 Task: Search for a 2-bedroom apartment in Charlotte, North Carolina, with a walkability score of 85 or higher, and proximity to public transportation.
Action: Mouse moved to (327, 181)
Screenshot: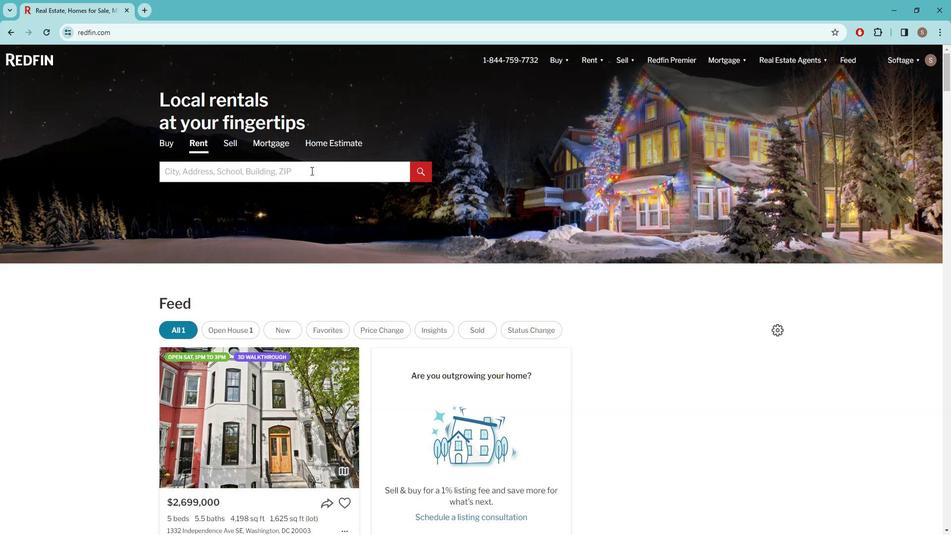 
Action: Mouse pressed left at (327, 181)
Screenshot: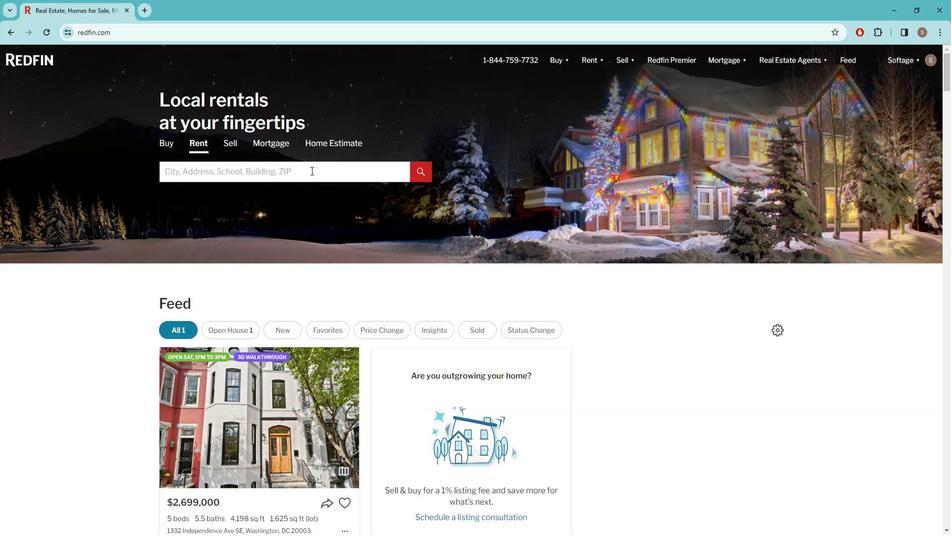 
Action: Key pressed c<Key.caps_lock>HARLOTTE
Screenshot: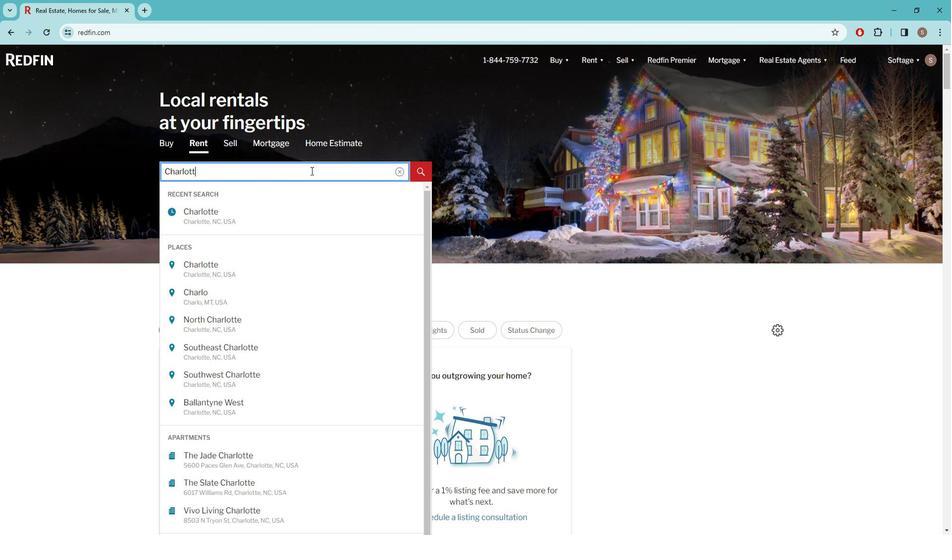 
Action: Mouse moved to (276, 224)
Screenshot: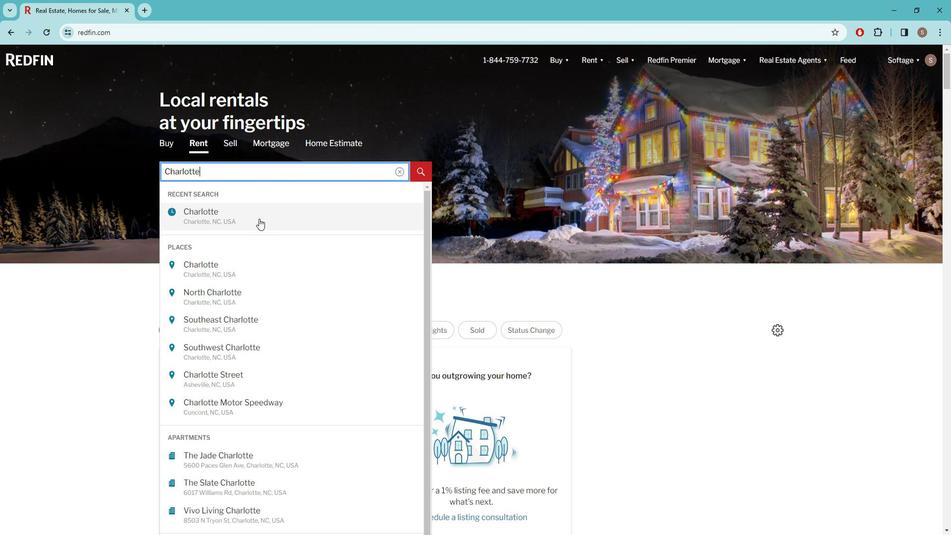 
Action: Mouse pressed left at (276, 224)
Screenshot: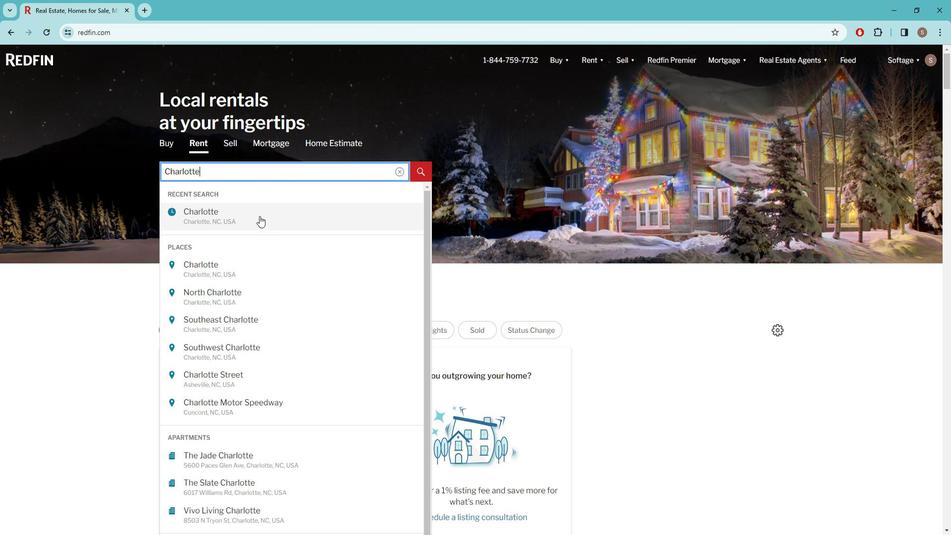 
Action: Mouse moved to (605, 72)
Screenshot: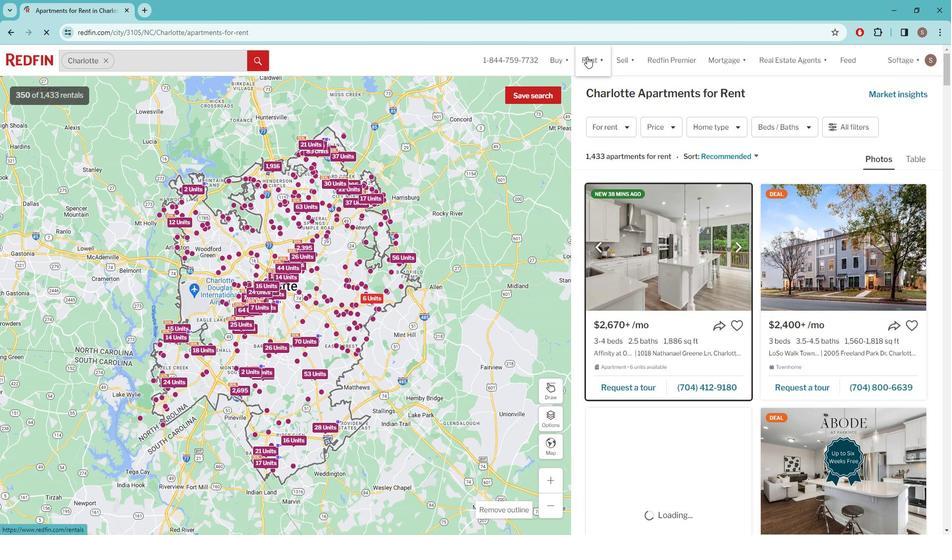 
Action: Mouse pressed left at (605, 72)
Screenshot: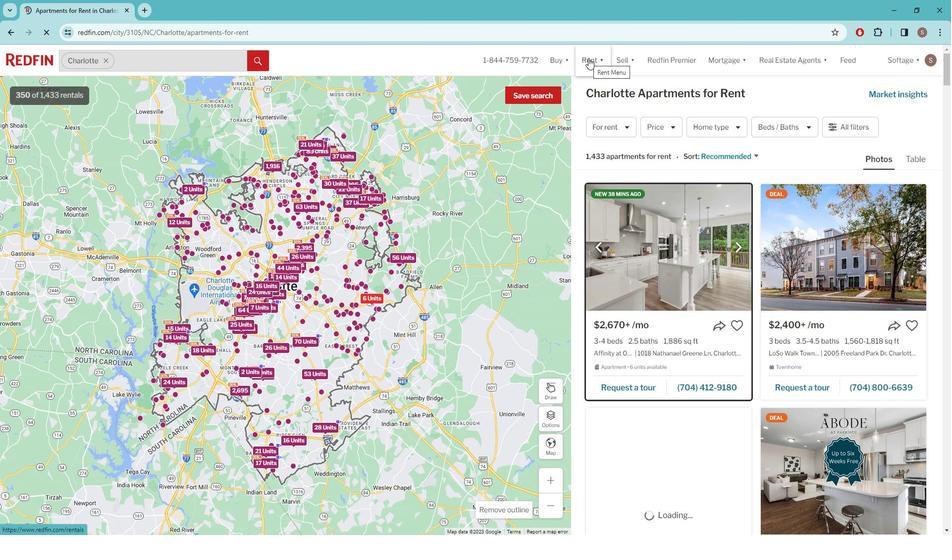 
Action: Mouse moved to (600, 74)
Screenshot: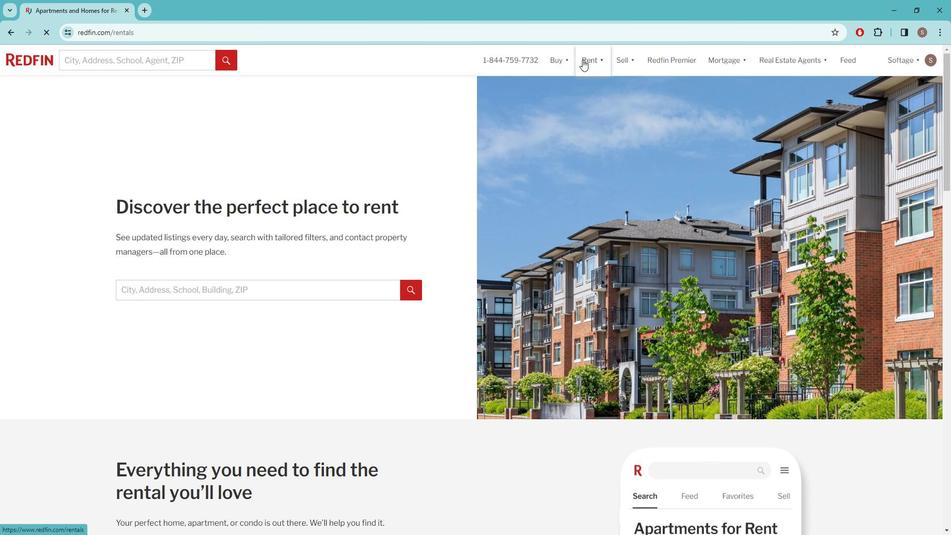 
Action: Mouse pressed left at (600, 74)
Screenshot: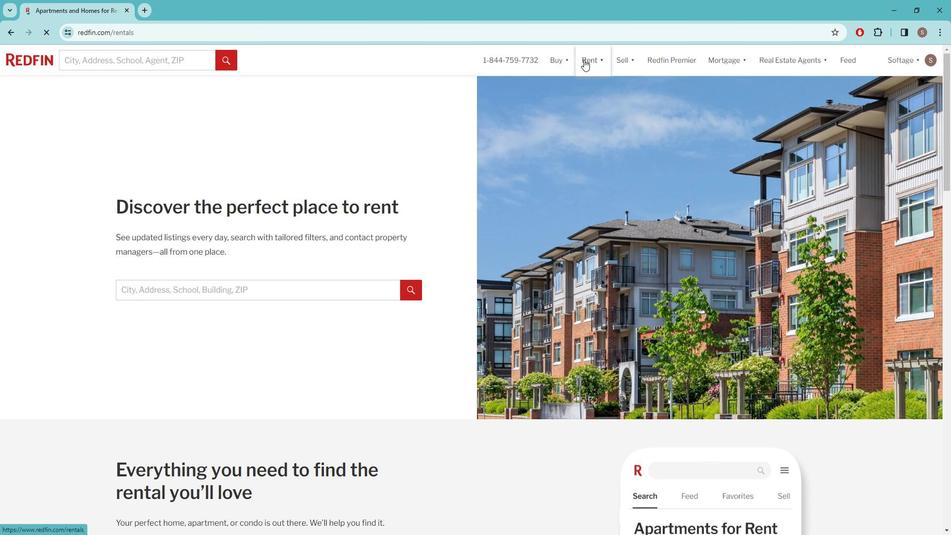 
Action: Mouse moved to (606, 77)
Screenshot: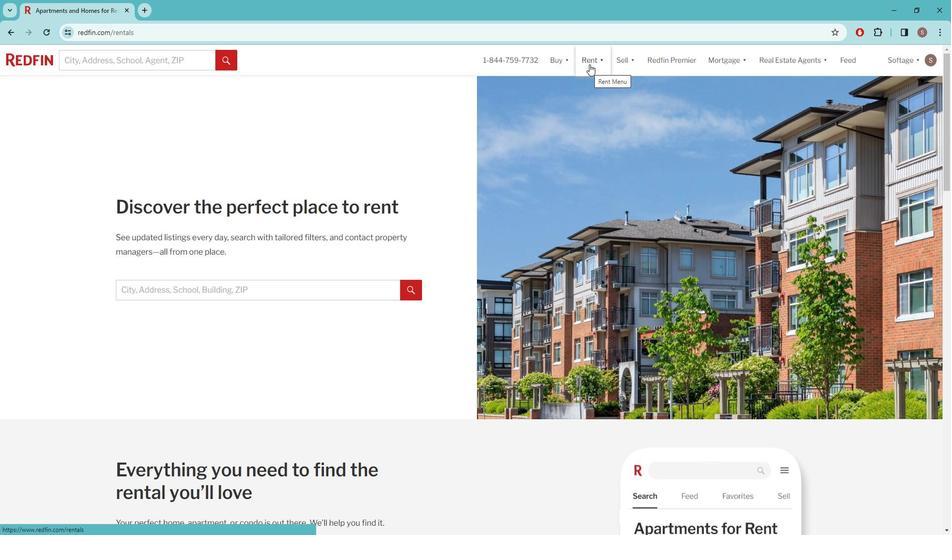 
Action: Mouse pressed left at (606, 77)
Screenshot: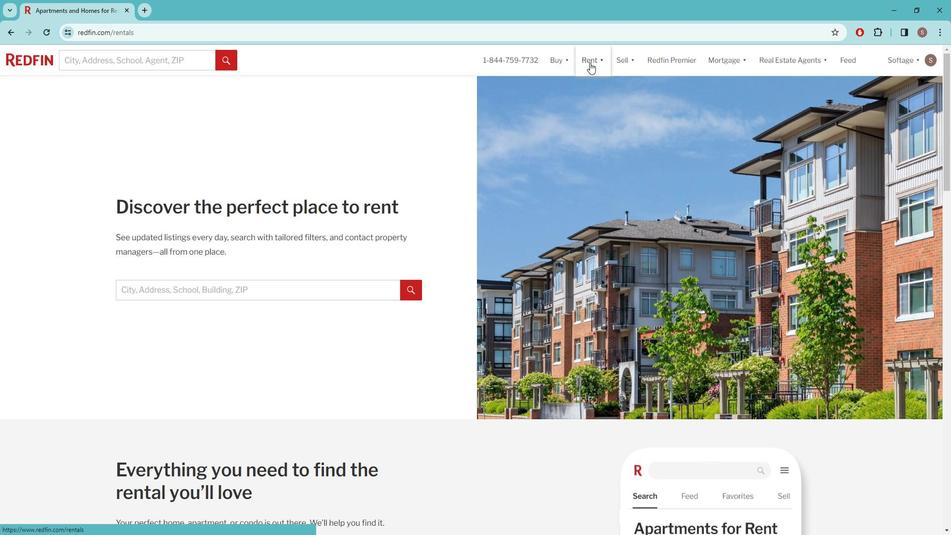 
Action: Mouse moved to (606, 132)
Screenshot: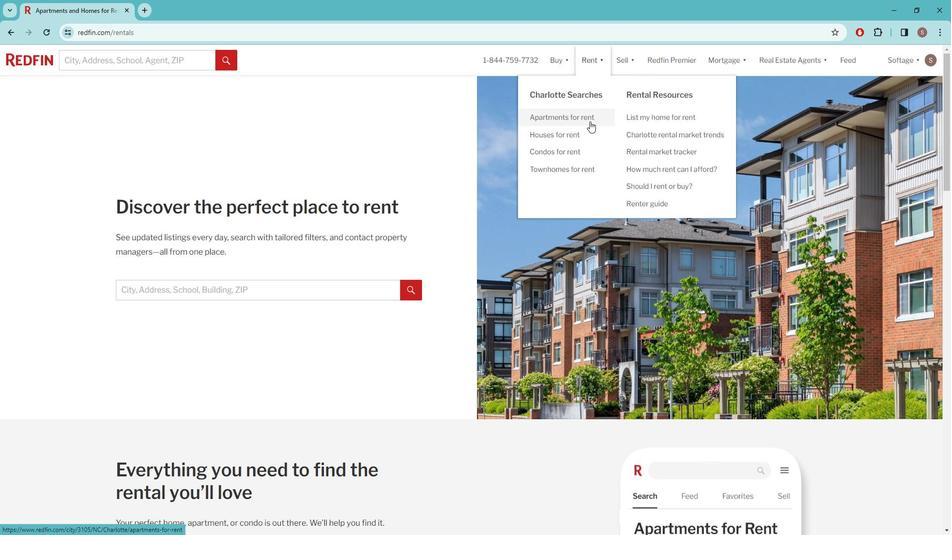 
Action: Mouse pressed left at (606, 132)
Screenshot: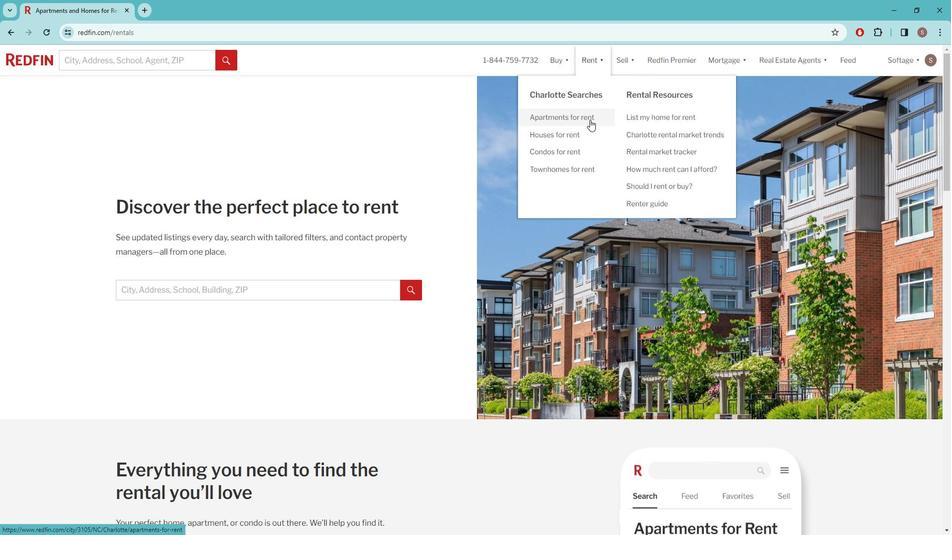 
Action: Mouse moved to (744, 138)
Screenshot: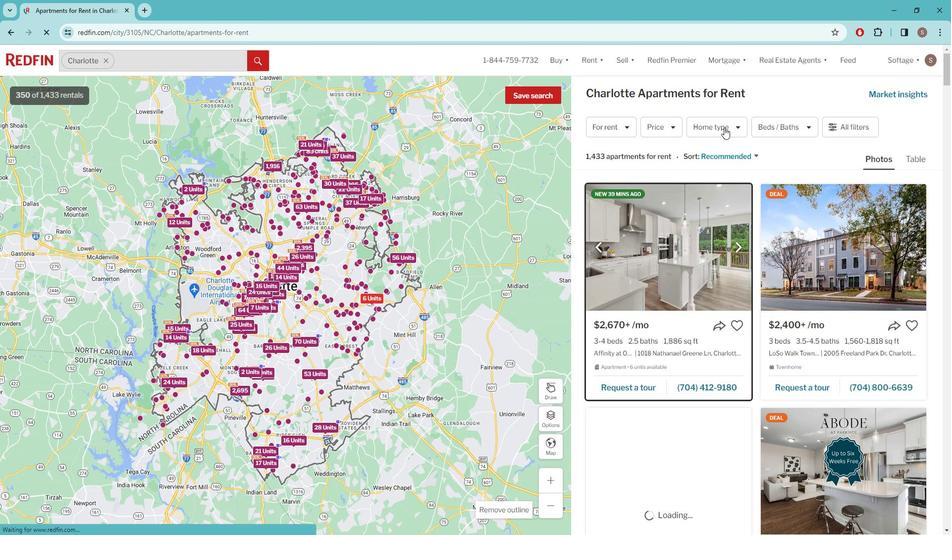 
Action: Mouse pressed left at (744, 138)
Screenshot: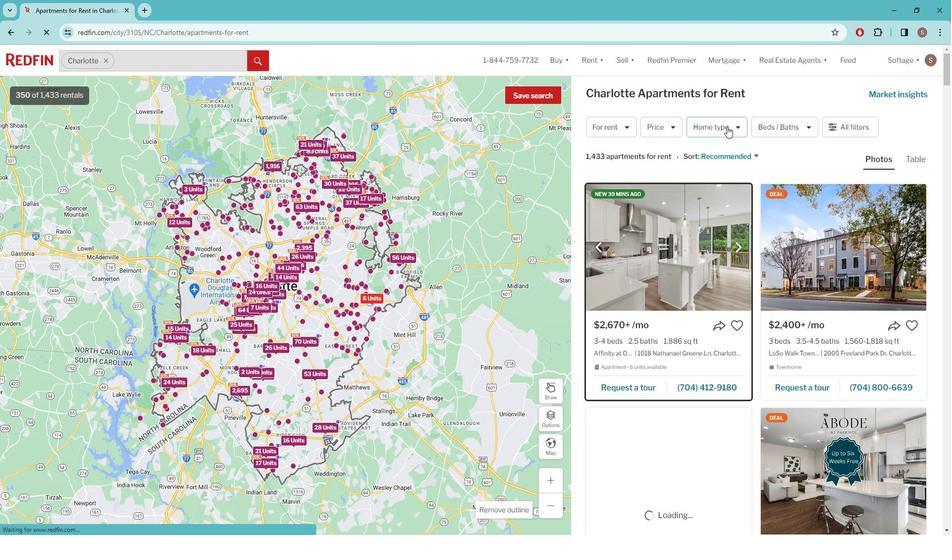 
Action: Mouse moved to (744, 138)
Screenshot: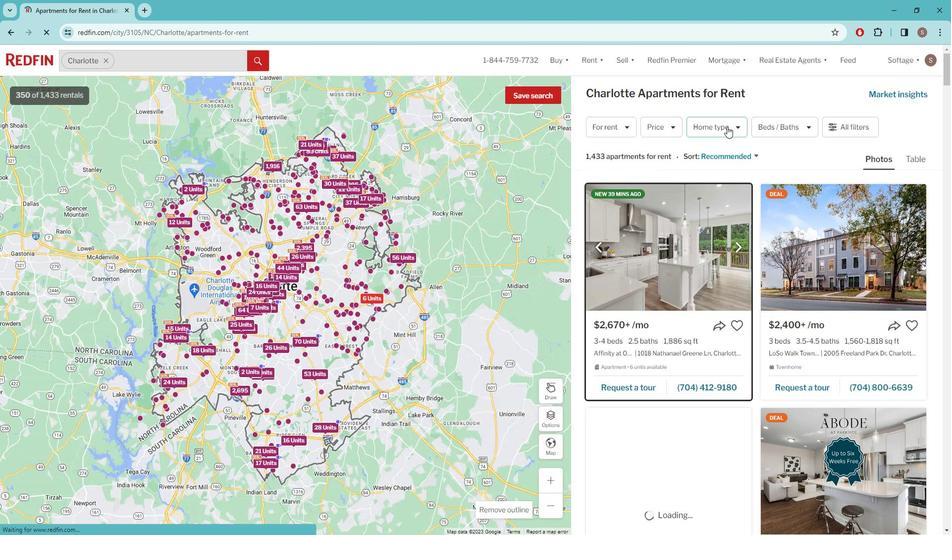 
Action: Mouse pressed left at (744, 138)
Screenshot: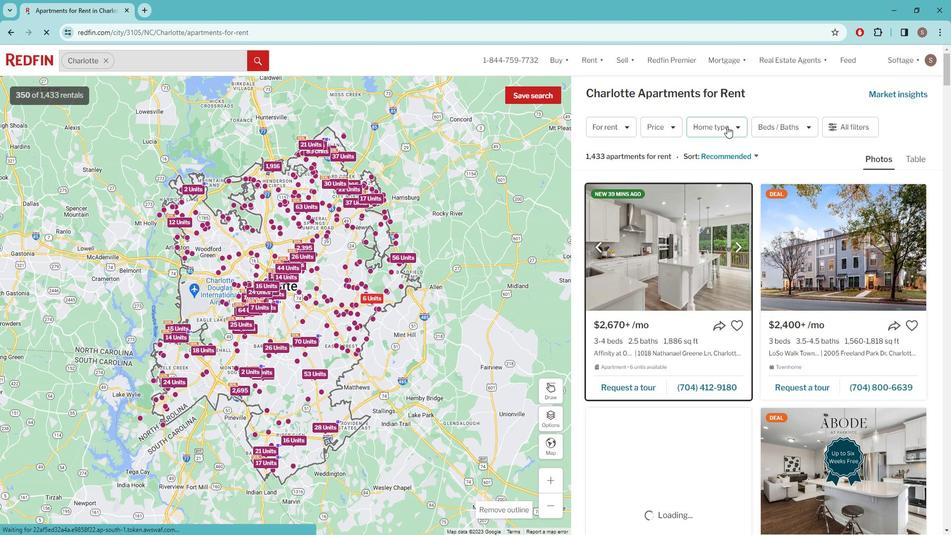 
Action: Mouse moved to (754, 137)
Screenshot: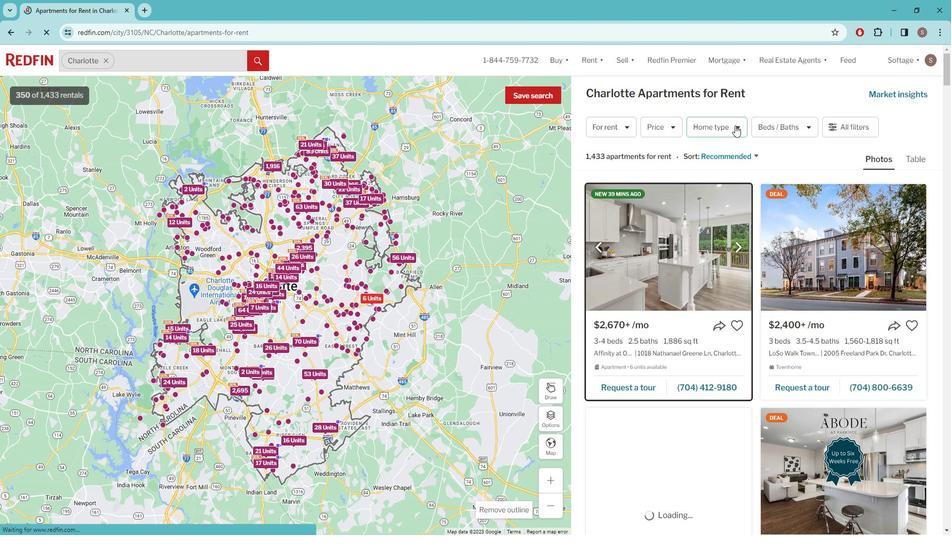 
Action: Mouse pressed left at (754, 137)
Screenshot: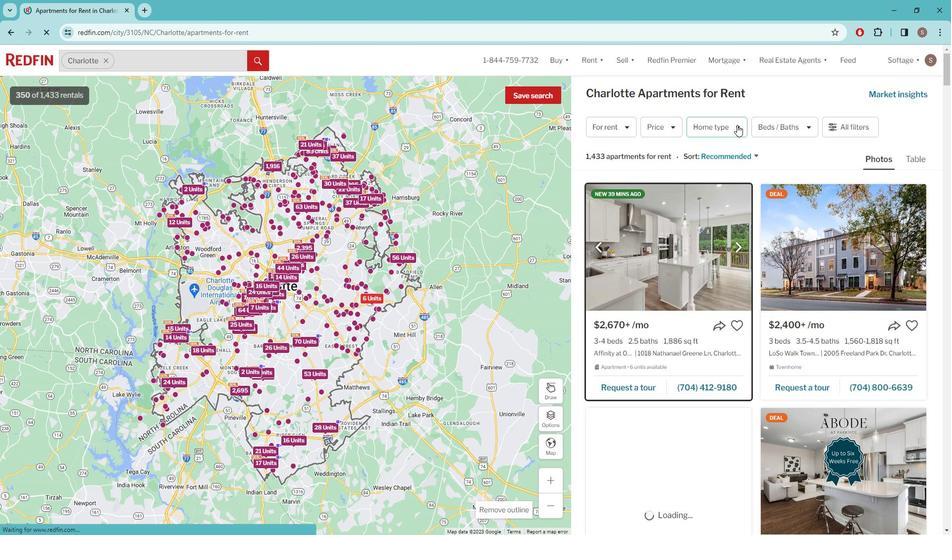 
Action: Mouse pressed left at (754, 137)
Screenshot: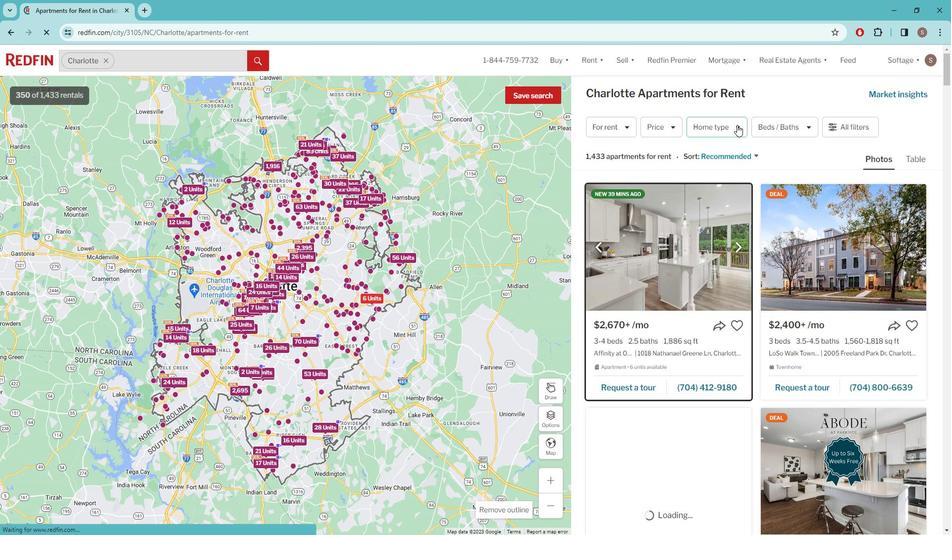 
Action: Mouse pressed left at (754, 137)
Screenshot: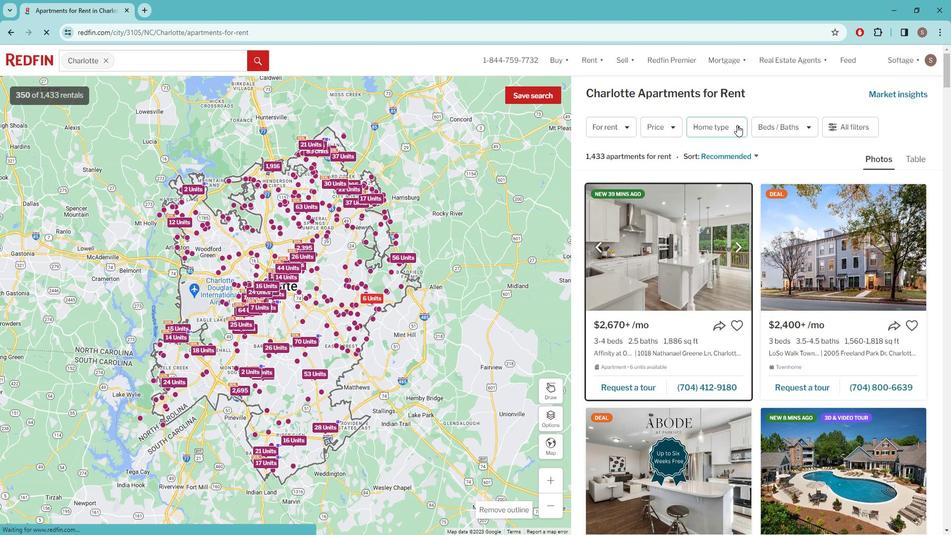 
Action: Mouse moved to (631, 176)
Screenshot: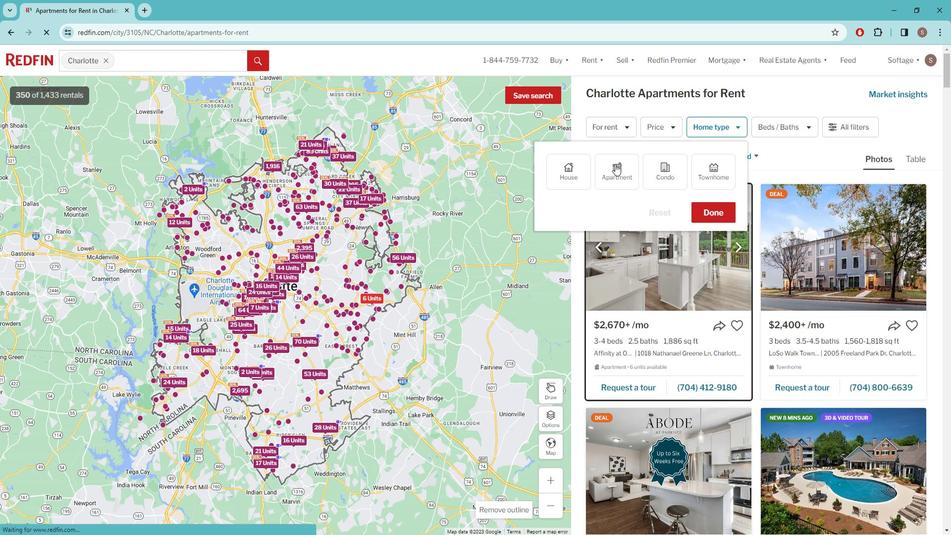 
Action: Mouse pressed left at (631, 176)
Screenshot: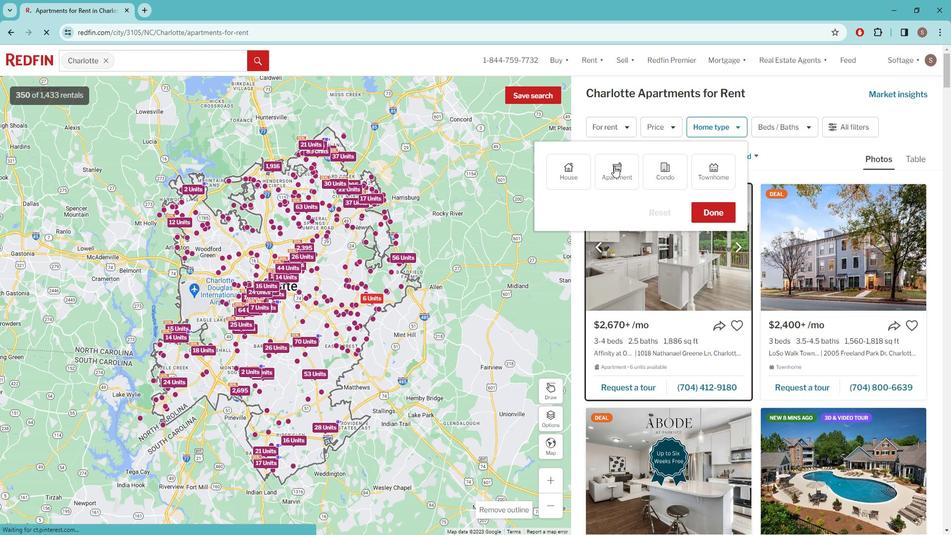 
Action: Mouse moved to (727, 220)
Screenshot: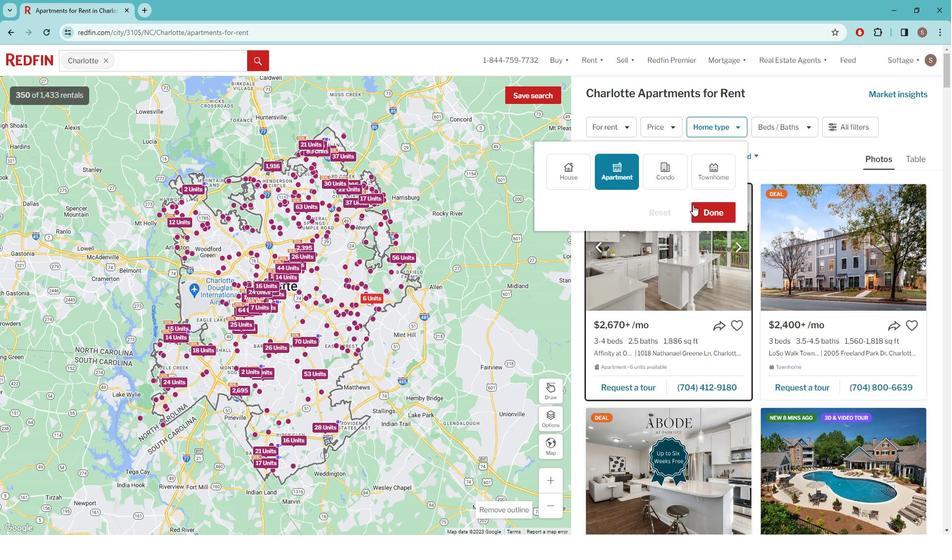 
Action: Mouse pressed left at (727, 220)
Screenshot: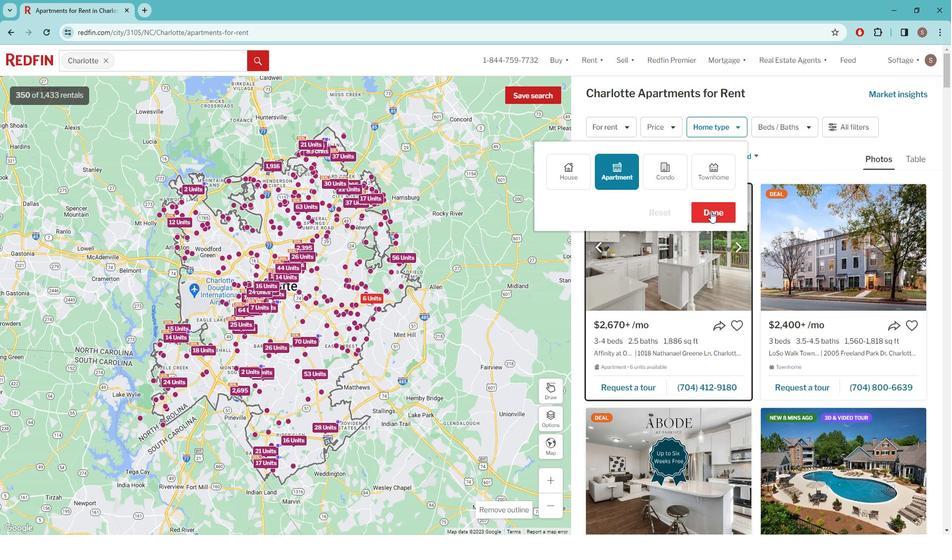 
Action: Mouse moved to (826, 136)
Screenshot: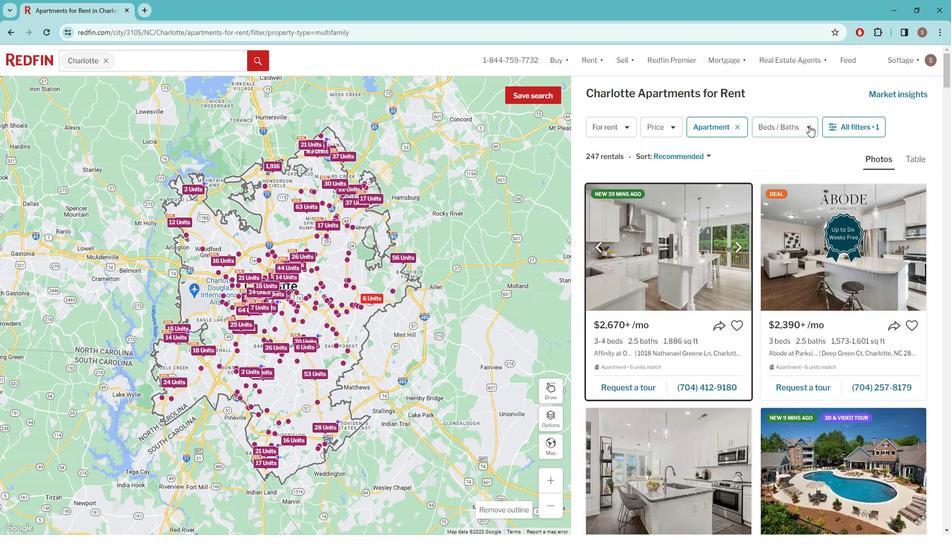 
Action: Mouse pressed left at (826, 136)
Screenshot: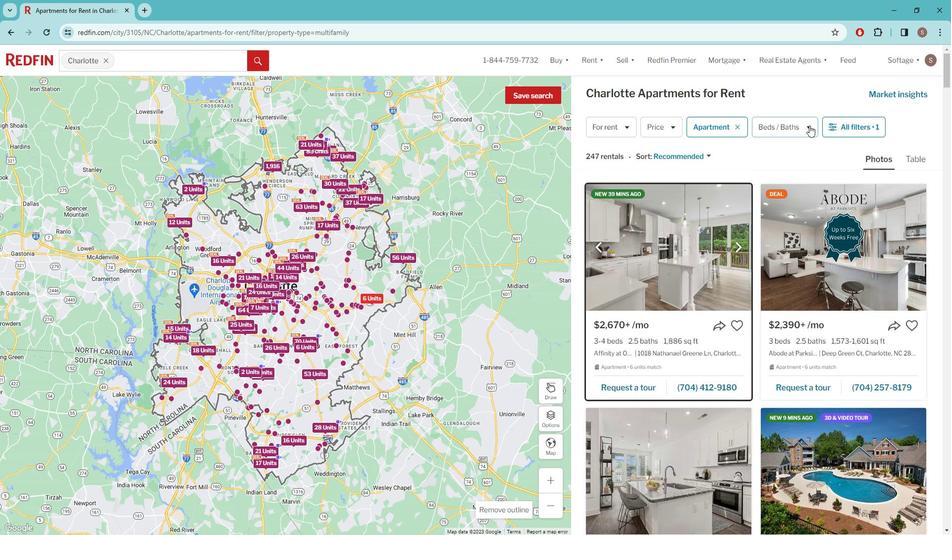 
Action: Mouse moved to (724, 183)
Screenshot: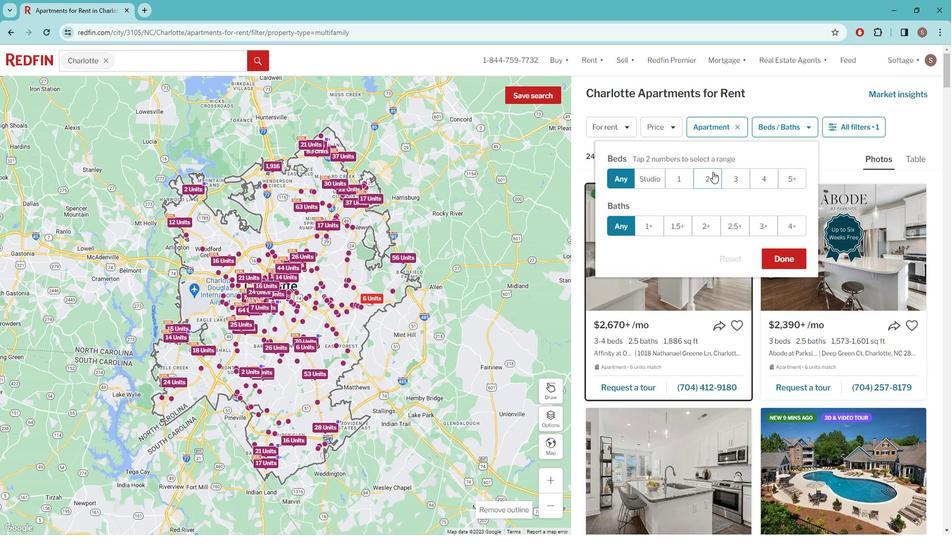 
Action: Mouse pressed left at (724, 183)
Screenshot: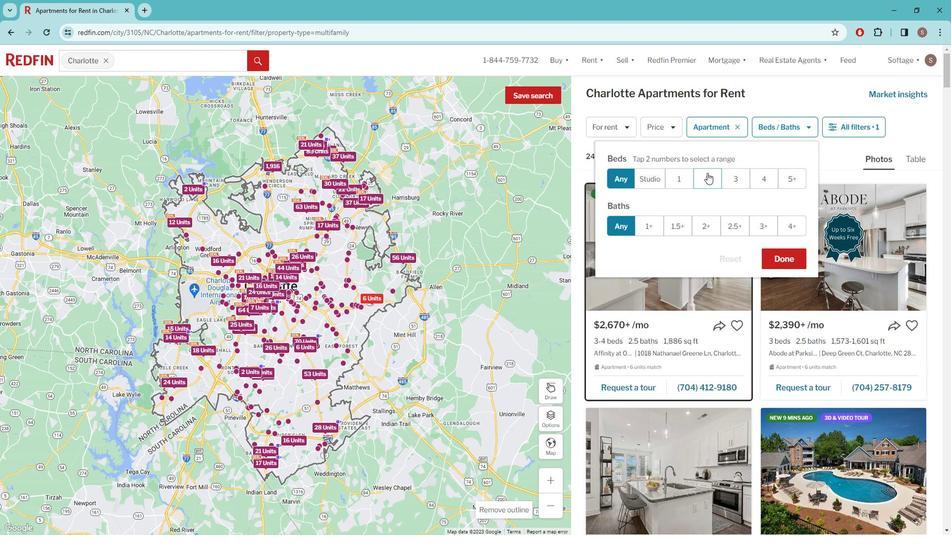 
Action: Mouse moved to (723, 183)
Screenshot: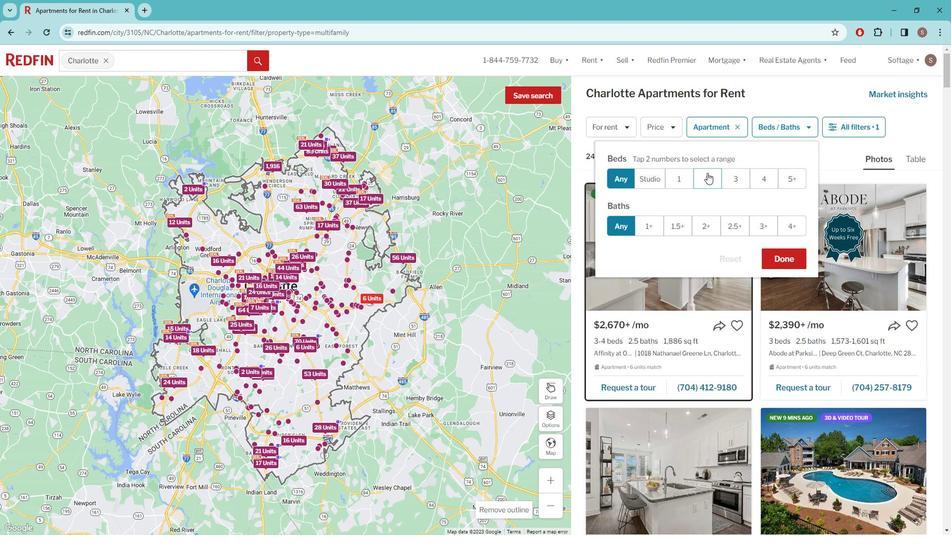 
Action: Mouse pressed left at (723, 183)
Screenshot: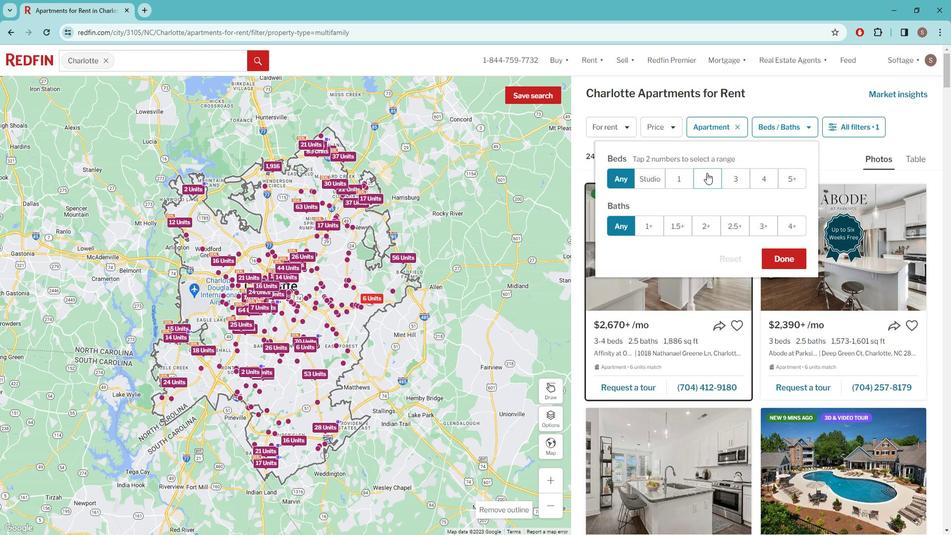
Action: Mouse moved to (723, 186)
Screenshot: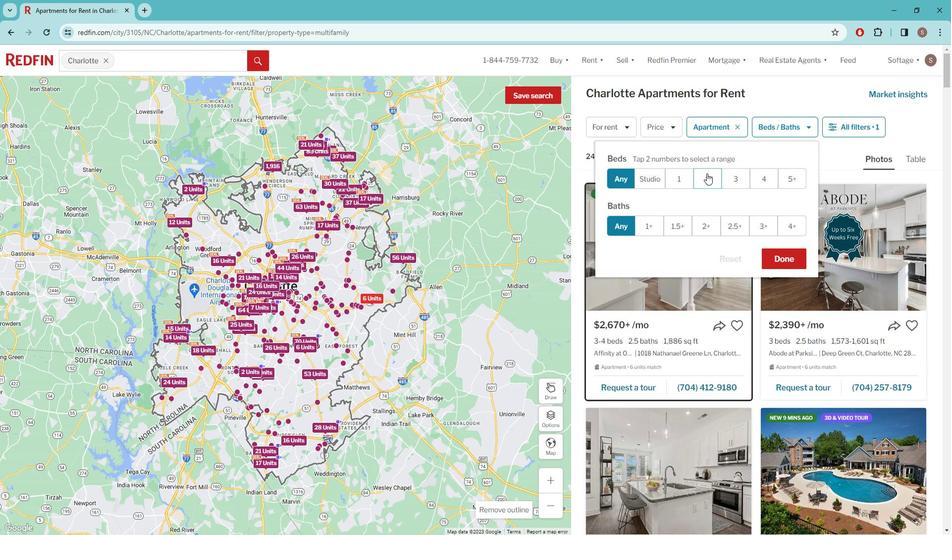 
Action: Mouse pressed left at (723, 186)
Screenshot: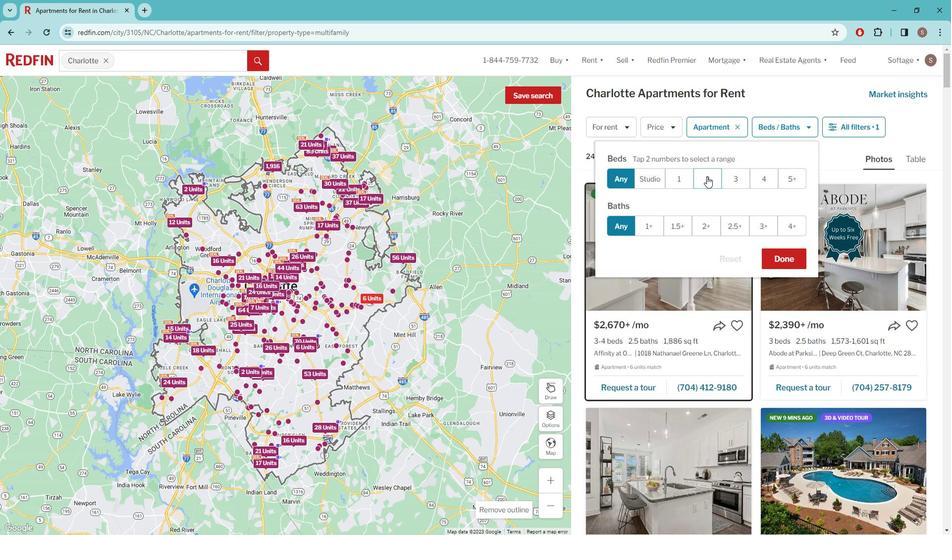 
Action: Mouse moved to (797, 259)
Screenshot: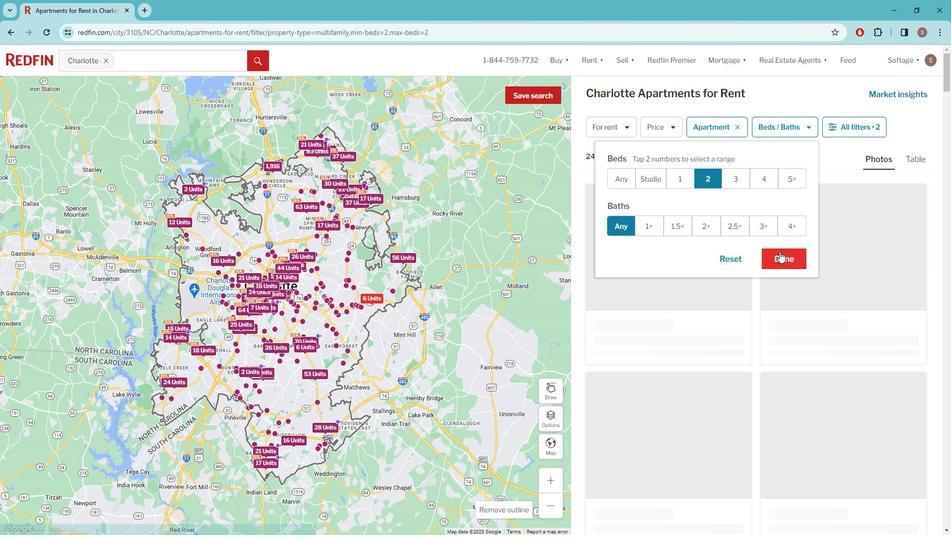 
Action: Mouse pressed left at (797, 259)
Screenshot: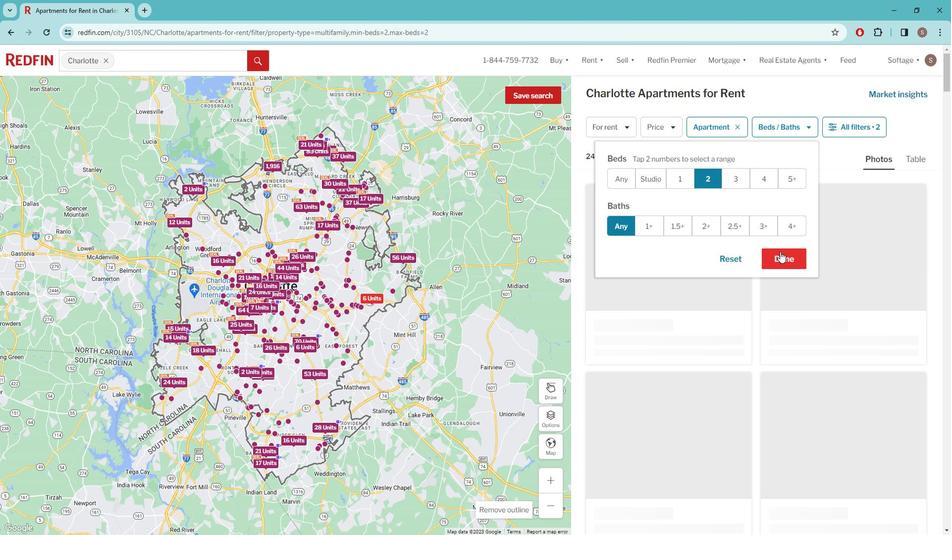 
Action: Mouse moved to (847, 136)
Screenshot: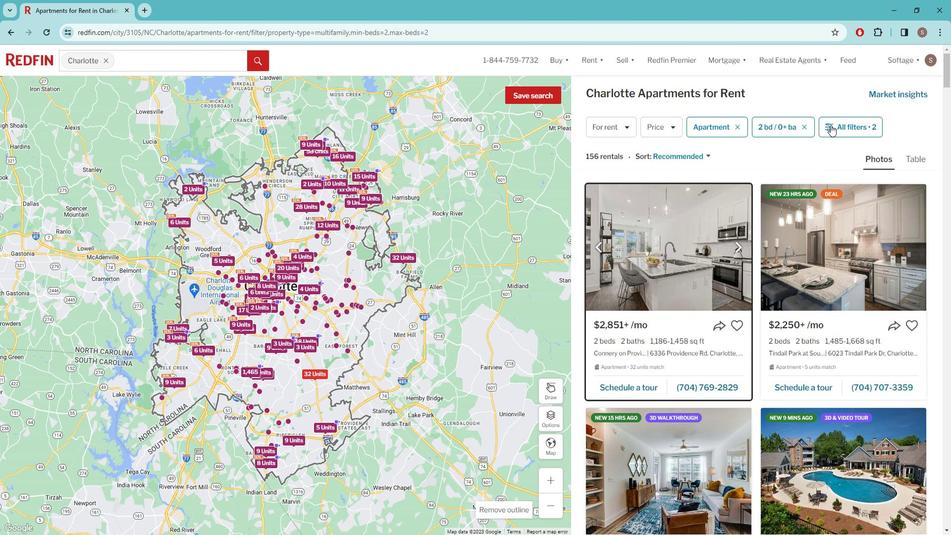 
Action: Mouse pressed left at (847, 136)
Screenshot: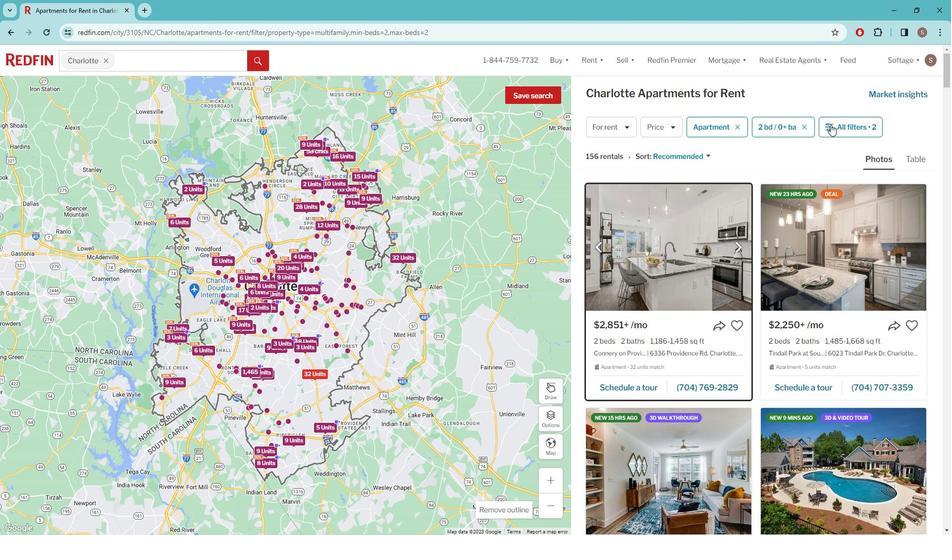 
Action: Mouse moved to (812, 240)
Screenshot: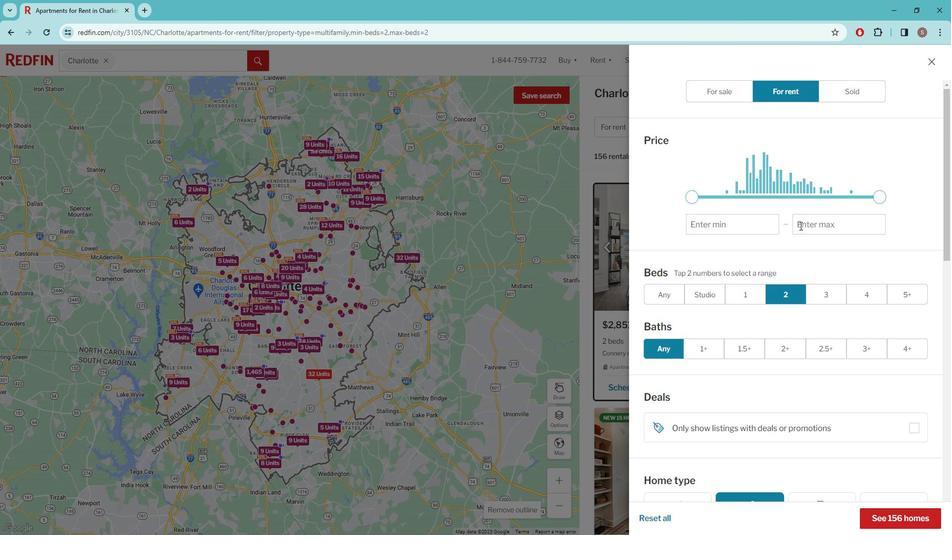 
Action: Mouse scrolled (812, 240) with delta (0, 0)
Screenshot: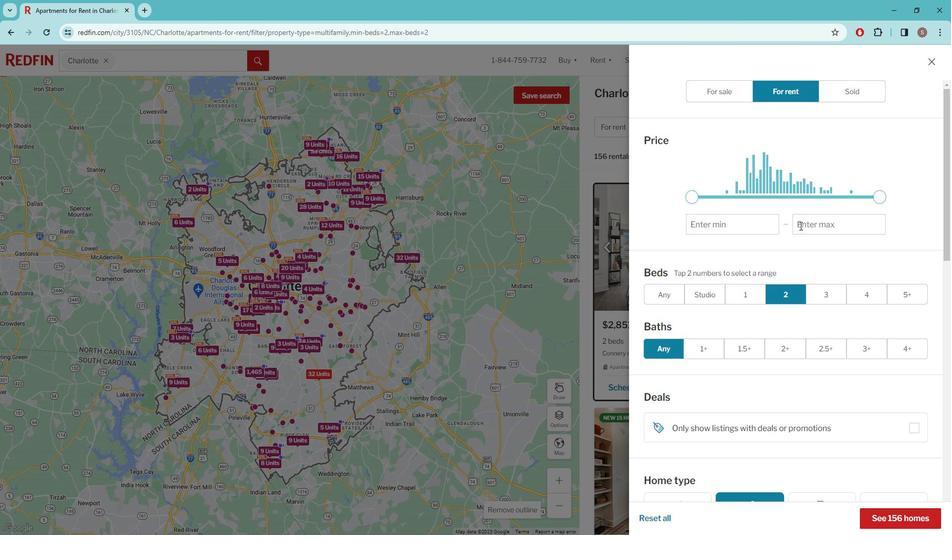 
Action: Mouse moved to (810, 243)
Screenshot: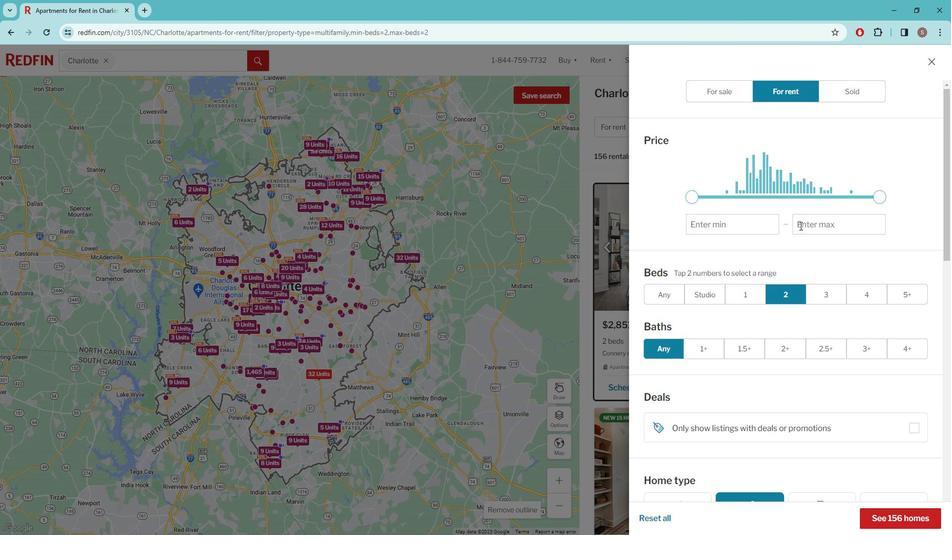 
Action: Mouse scrolled (810, 242) with delta (0, 0)
Screenshot: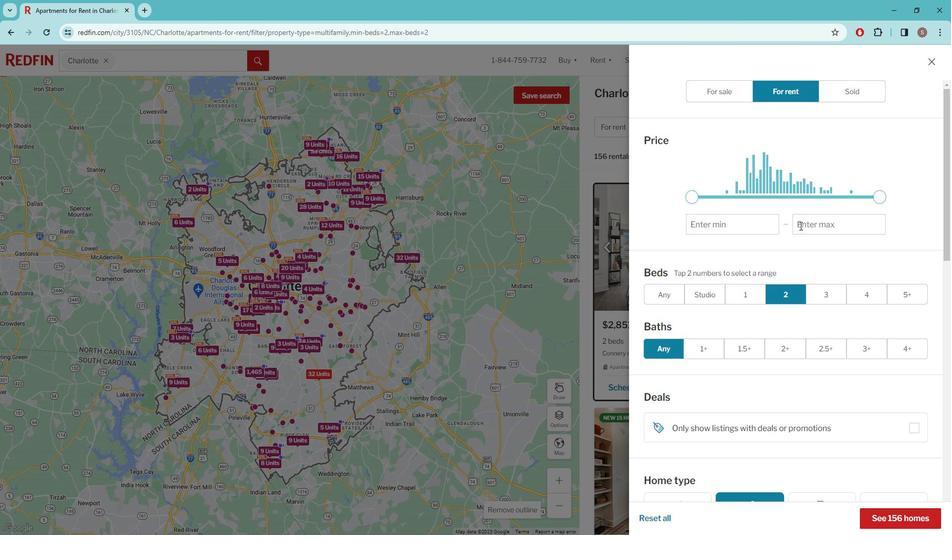 
Action: Mouse moved to (810, 243)
Screenshot: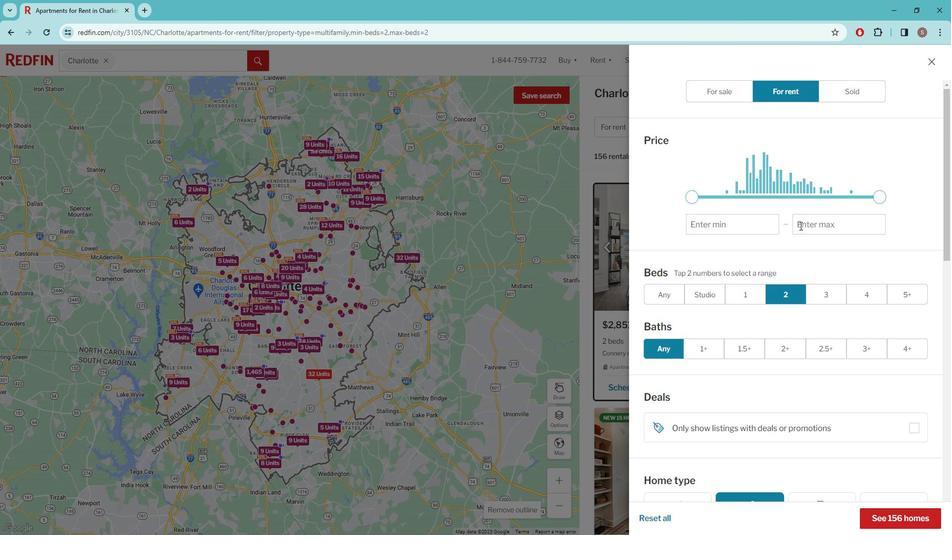
Action: Mouse scrolled (810, 243) with delta (0, 0)
Screenshot: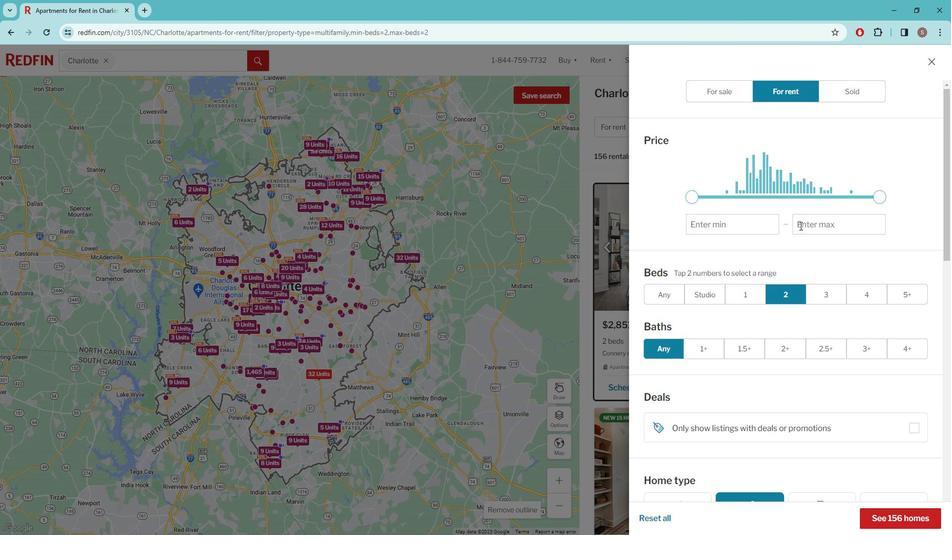 
Action: Mouse moved to (810, 244)
Screenshot: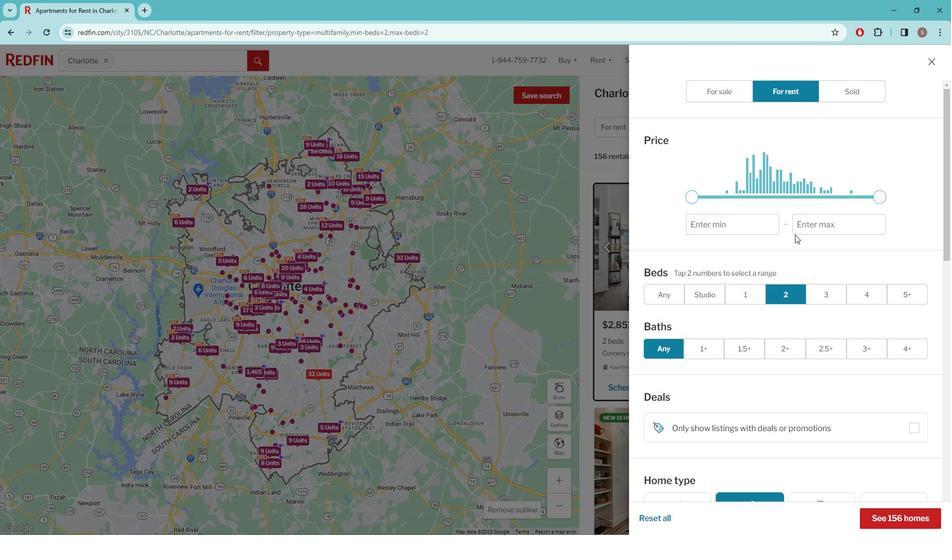 
Action: Mouse scrolled (810, 243) with delta (0, 0)
Screenshot: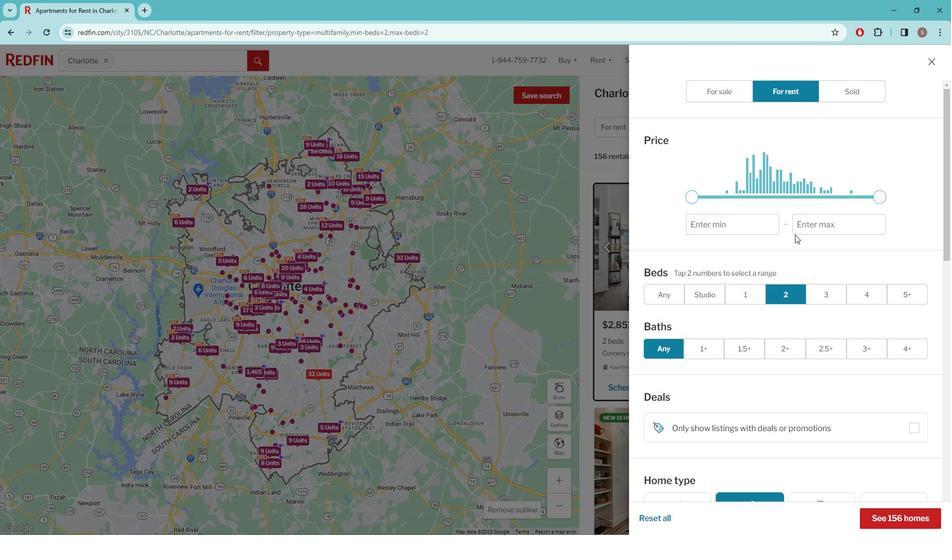 
Action: Mouse scrolled (810, 243) with delta (0, 0)
Screenshot: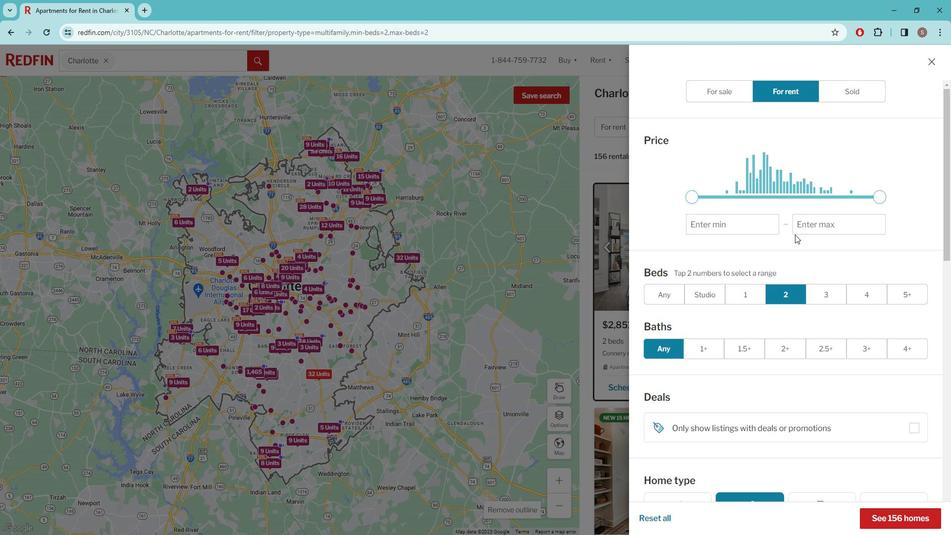 
Action: Mouse scrolled (810, 243) with delta (0, 0)
Screenshot: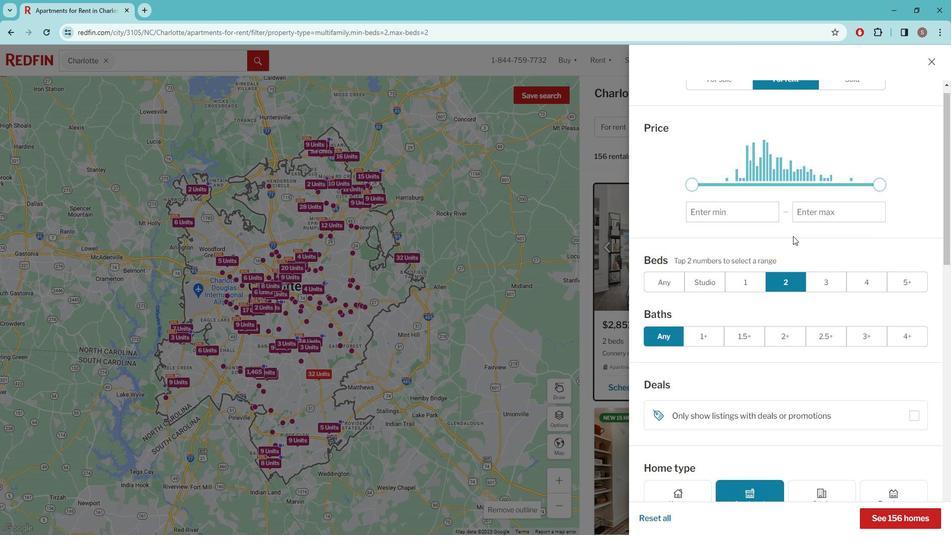 
Action: Mouse scrolled (810, 243) with delta (0, 0)
Screenshot: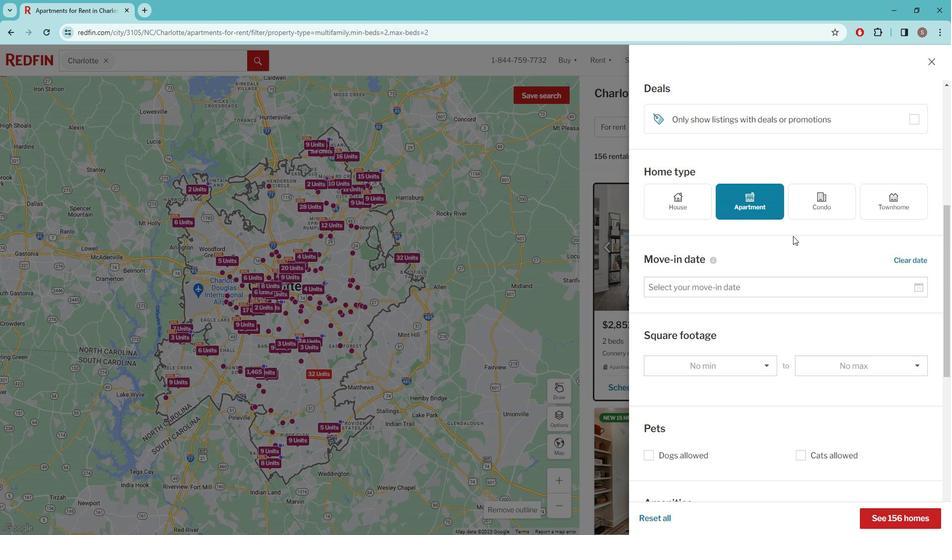 
Action: Mouse scrolled (810, 243) with delta (0, 0)
Screenshot: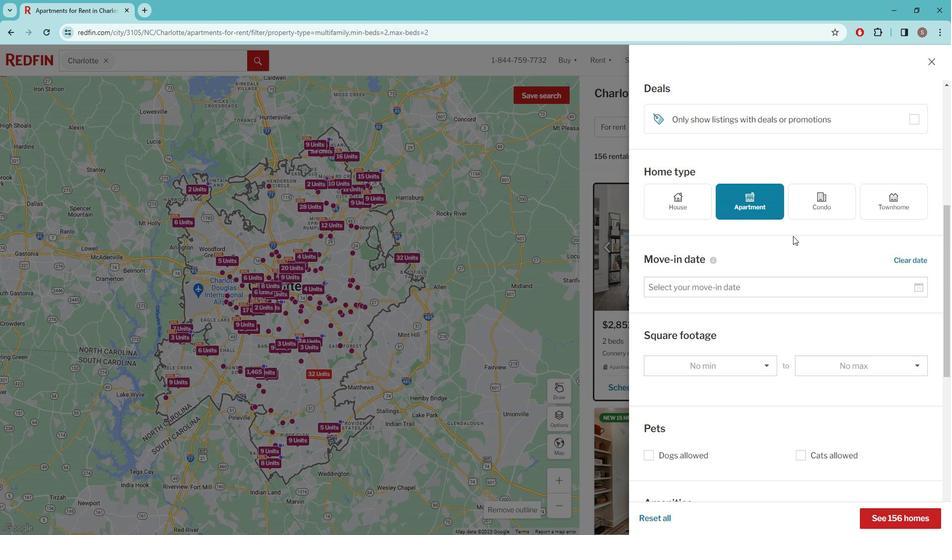 
Action: Mouse scrolled (810, 243) with delta (0, 0)
Screenshot: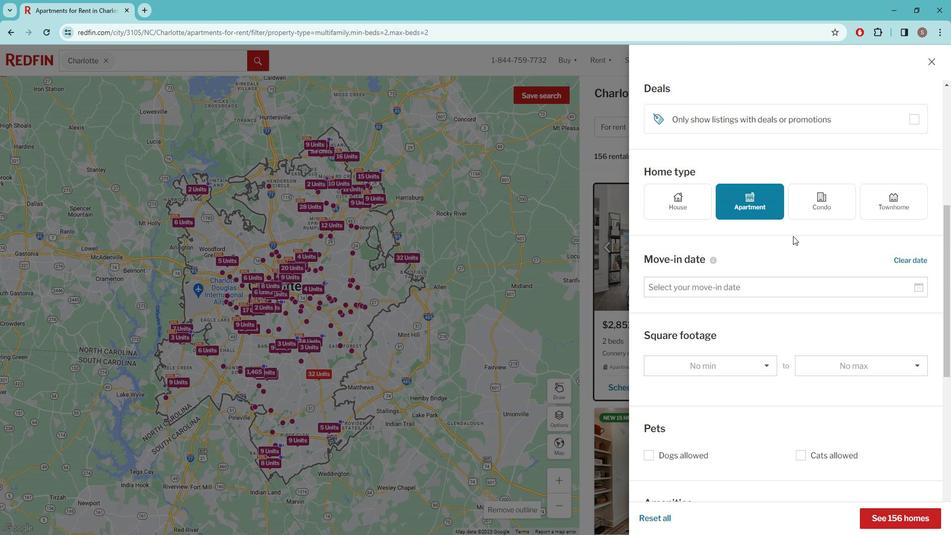 
Action: Mouse scrolled (810, 243) with delta (0, 0)
Screenshot: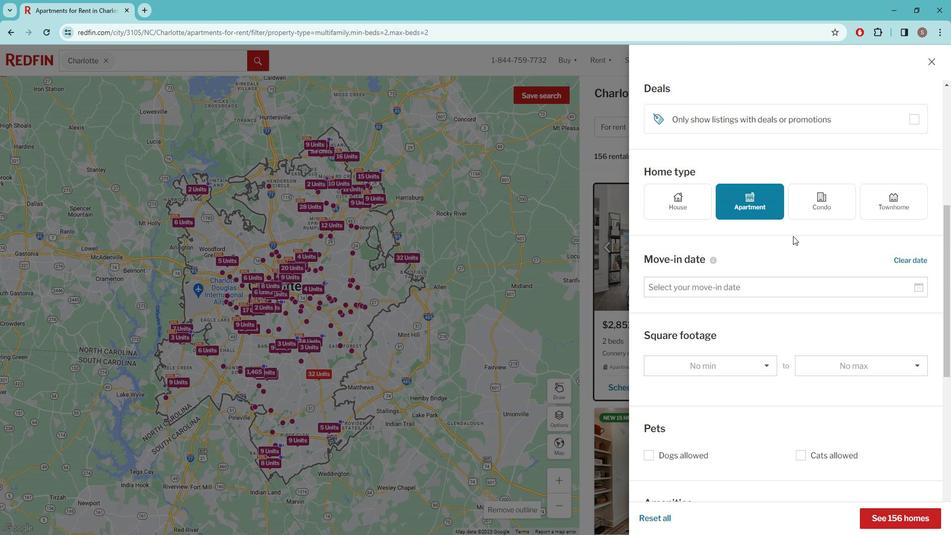 
Action: Mouse scrolled (810, 243) with delta (0, 0)
Screenshot: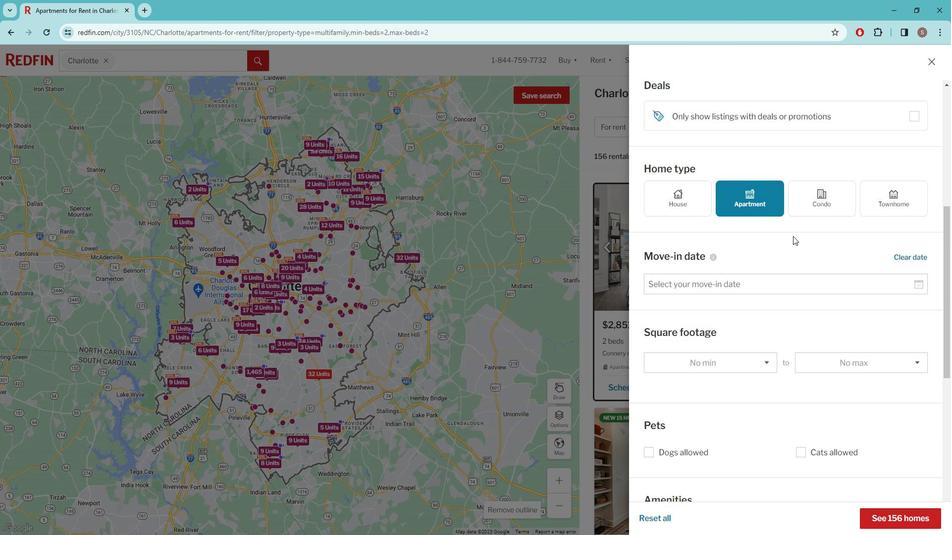
Action: Mouse moved to (810, 249)
Screenshot: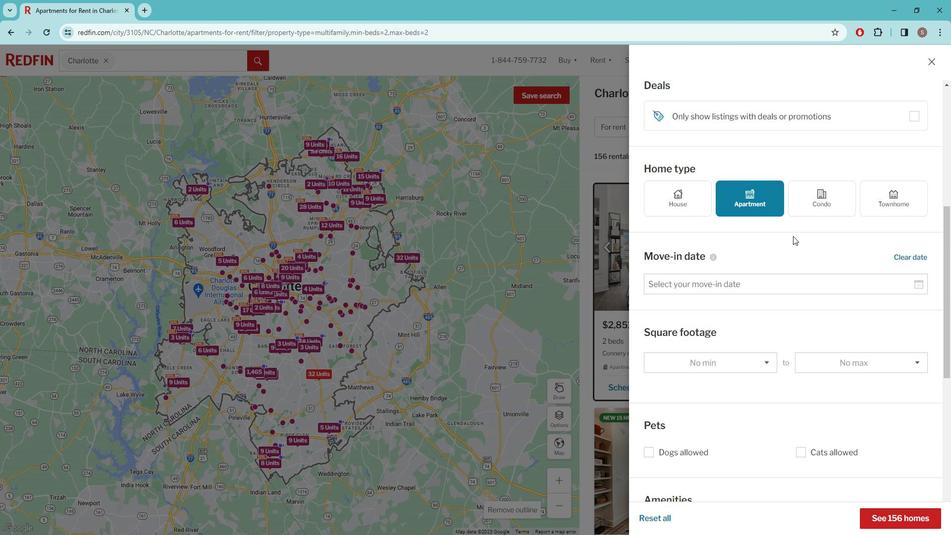 
Action: Mouse scrolled (810, 249) with delta (0, 0)
Screenshot: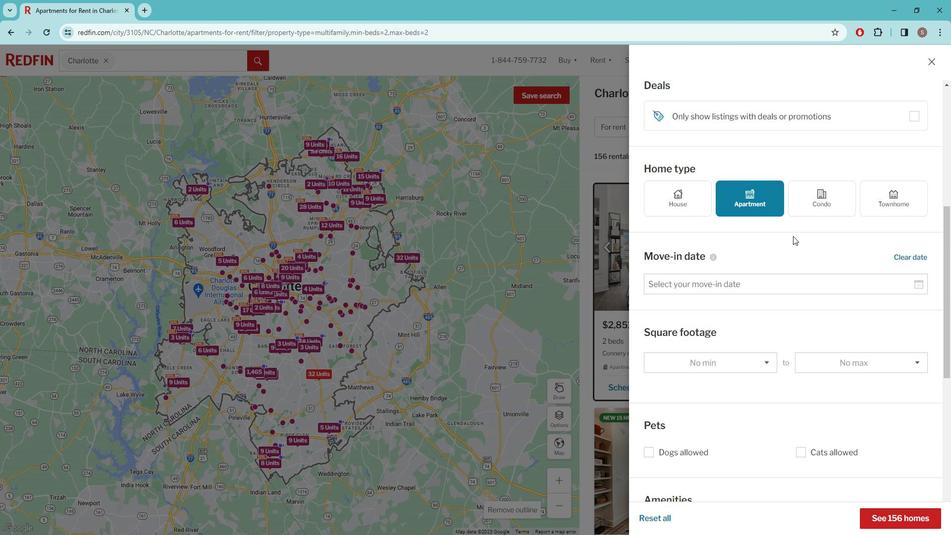 
Action: Mouse moved to (823, 416)
Screenshot: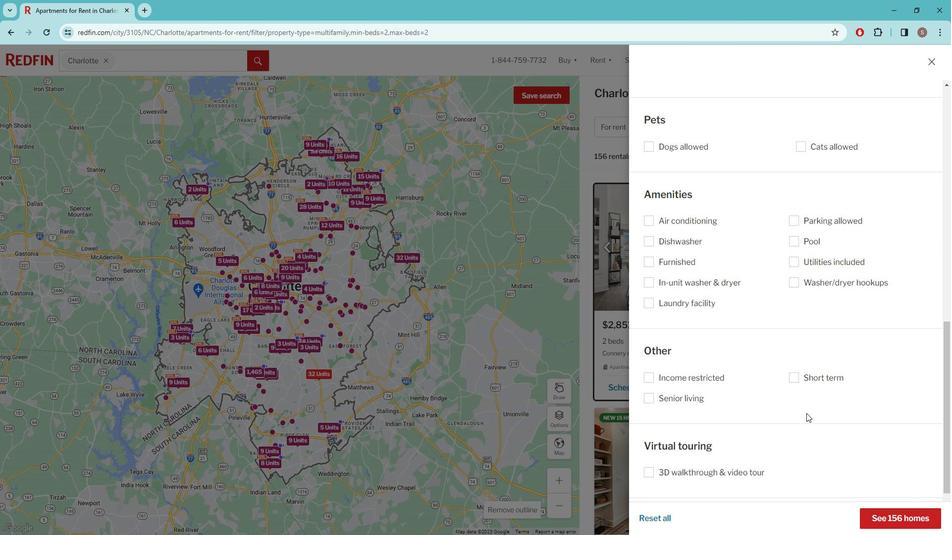 
Action: Mouse scrolled (823, 415) with delta (0, 0)
Screenshot: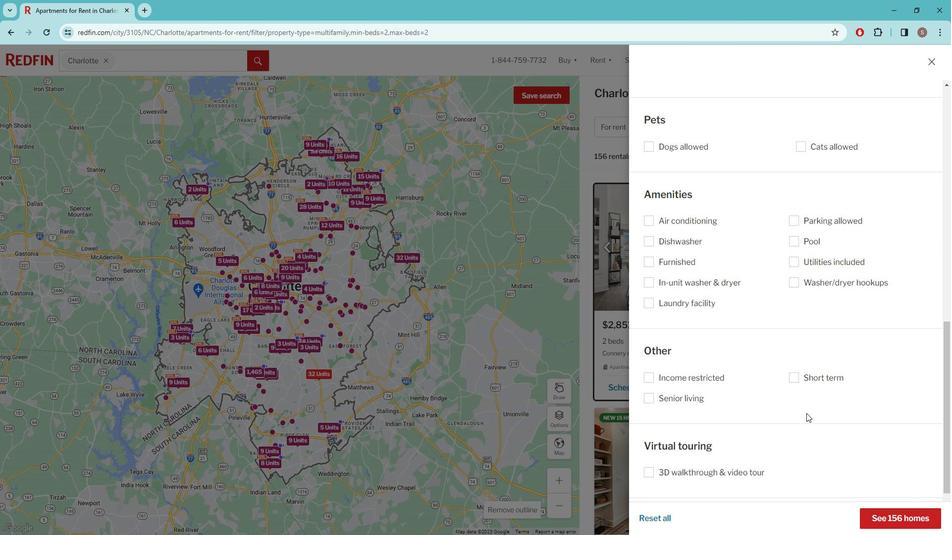 
Action: Mouse scrolled (823, 415) with delta (0, 0)
Screenshot: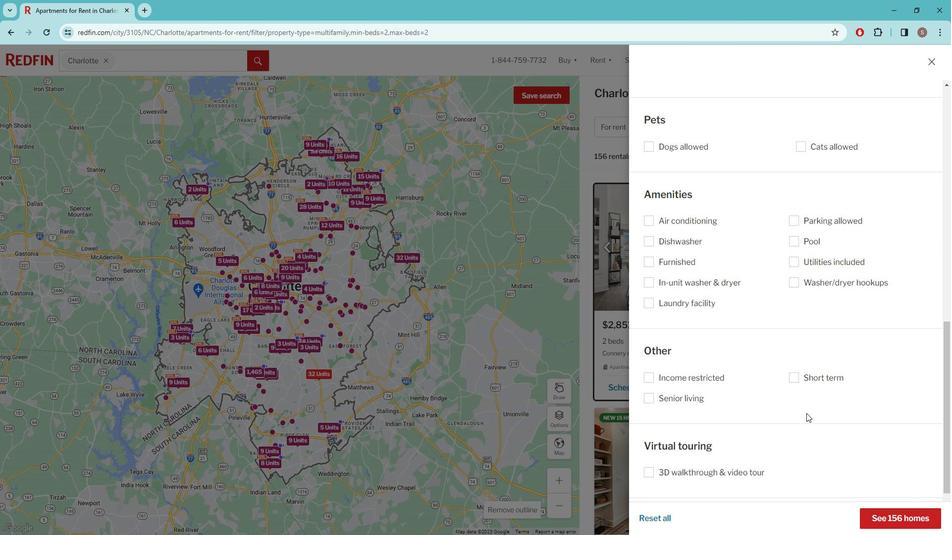 
Action: Mouse scrolled (823, 415) with delta (0, 0)
Screenshot: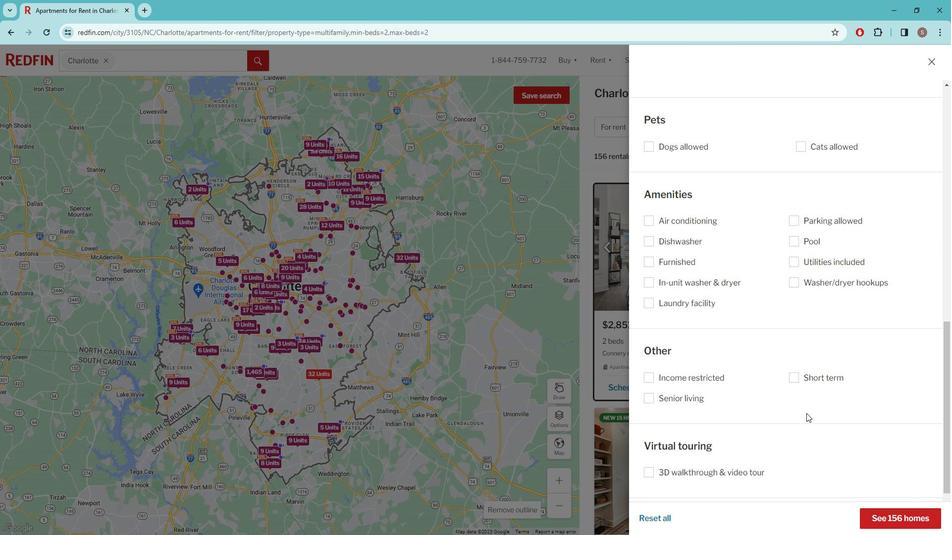 
Action: Mouse scrolled (823, 415) with delta (0, 0)
Screenshot: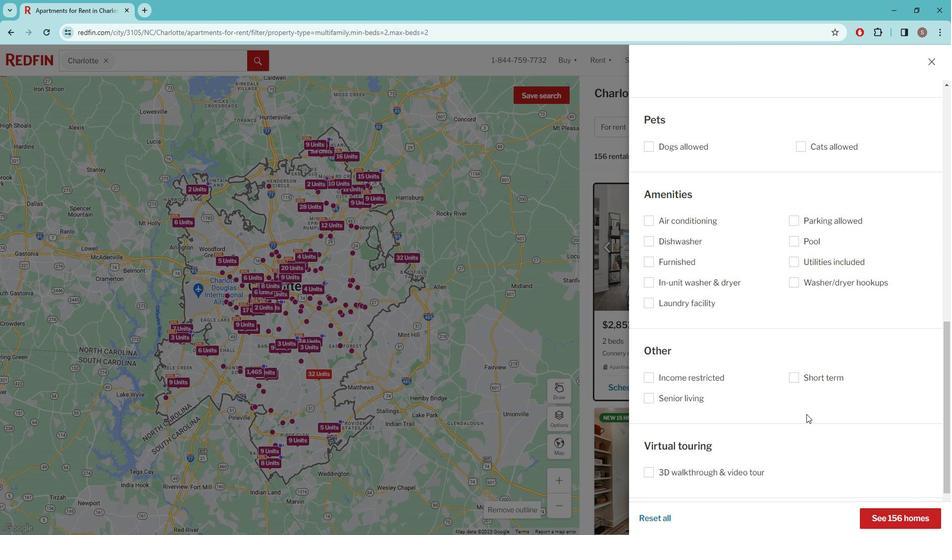
Action: Mouse scrolled (823, 415) with delta (0, 0)
Screenshot: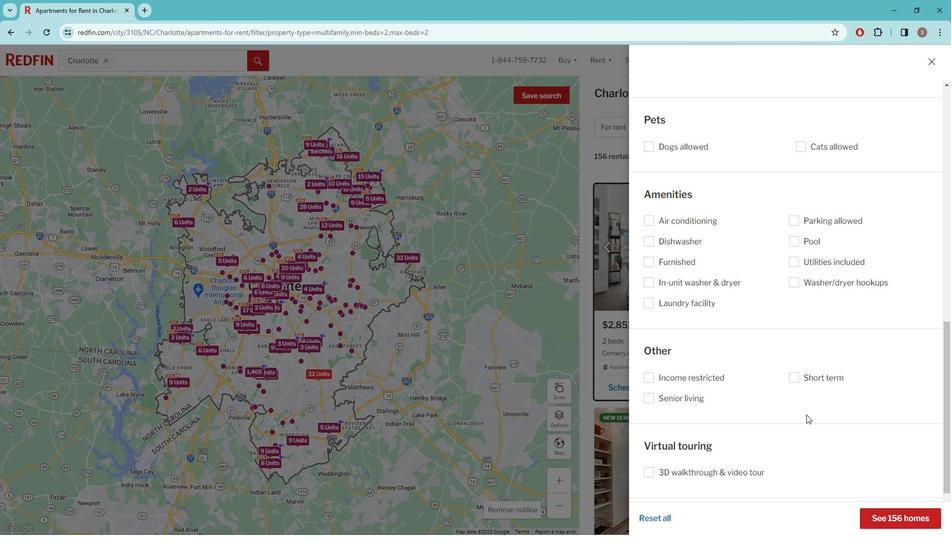 
Action: Mouse moved to (781, 472)
Screenshot: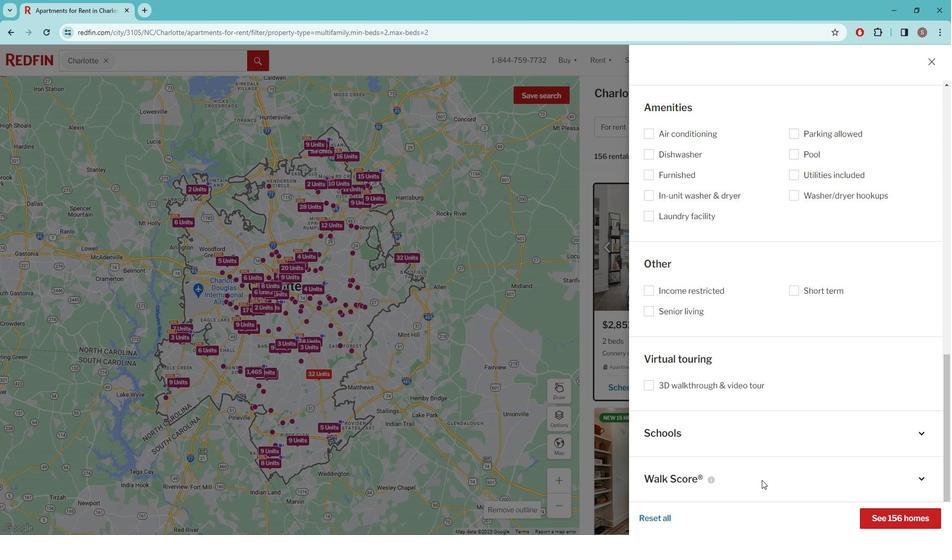 
Action: Mouse pressed left at (781, 472)
Screenshot: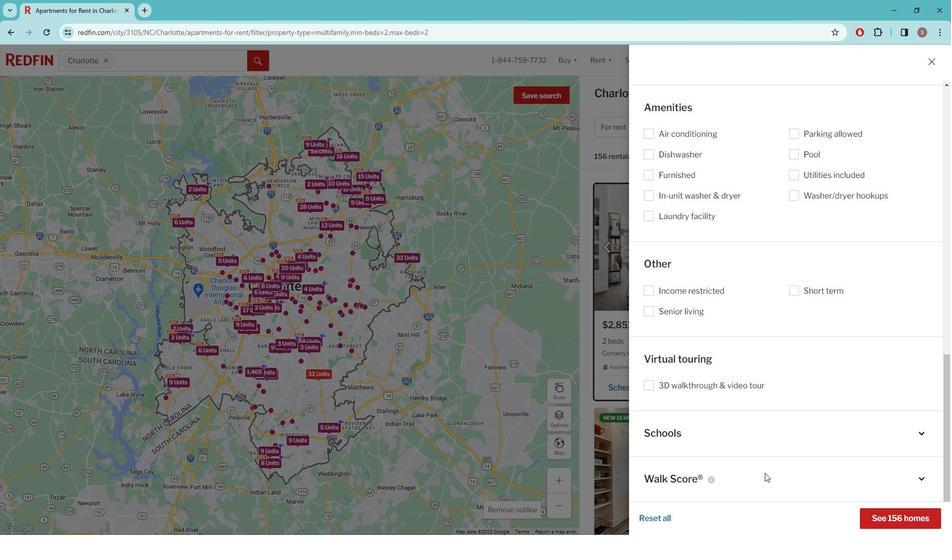 
Action: Mouse moved to (863, 436)
Screenshot: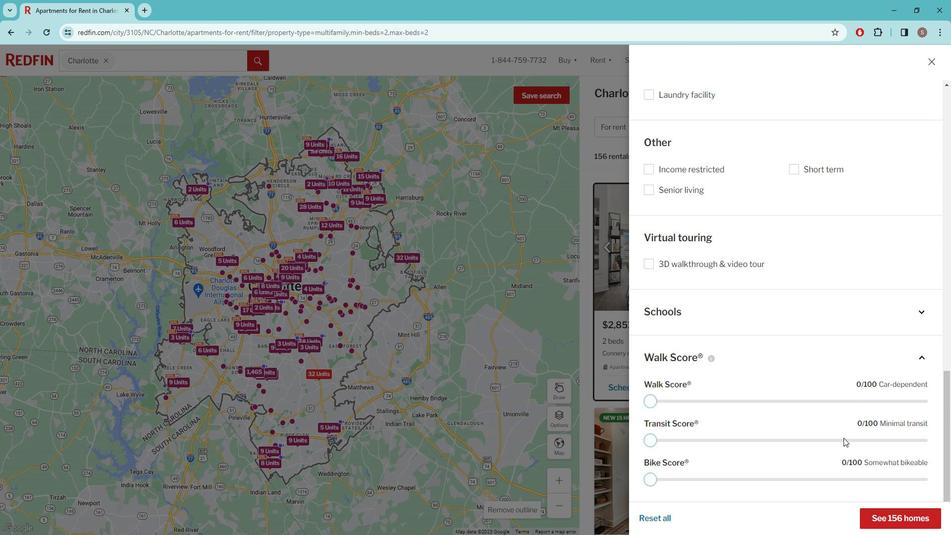 
Action: Mouse pressed left at (863, 436)
Screenshot: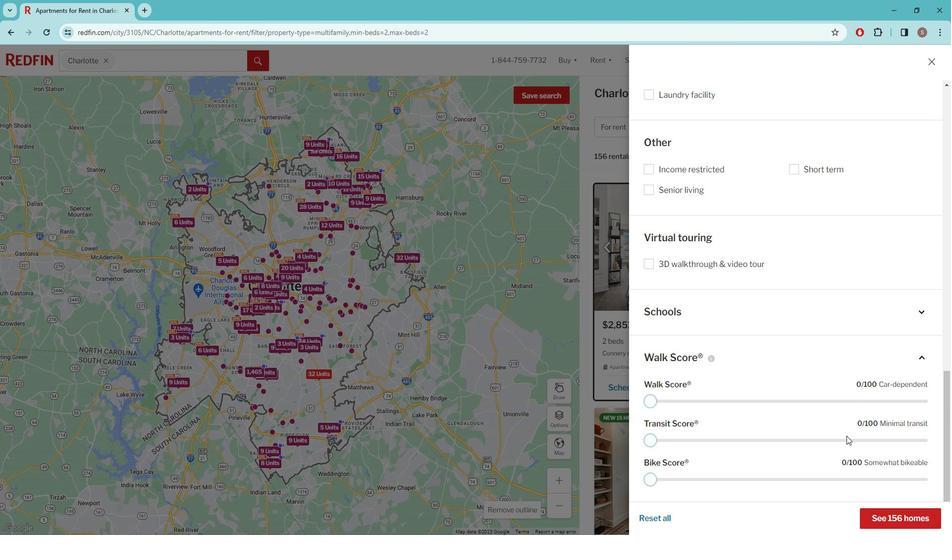 
Action: Mouse moved to (881, 439)
Screenshot: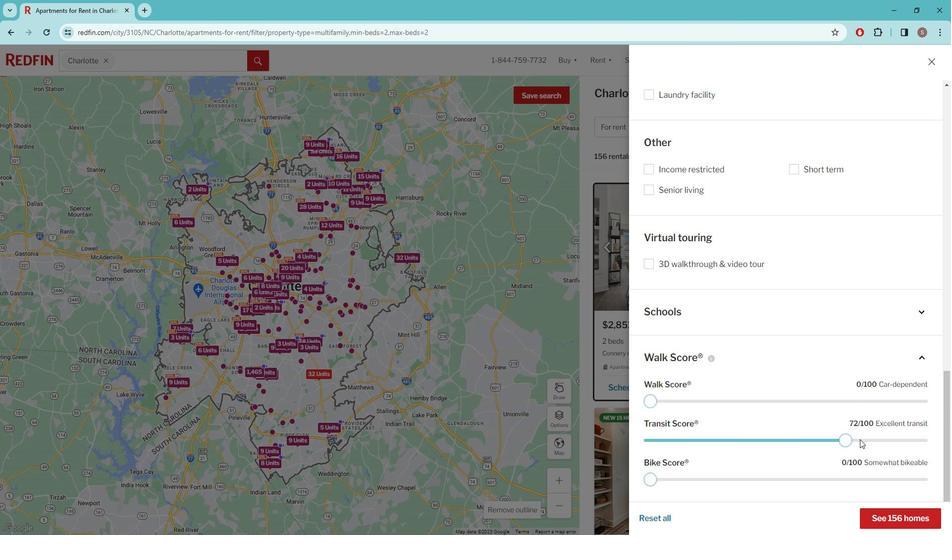 
Action: Mouse pressed left at (881, 439)
Screenshot: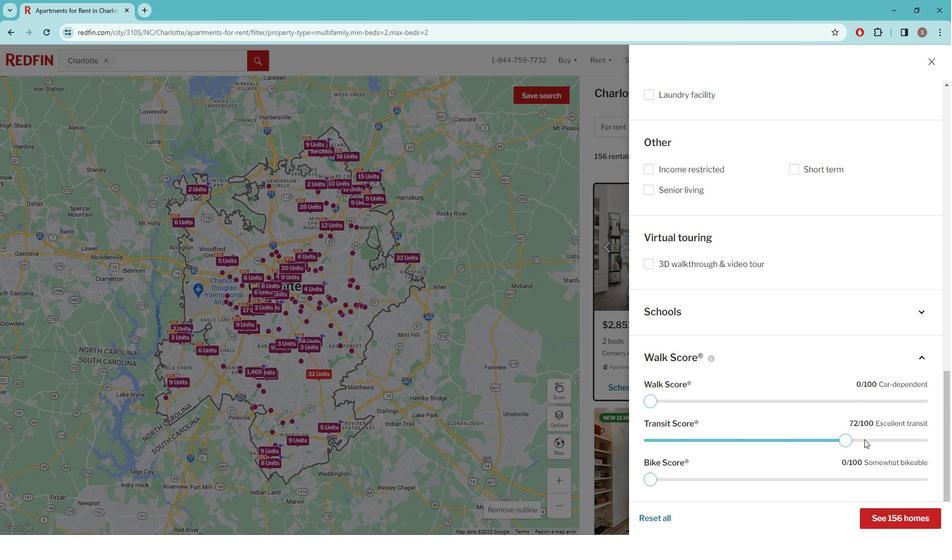 
Action: Mouse moved to (887, 440)
Screenshot: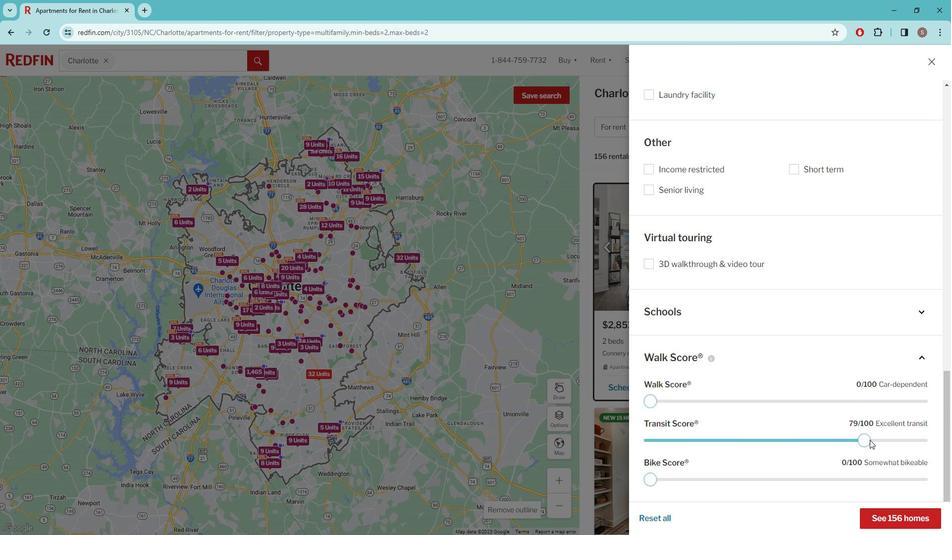 
Action: Mouse pressed left at (887, 440)
Screenshot: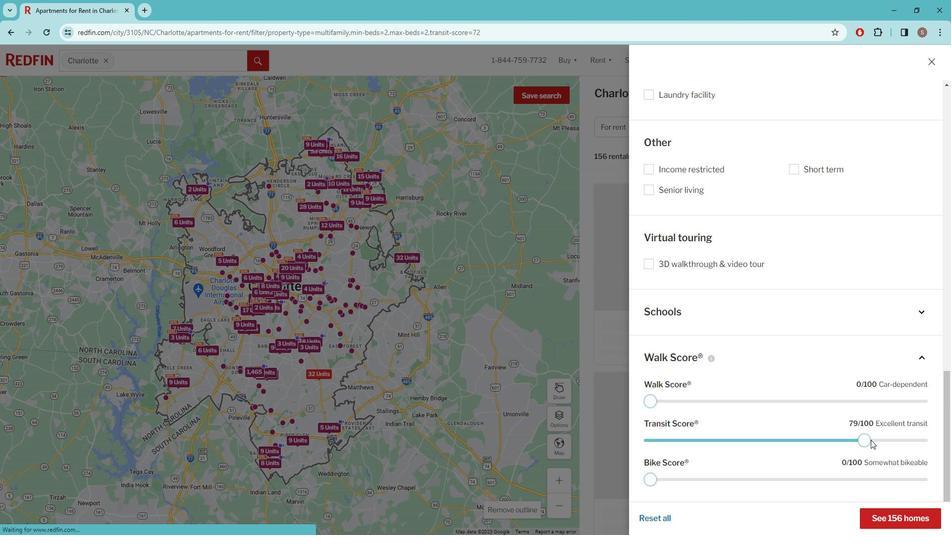 
Action: Mouse moved to (895, 441)
Screenshot: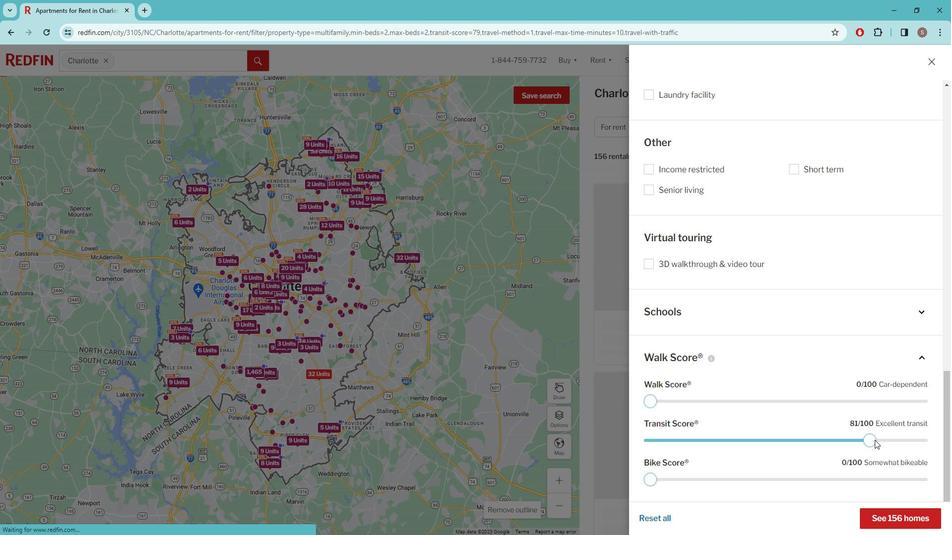 
Action: Mouse pressed left at (895, 441)
Screenshot: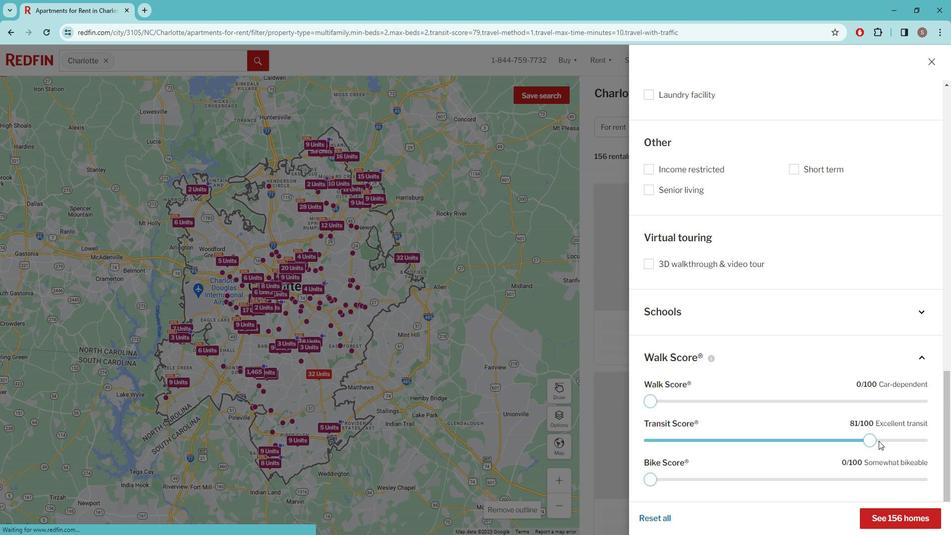 
Action: Mouse moved to (900, 440)
Screenshot: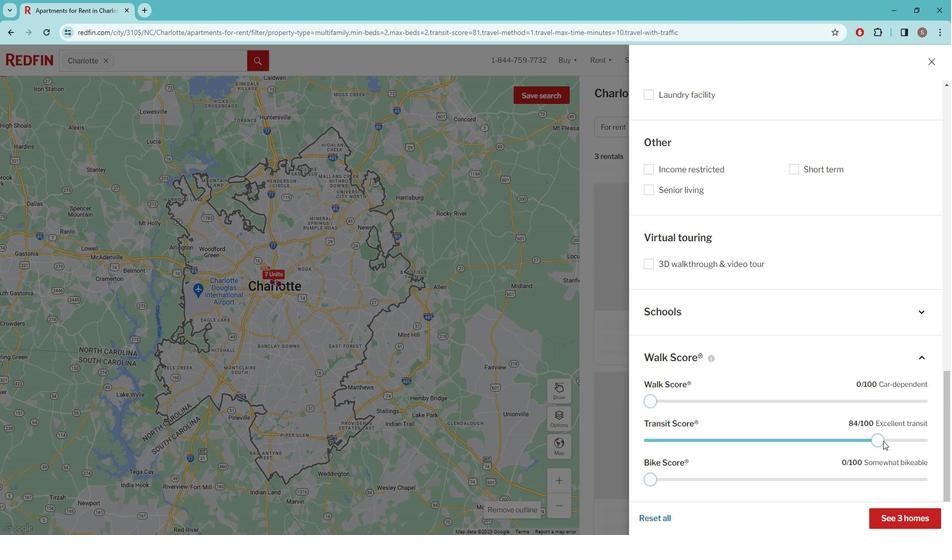 
Action: Mouse pressed left at (900, 440)
Screenshot: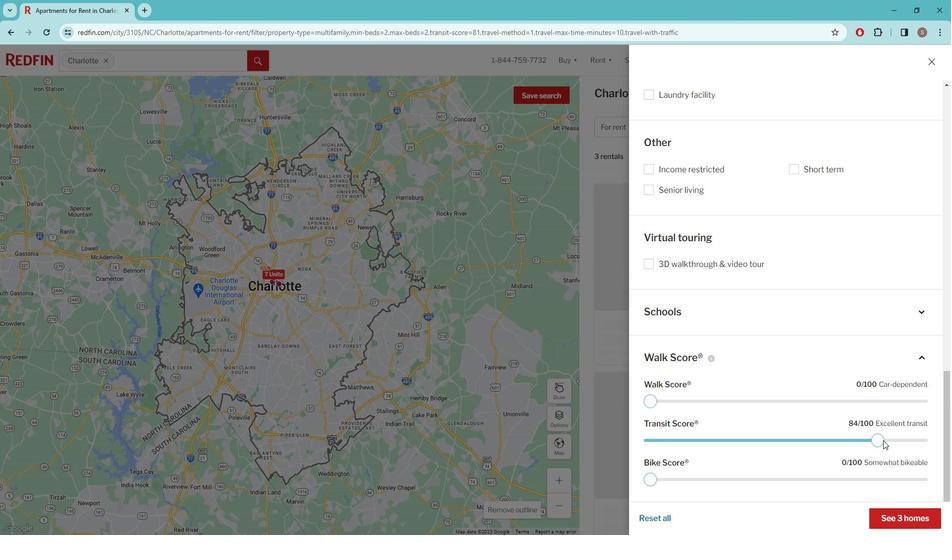 
Action: Mouse moved to (806, 454)
Screenshot: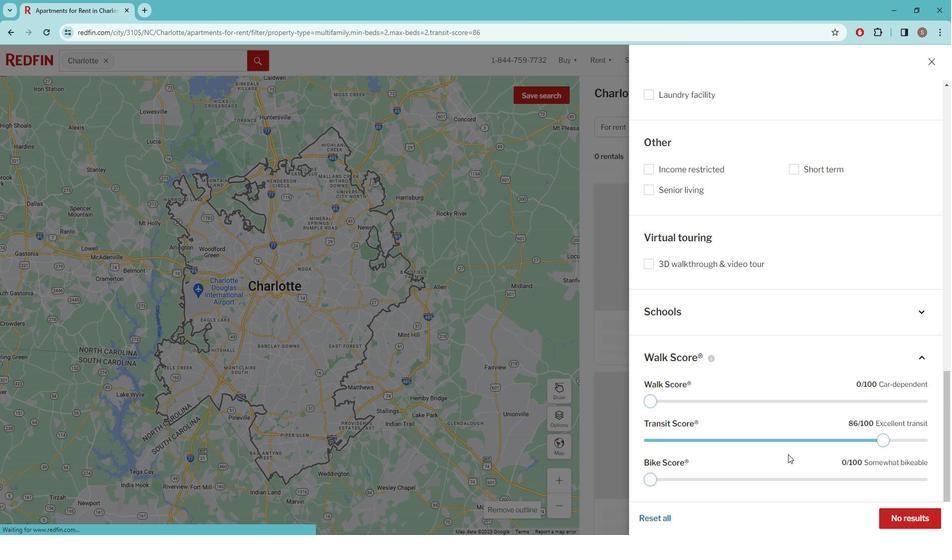 
Action: Mouse scrolled (806, 454) with delta (0, 0)
Screenshot: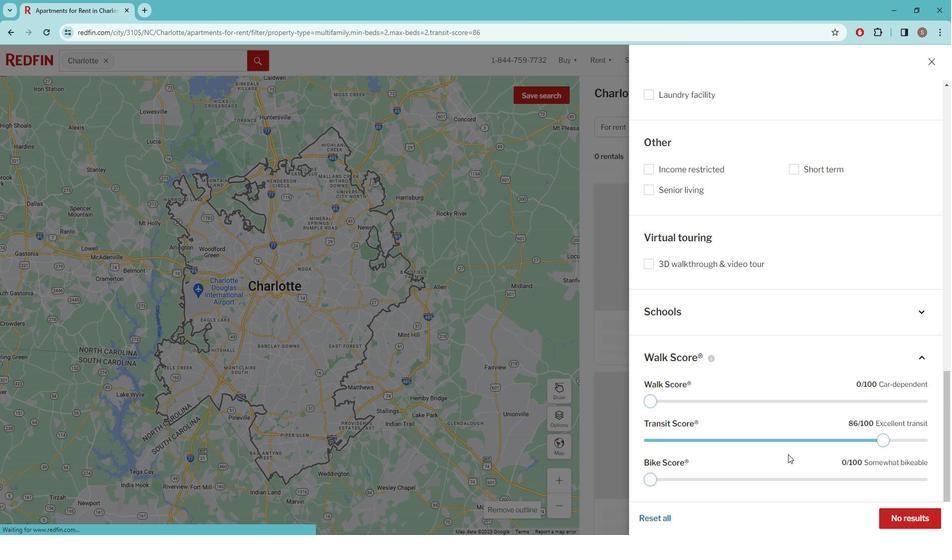 
Action: Mouse moved to (806, 454)
Screenshot: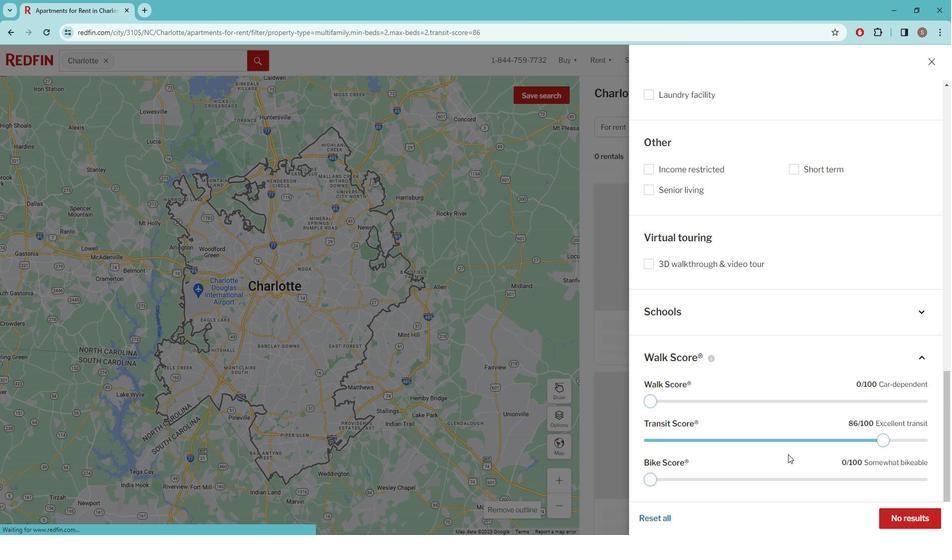 
Action: Mouse scrolled (806, 454) with delta (0, 0)
Screenshot: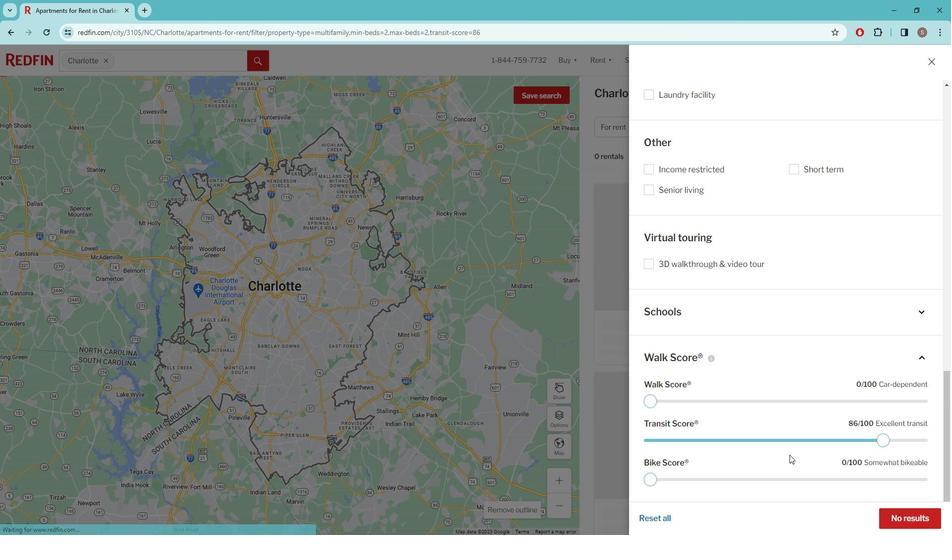 
Action: Mouse moved to (893, 440)
Screenshot: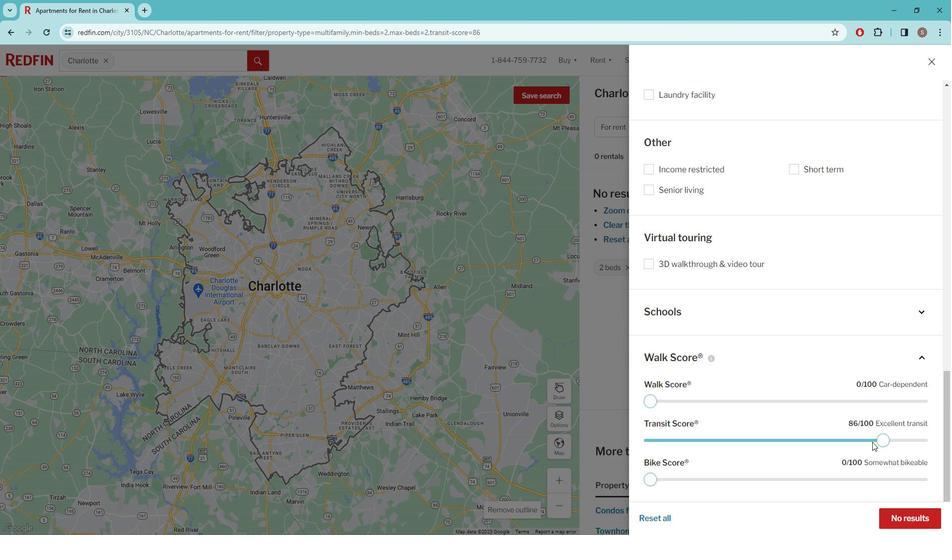 
Action: Mouse pressed left at (893, 440)
Screenshot: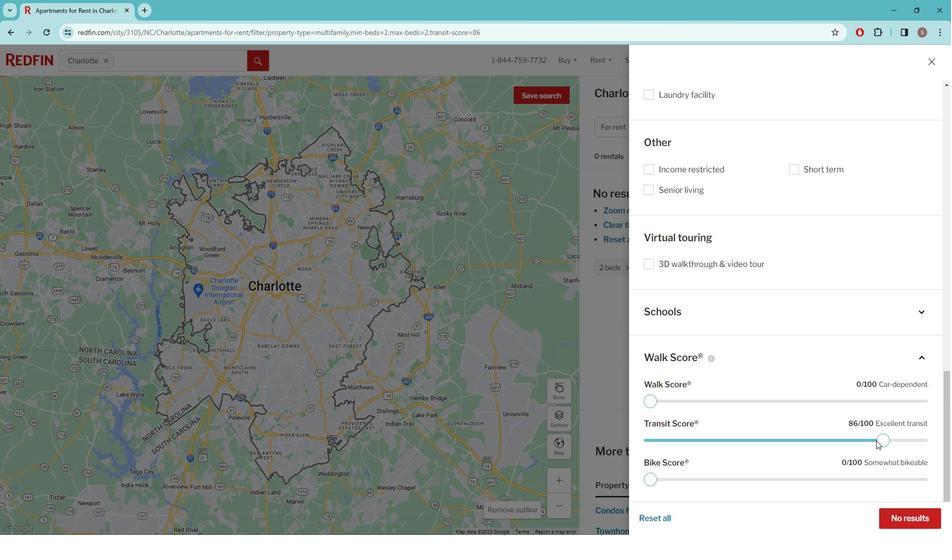 
Action: Mouse moved to (898, 438)
Screenshot: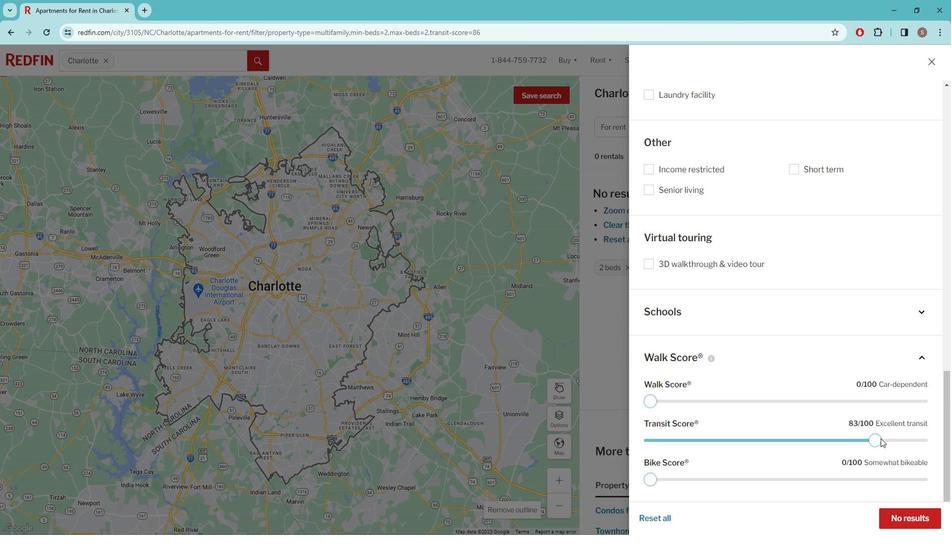 
Action: Mouse pressed left at (898, 438)
Screenshot: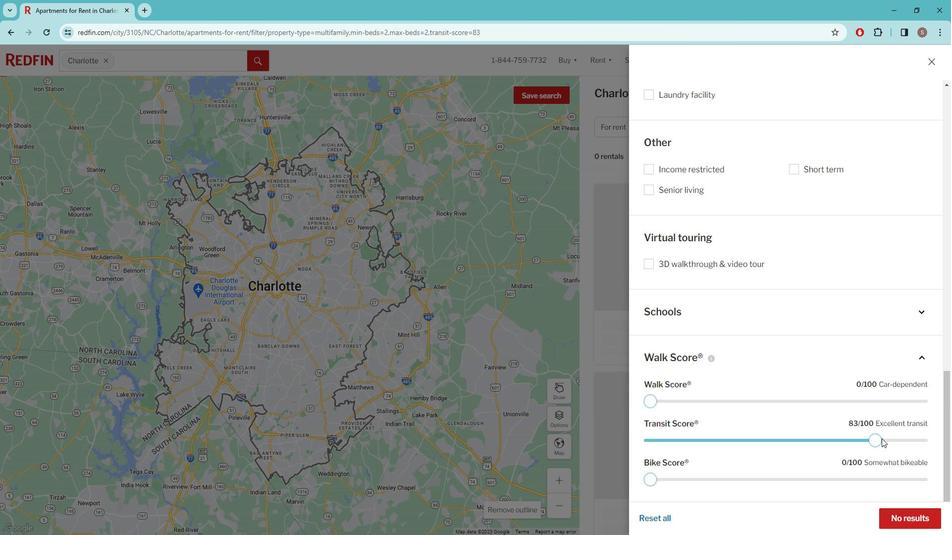 
Action: Mouse moved to (897, 439)
Screenshot: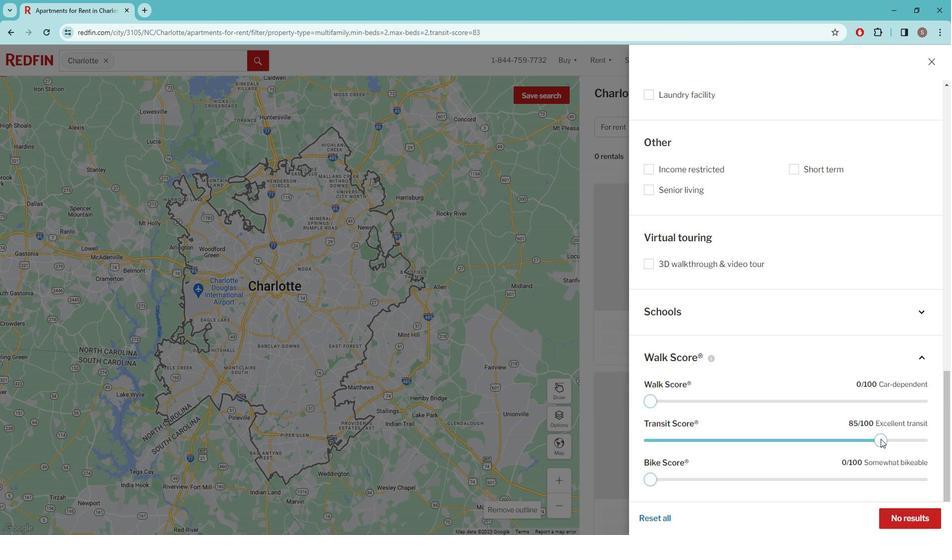 
Action: Mouse pressed left at (897, 439)
Screenshot: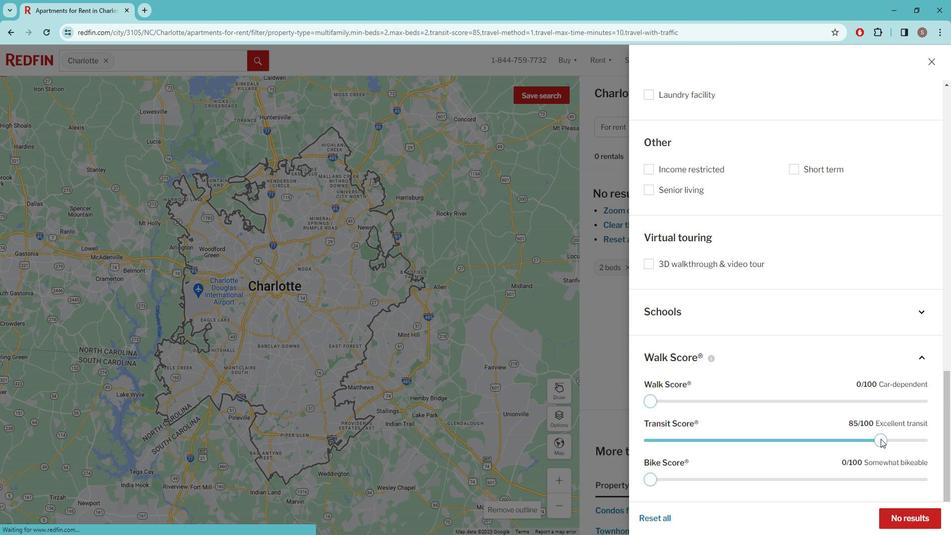 
Action: Mouse moved to (863, 218)
Screenshot: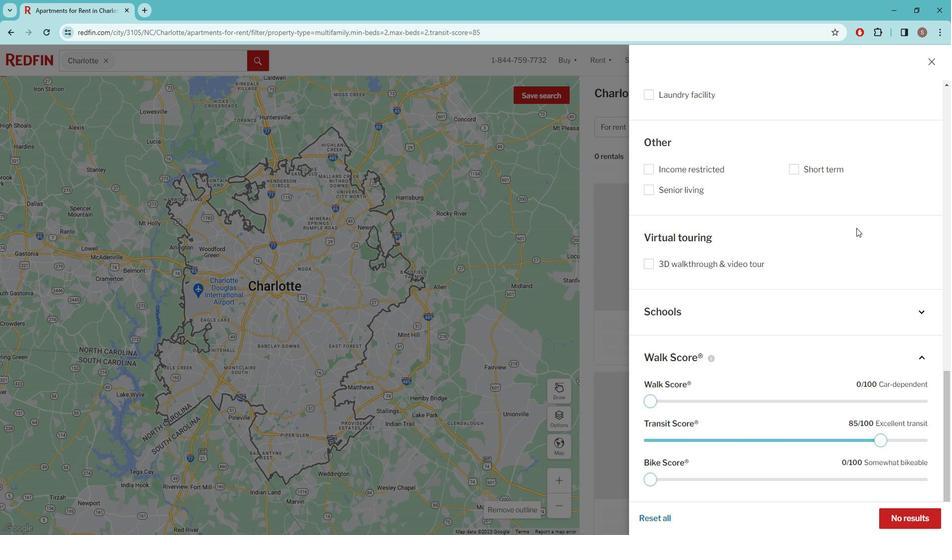 
Action: Mouse scrolled (863, 218) with delta (0, 0)
Screenshot: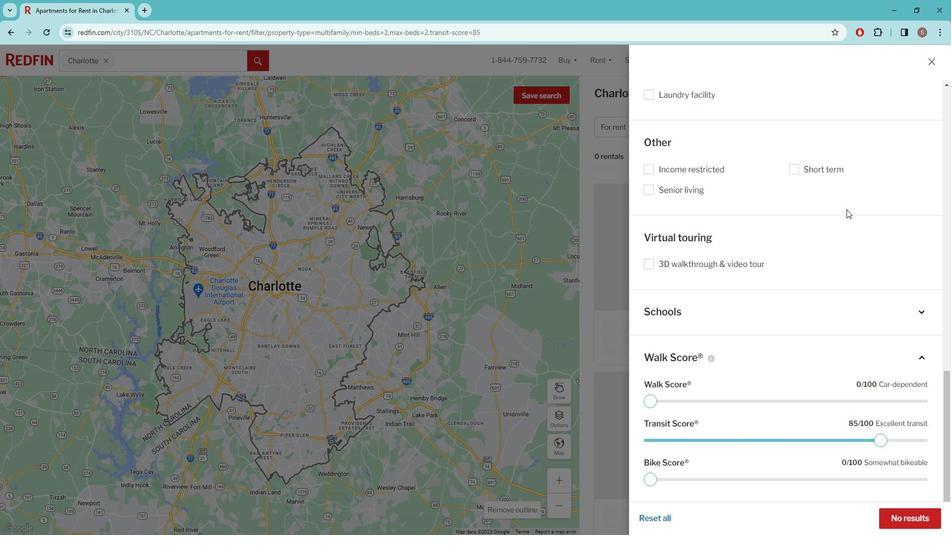 
Action: Mouse scrolled (863, 218) with delta (0, 0)
Screenshot: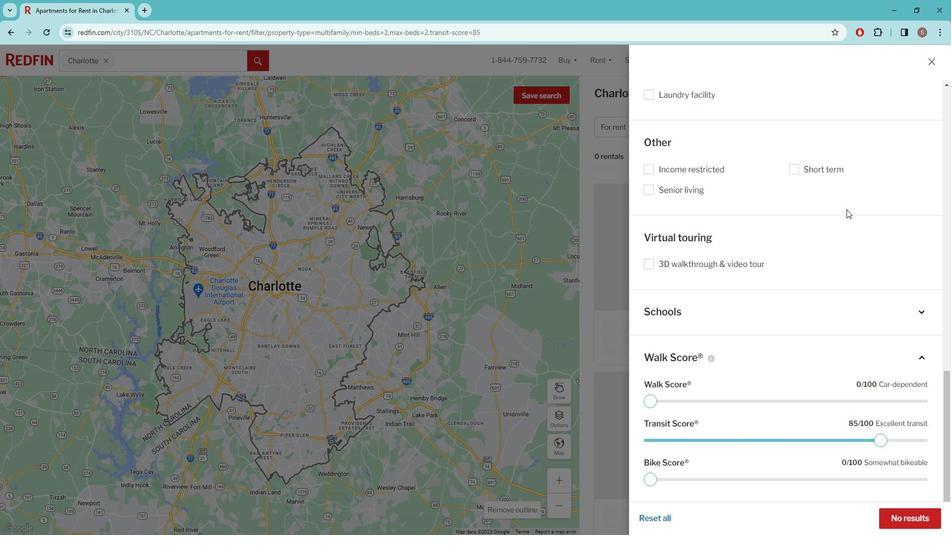 
Action: Mouse moved to (863, 217)
Screenshot: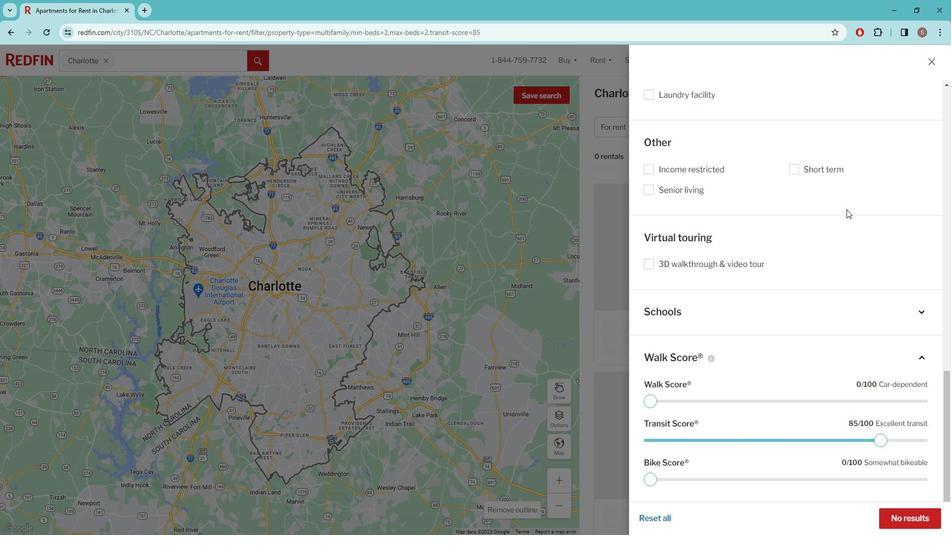 
Action: Mouse scrolled (863, 218) with delta (0, 0)
Screenshot: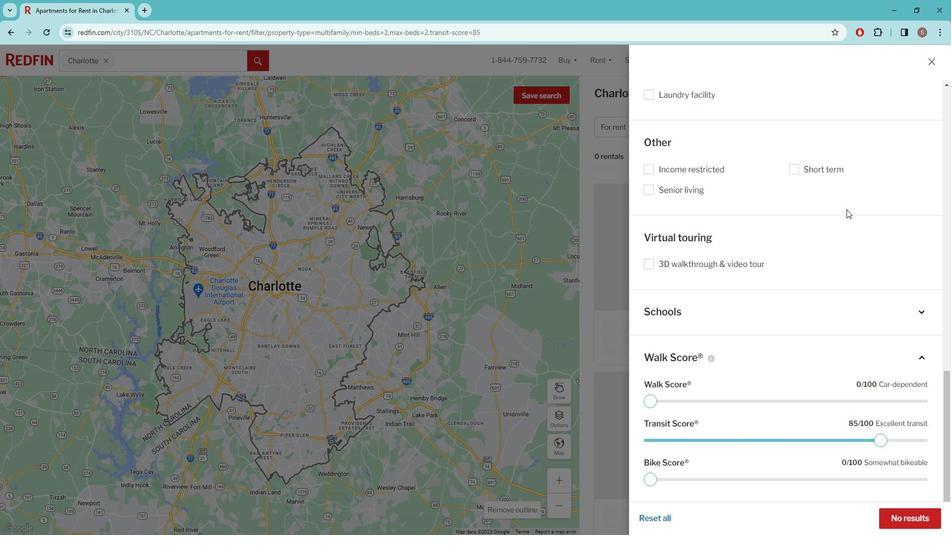 
Action: Mouse moved to (863, 217)
Screenshot: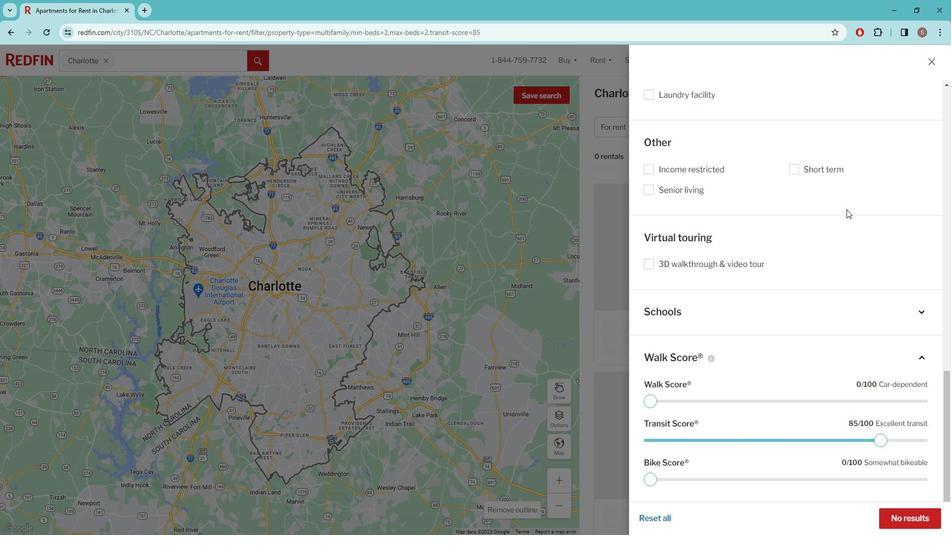 
Action: Mouse scrolled (863, 218) with delta (0, 0)
Screenshot: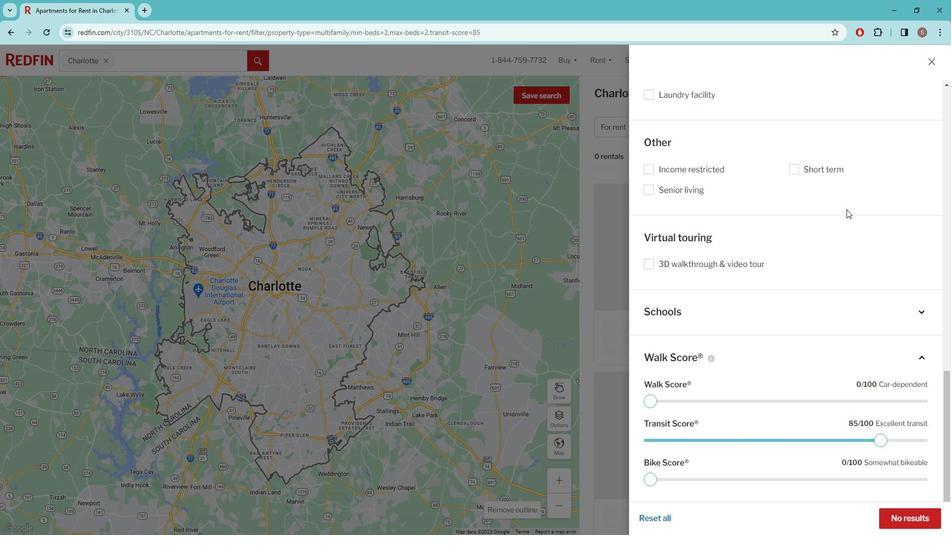 
Action: Mouse moved to (862, 217)
Screenshot: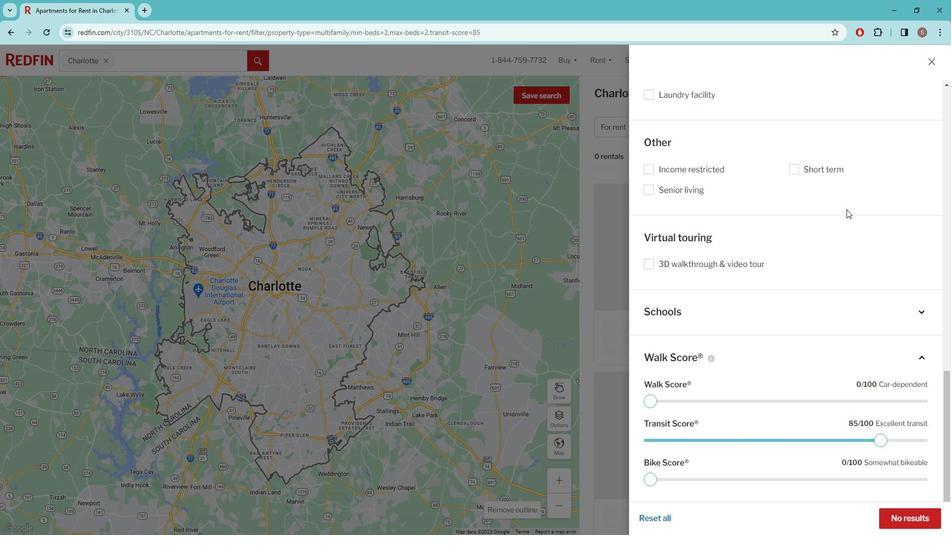 
Action: Mouse scrolled (862, 218) with delta (0, 0)
Screenshot: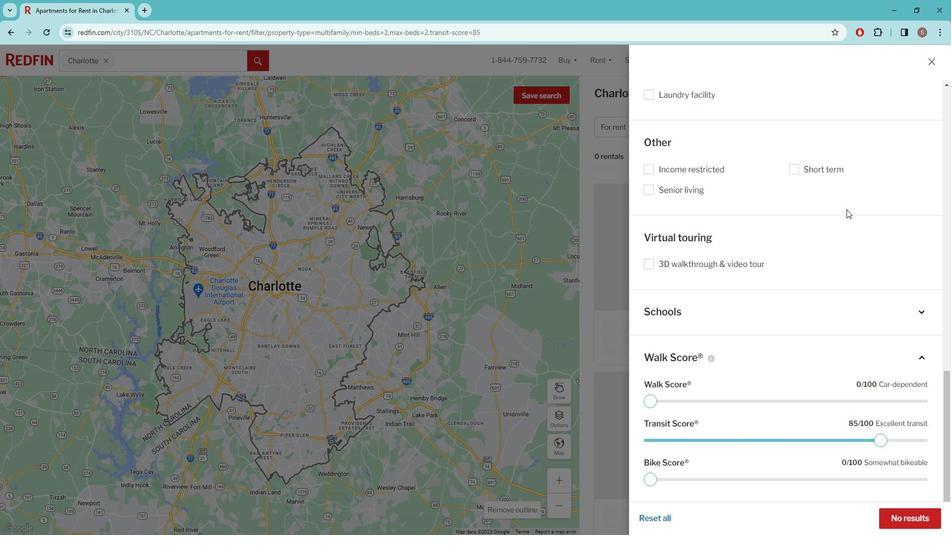 
Action: Mouse scrolled (862, 218) with delta (0, 0)
Screenshot: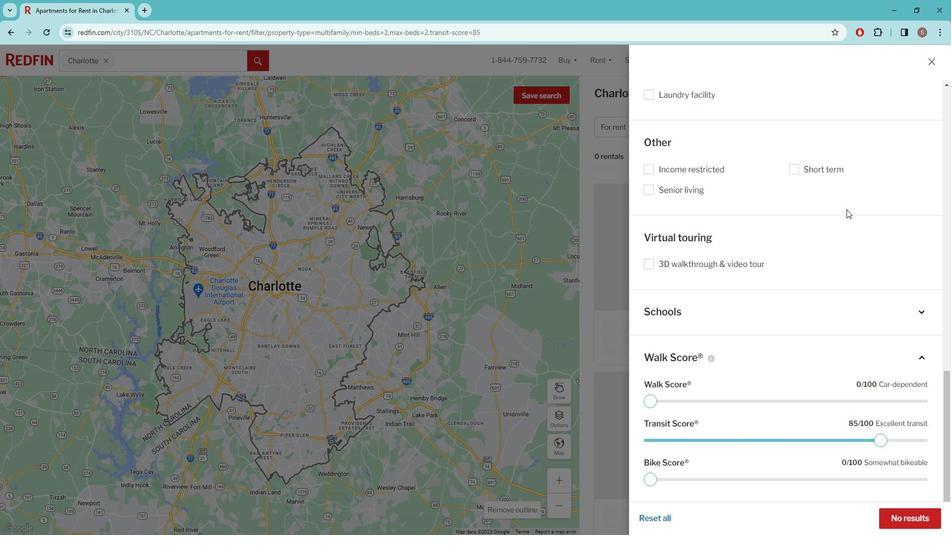 
Action: Mouse scrolled (862, 218) with delta (0, 0)
Screenshot: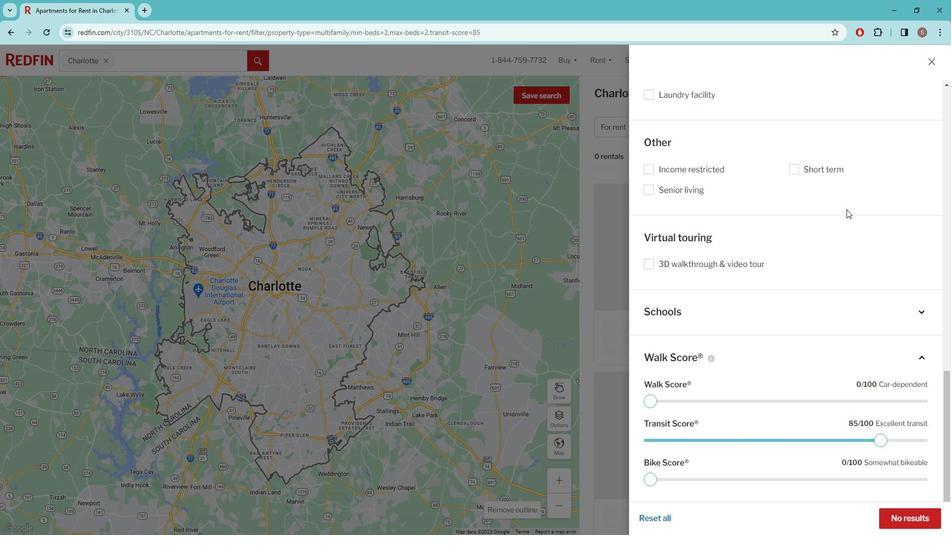 
Action: Mouse scrolled (862, 218) with delta (0, 0)
Screenshot: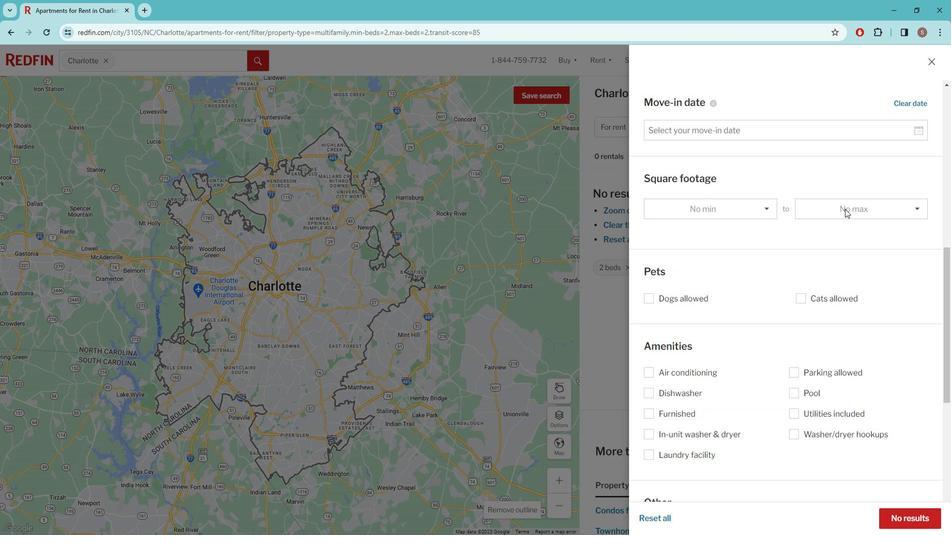 
Action: Mouse scrolled (862, 218) with delta (0, 0)
Screenshot: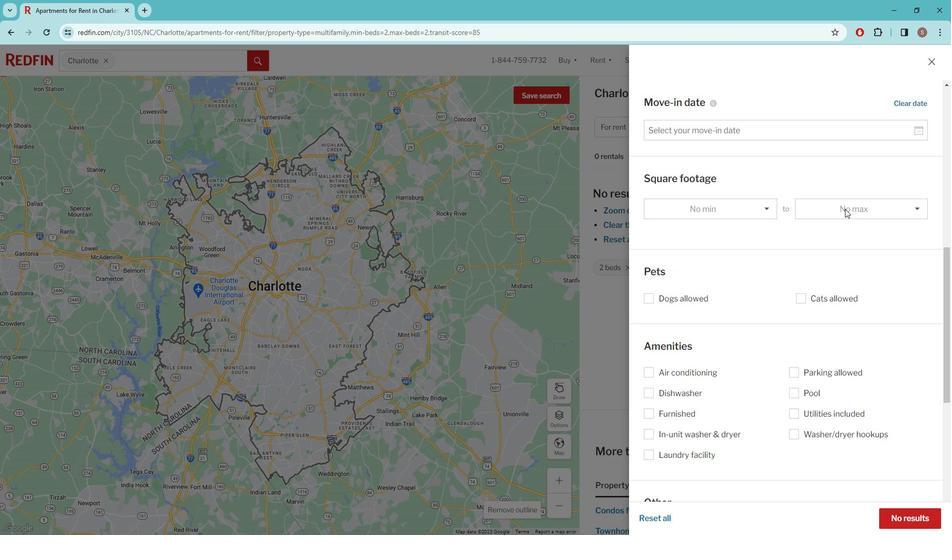 
Action: Mouse scrolled (862, 218) with delta (0, 0)
Screenshot: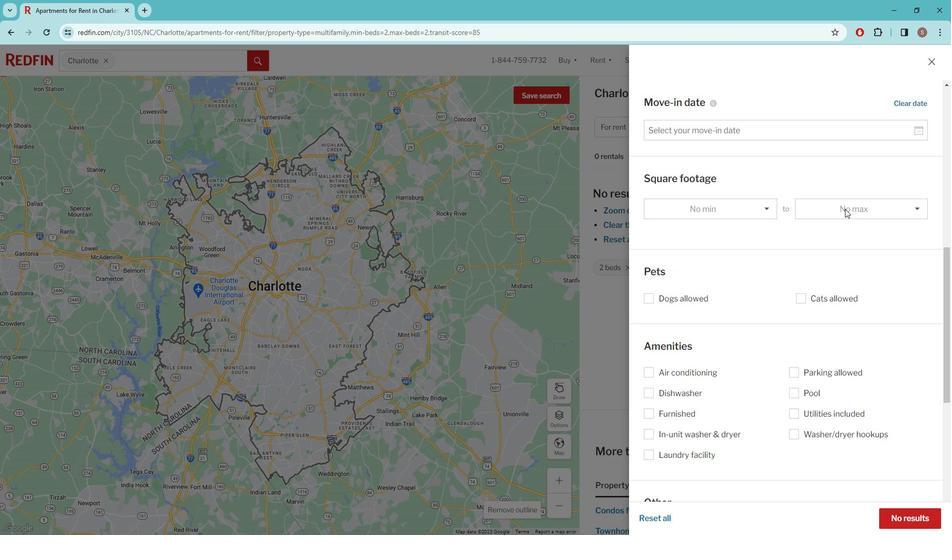 
Action: Mouse scrolled (862, 218) with delta (0, 0)
Screenshot: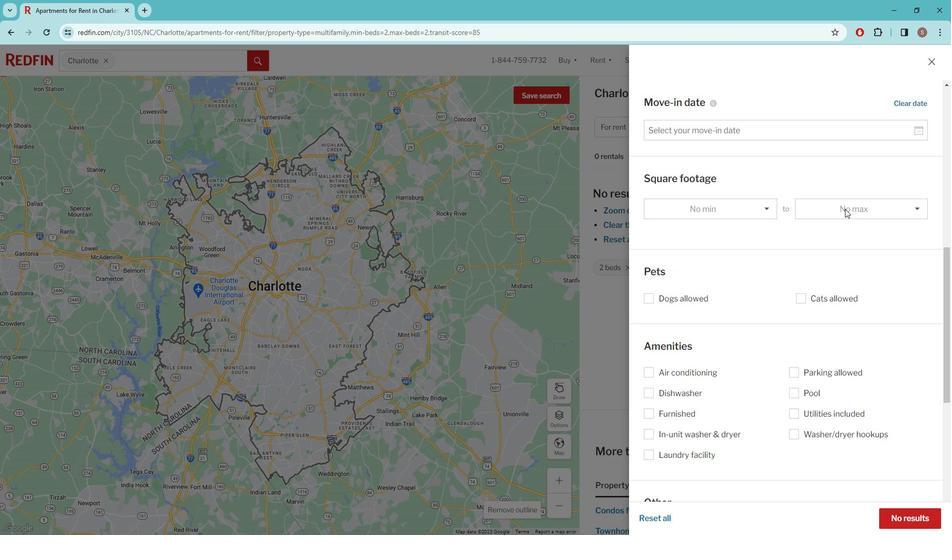 
Action: Mouse scrolled (862, 218) with delta (0, 0)
Screenshot: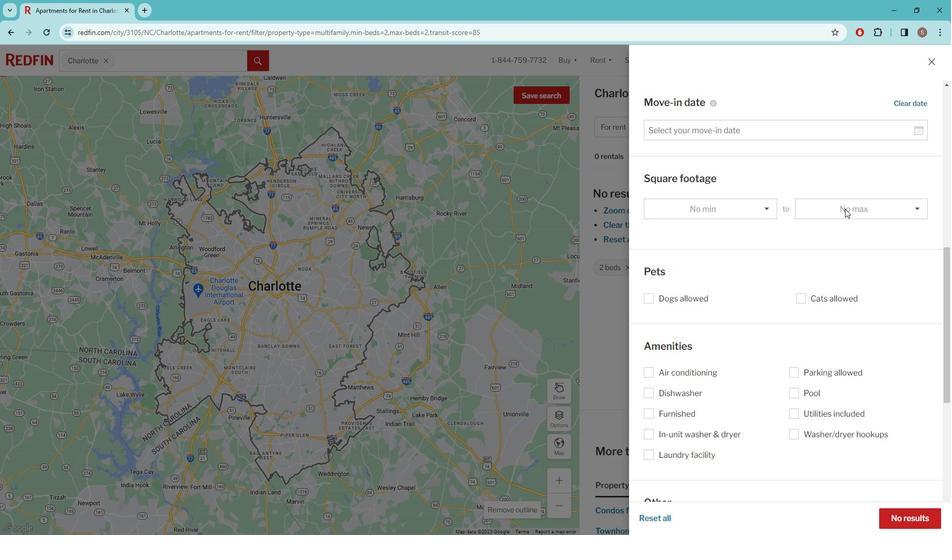 
Action: Mouse scrolled (862, 218) with delta (0, 0)
Screenshot: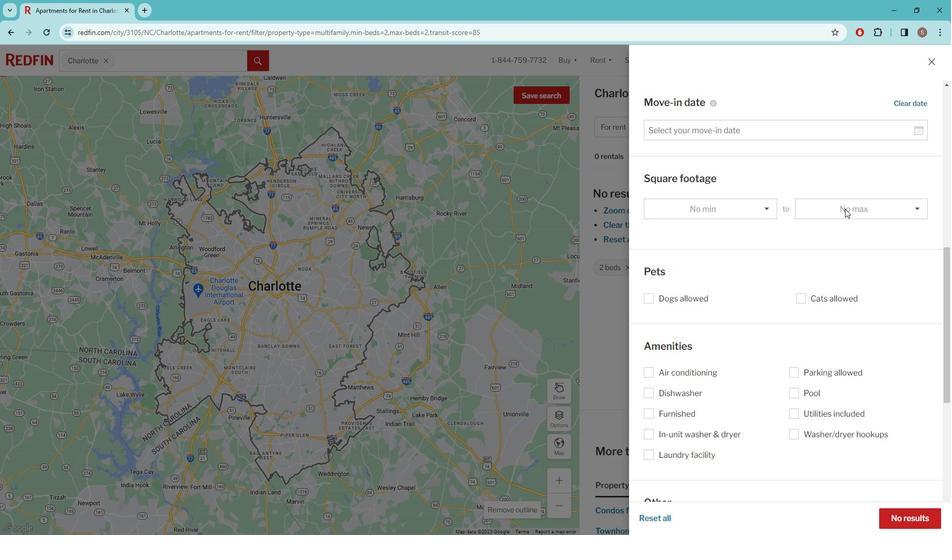 
Action: Mouse scrolled (862, 218) with delta (0, 0)
Screenshot: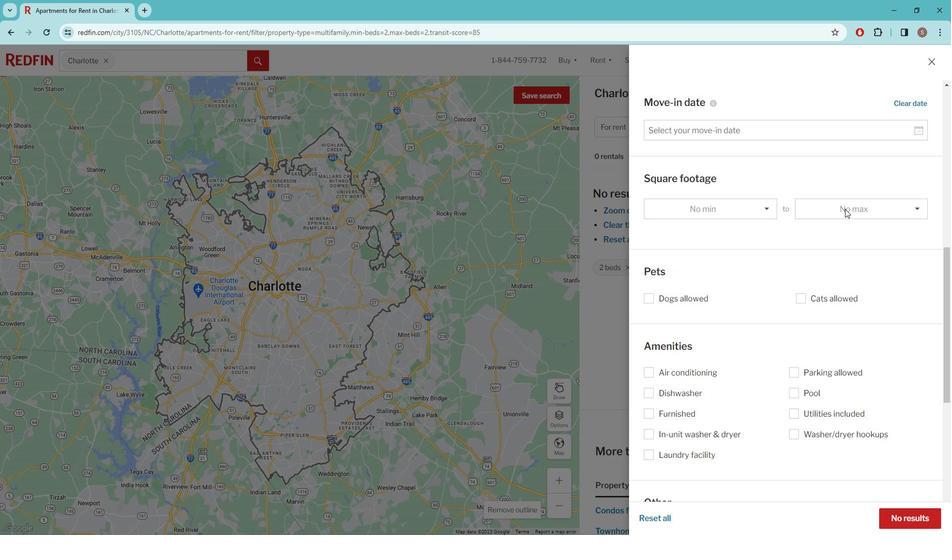 
Action: Mouse scrolled (862, 218) with delta (0, 0)
Screenshot: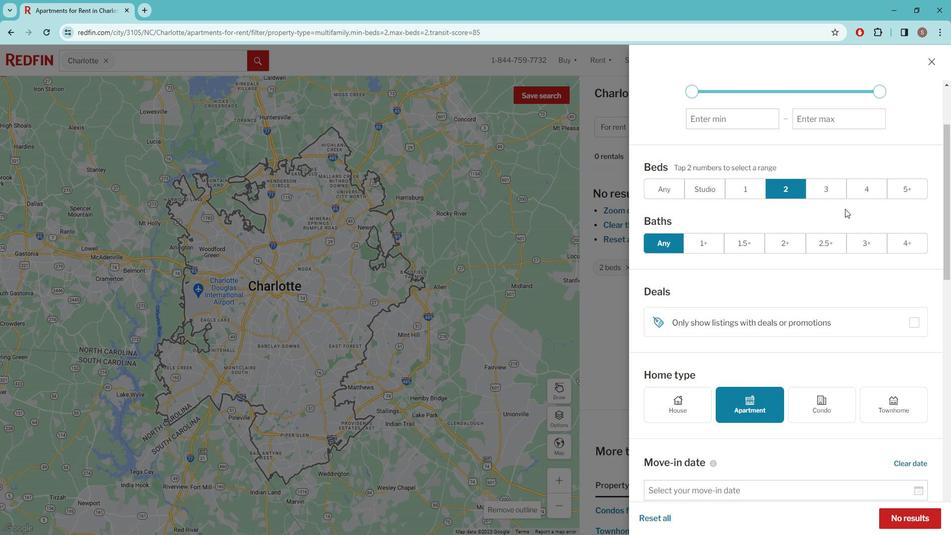 
Action: Mouse scrolled (862, 218) with delta (0, 0)
Screenshot: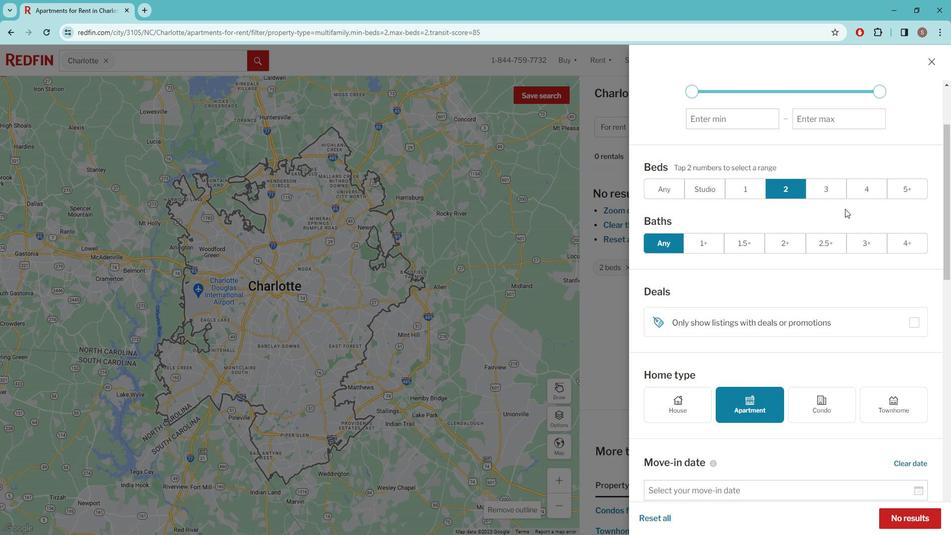 
Action: Mouse scrolled (862, 218) with delta (0, 0)
Screenshot: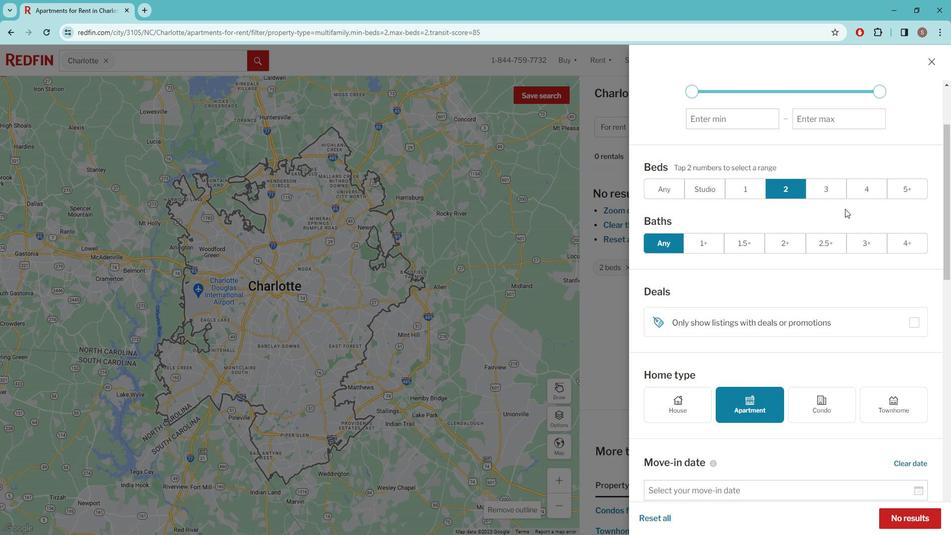 
Action: Mouse scrolled (862, 218) with delta (0, 0)
Screenshot: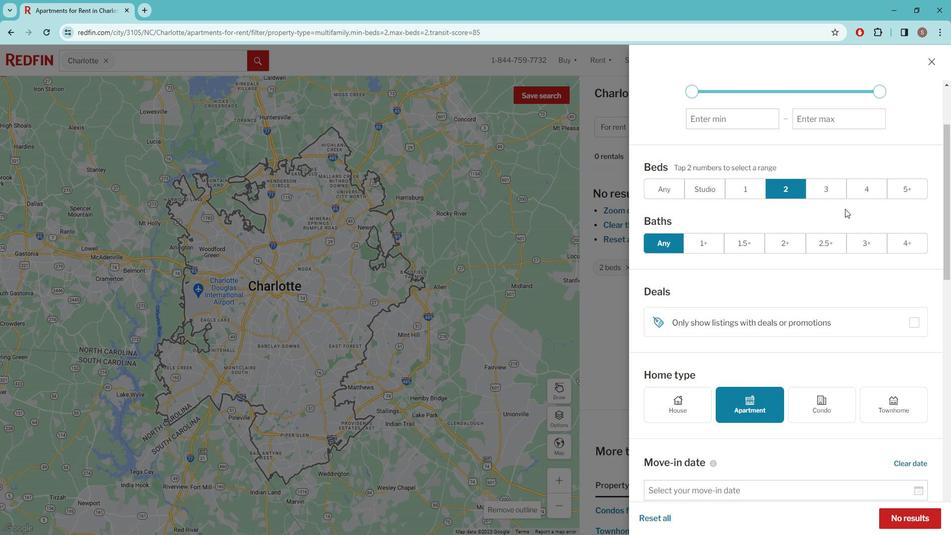 
Action: Mouse scrolled (862, 218) with delta (0, 0)
Screenshot: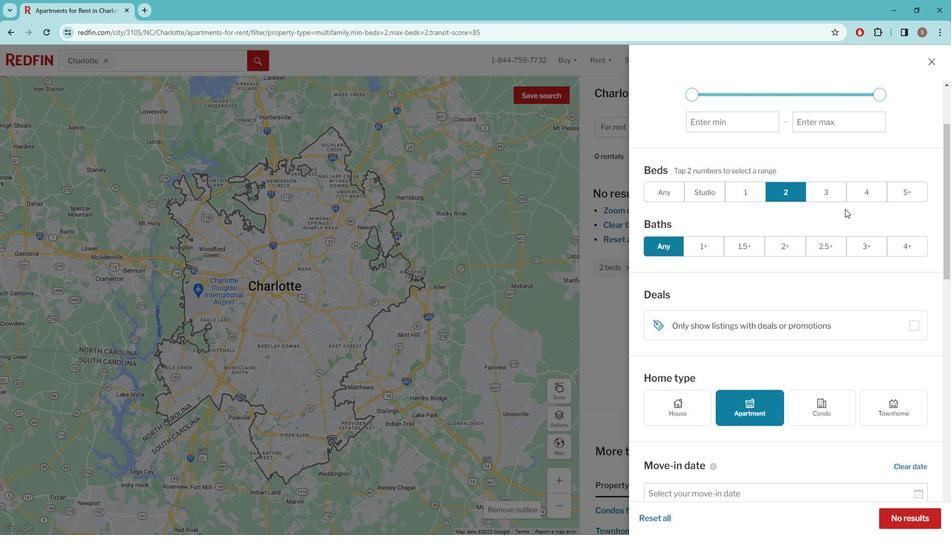
Action: Mouse moved to (739, 105)
Screenshot: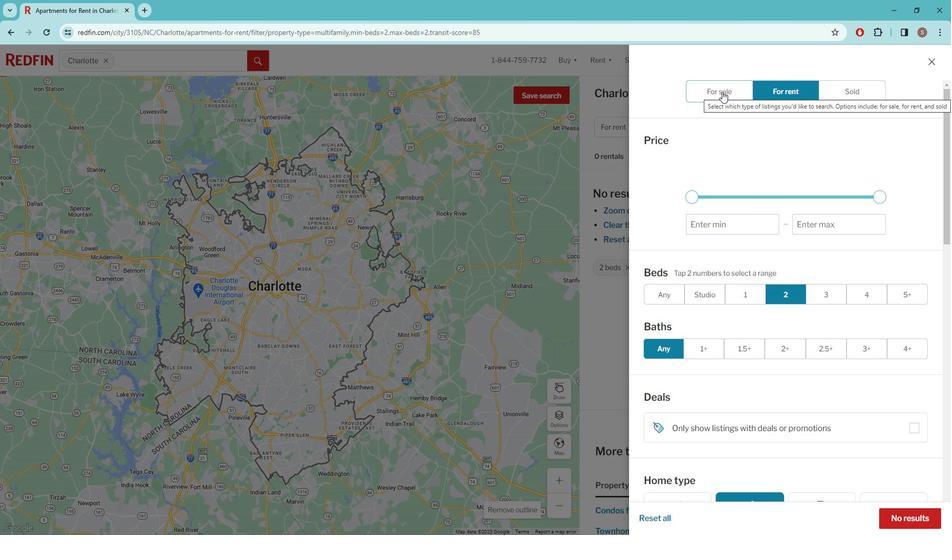 
Action: Mouse scrolled (739, 104) with delta (0, 0)
Screenshot: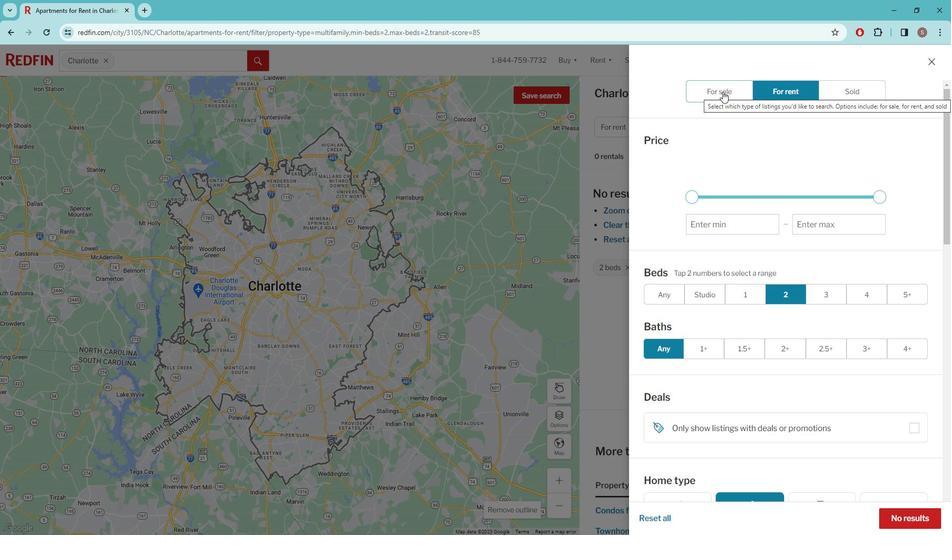 
Action: Mouse moved to (739, 105)
Screenshot: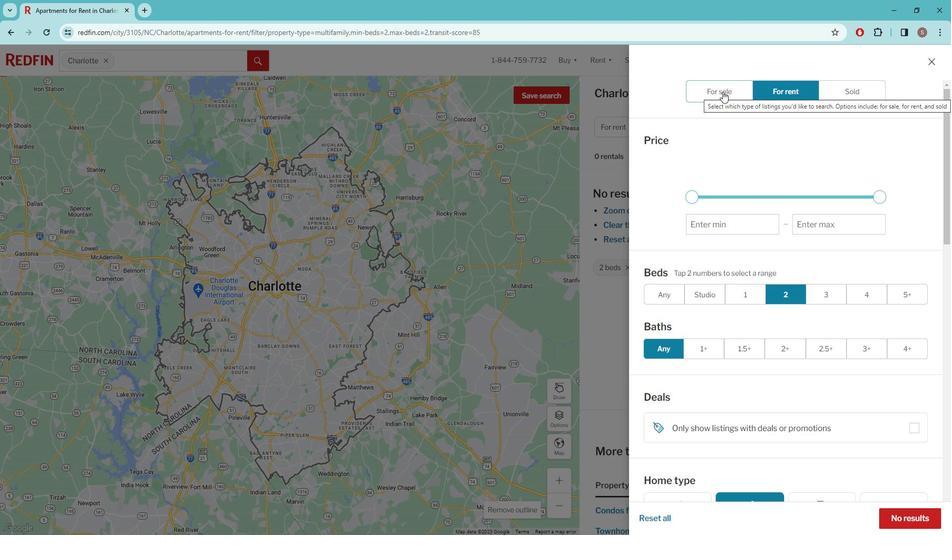 
Action: Mouse scrolled (739, 104) with delta (0, 0)
Screenshot: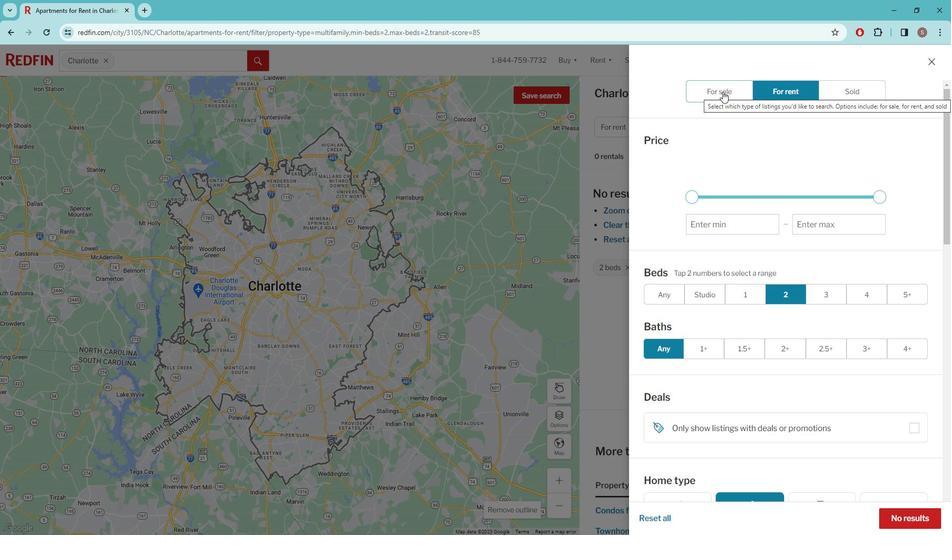 
Action: Mouse moved to (739, 105)
Screenshot: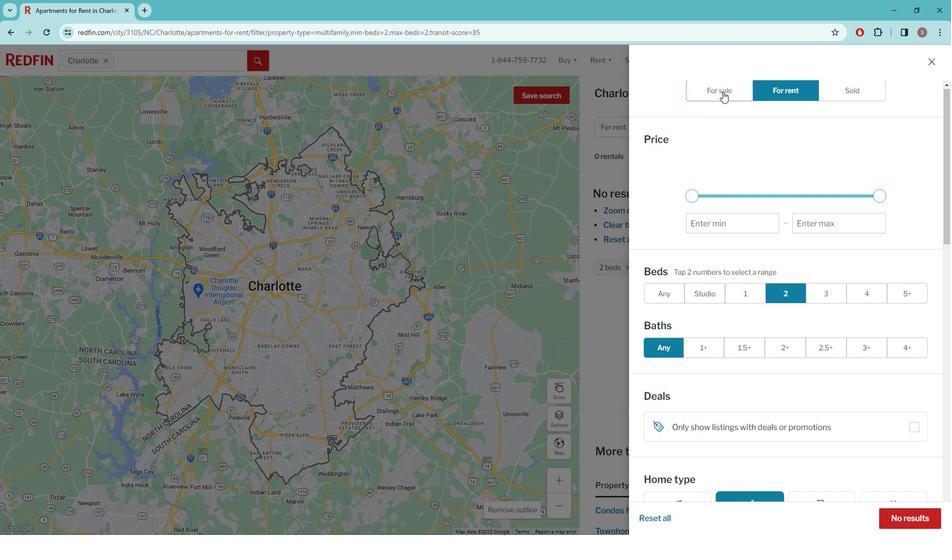 
Action: Mouse scrolled (739, 105) with delta (0, 0)
Screenshot: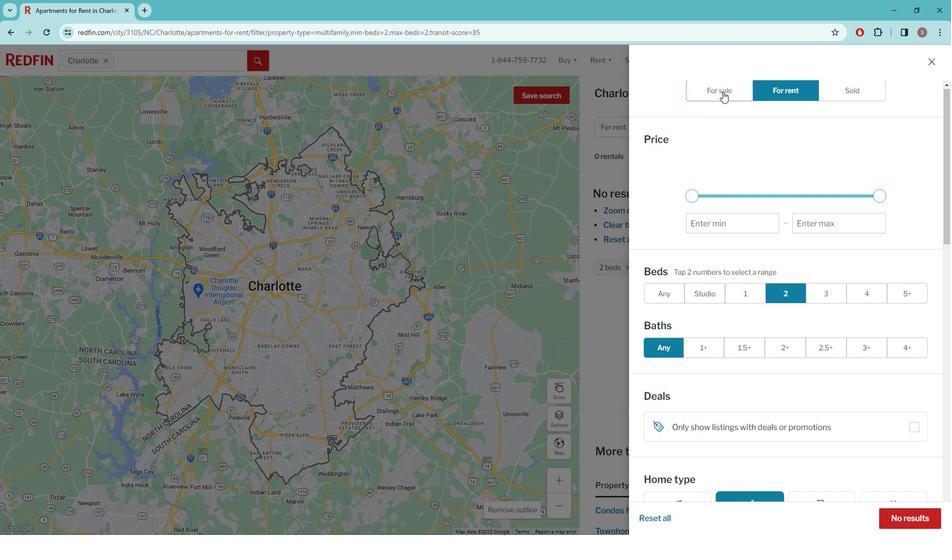
Action: Mouse moved to (739, 106)
Screenshot: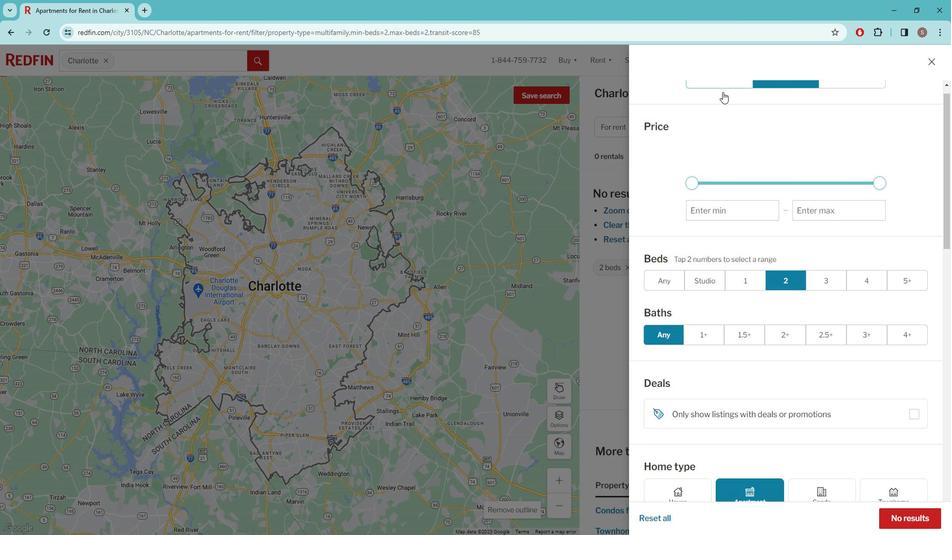 
Action: Mouse scrolled (739, 106) with delta (0, 0)
Screenshot: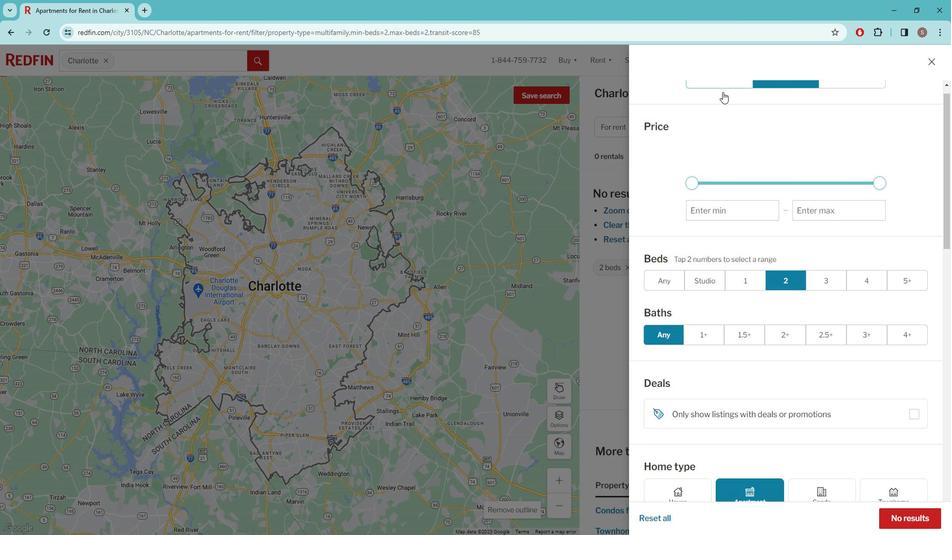 
Action: Mouse scrolled (739, 106) with delta (0, 0)
Screenshot: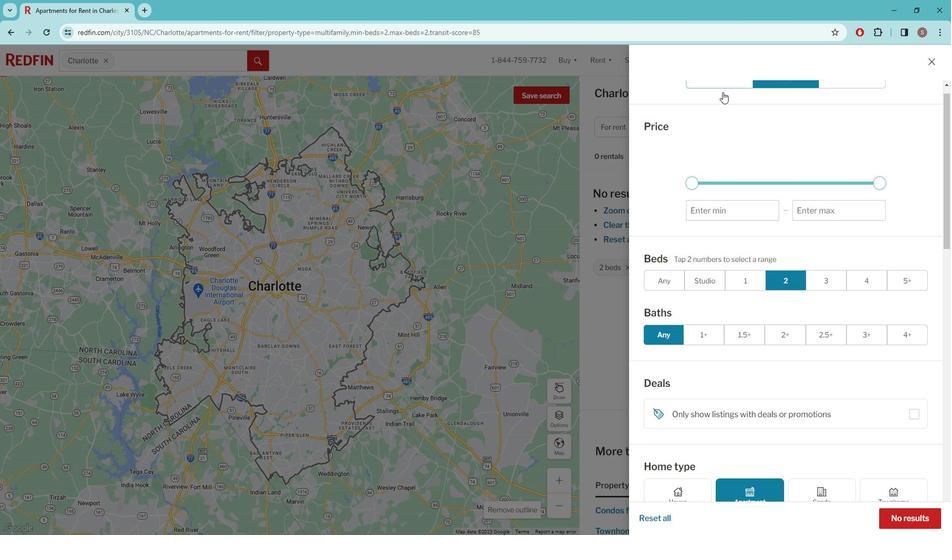 
Action: Mouse scrolled (739, 106) with delta (0, 0)
Screenshot: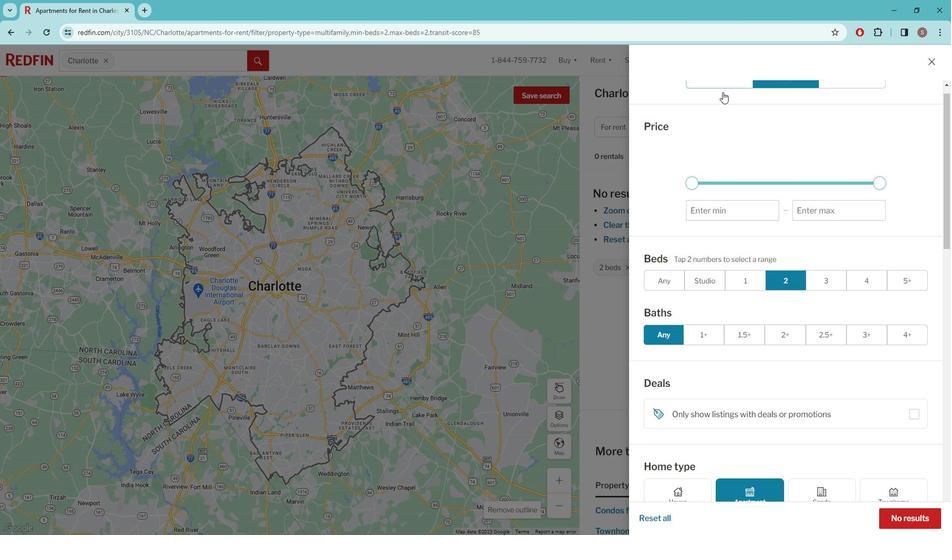 
Action: Mouse scrolled (739, 106) with delta (0, 0)
Screenshot: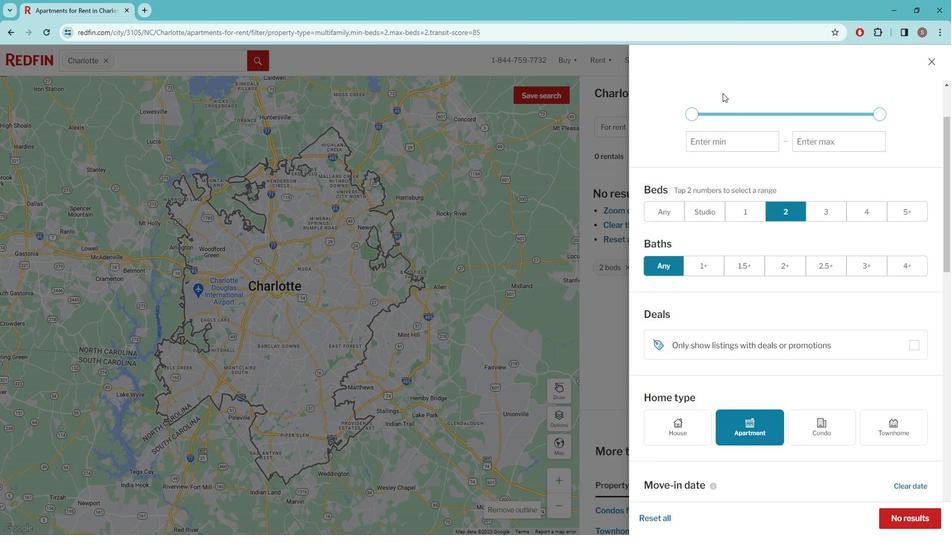 
Action: Mouse scrolled (739, 107) with delta (0, 0)
Screenshot: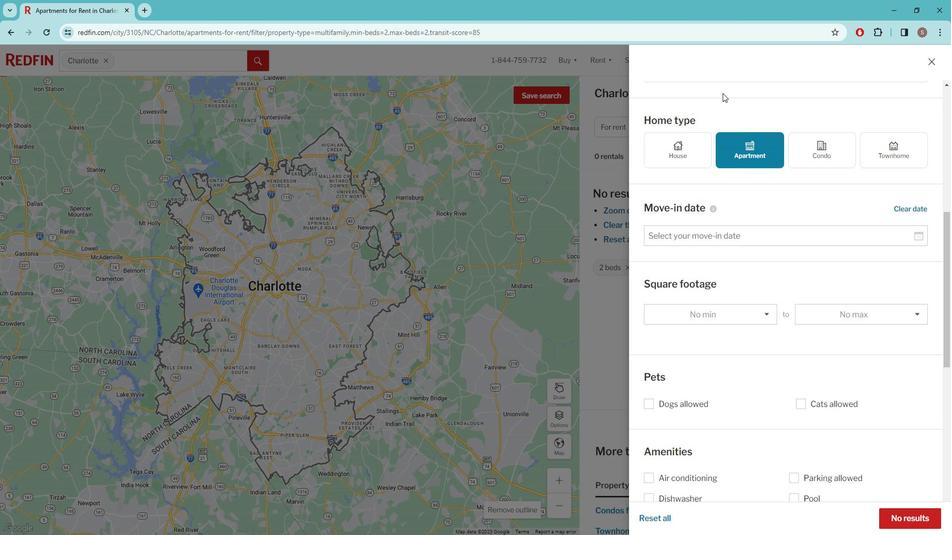 
Action: Mouse scrolled (739, 107) with delta (0, 0)
Screenshot: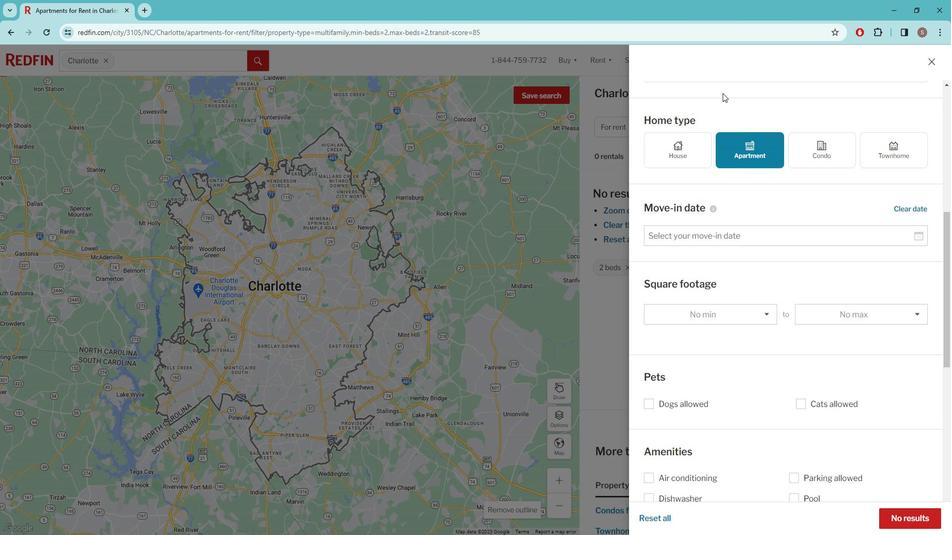 
Action: Mouse scrolled (739, 107) with delta (0, 0)
Screenshot: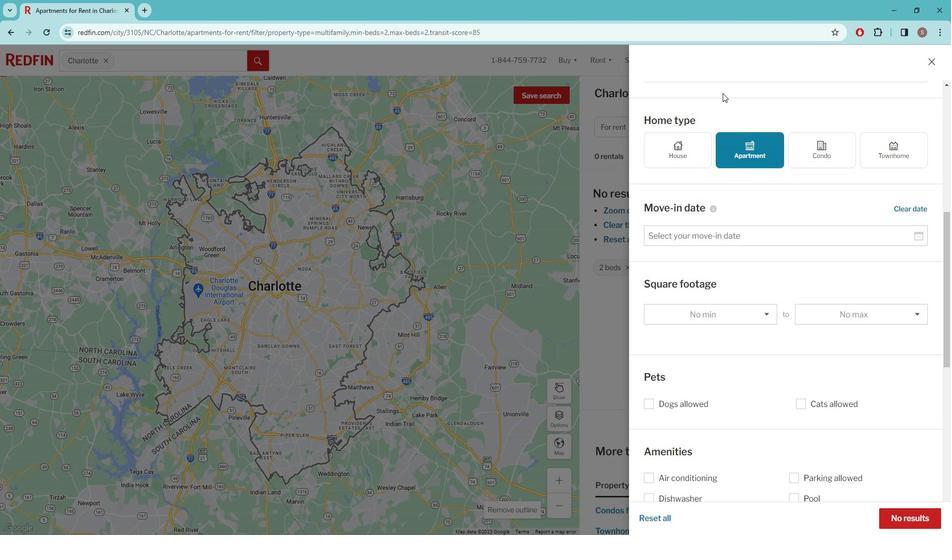 
Action: Mouse scrolled (739, 107) with delta (0, 0)
Screenshot: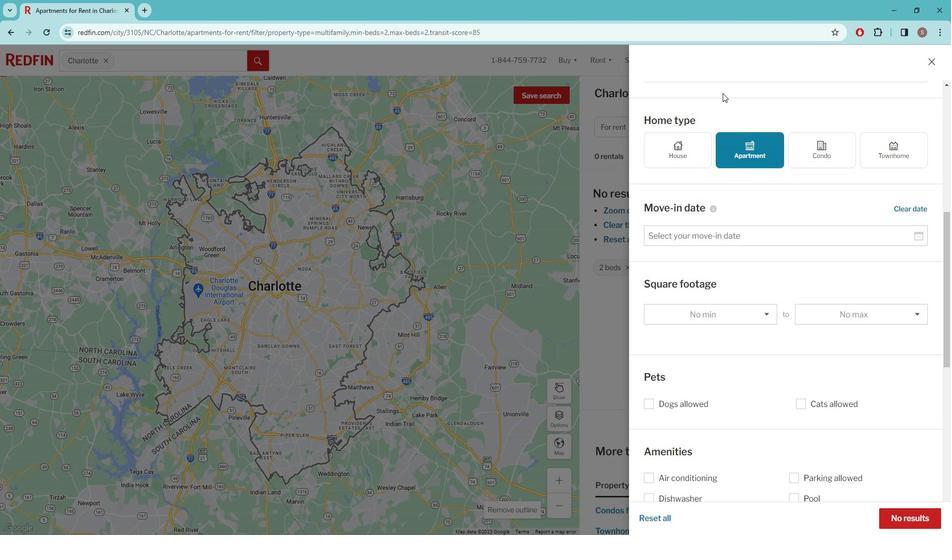 
Action: Mouse scrolled (739, 107) with delta (0, 0)
Screenshot: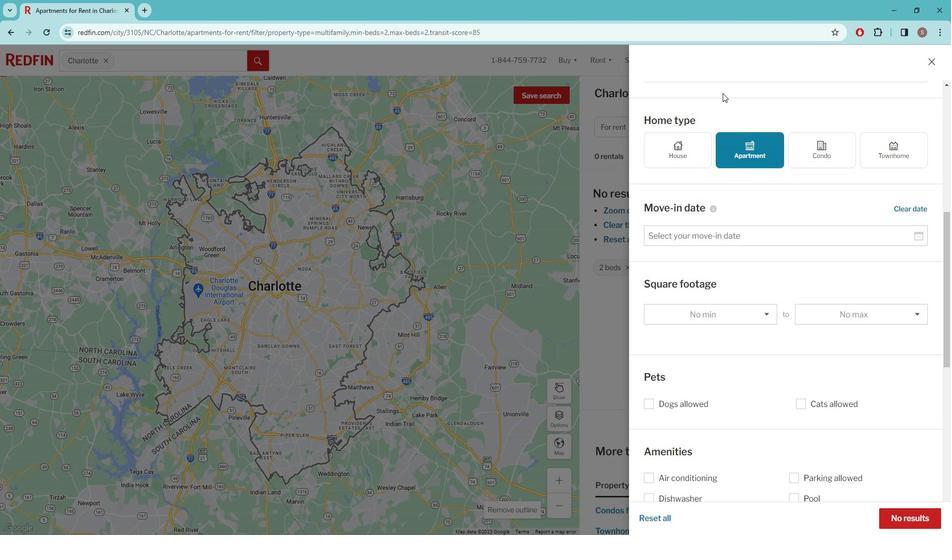 
Action: Mouse scrolled (739, 107) with delta (0, 0)
Screenshot: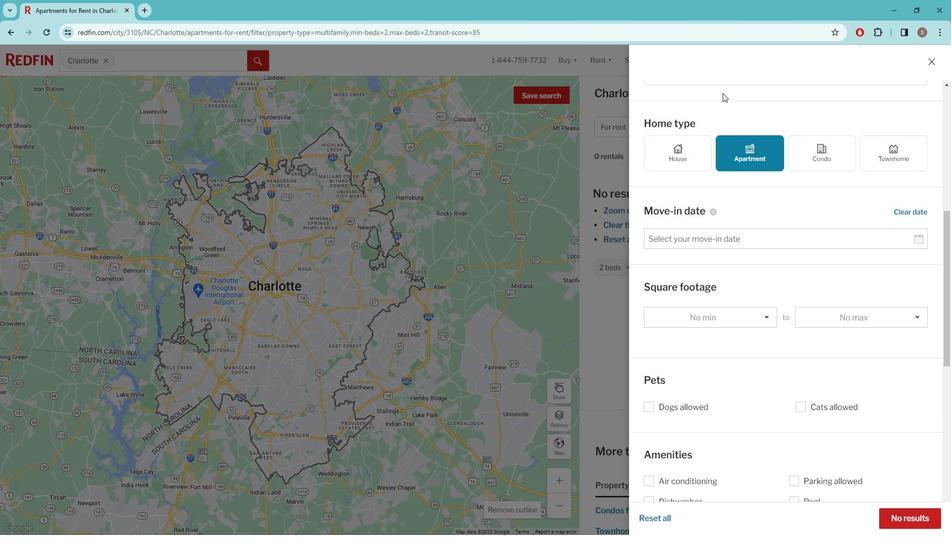 
Action: Mouse scrolled (739, 107) with delta (0, 0)
Screenshot: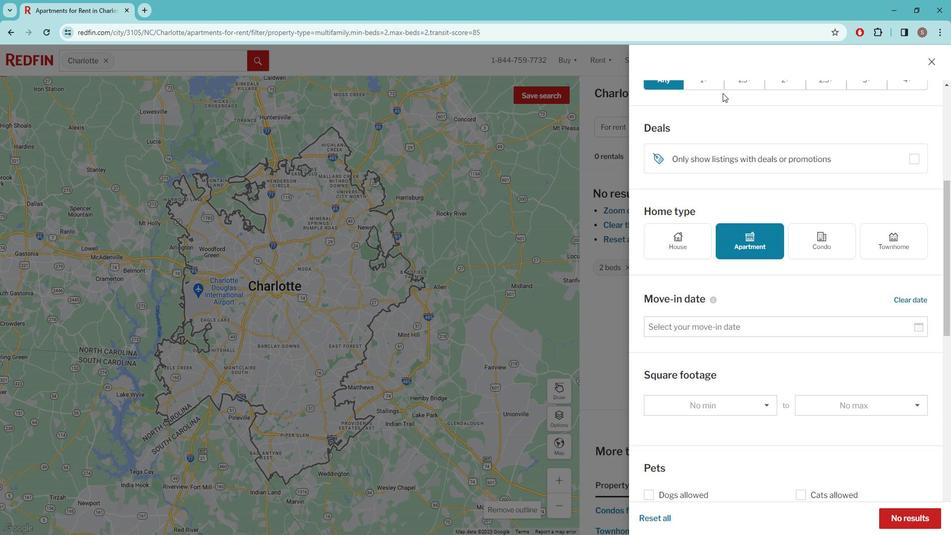 
Action: Mouse moved to (739, 106)
Screenshot: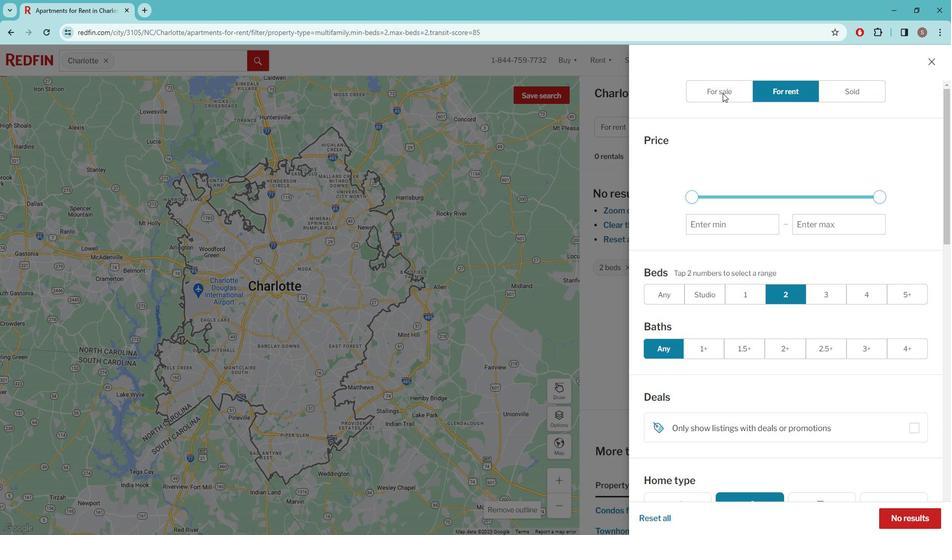 
Action: Mouse scrolled (739, 107) with delta (0, 0)
Screenshot: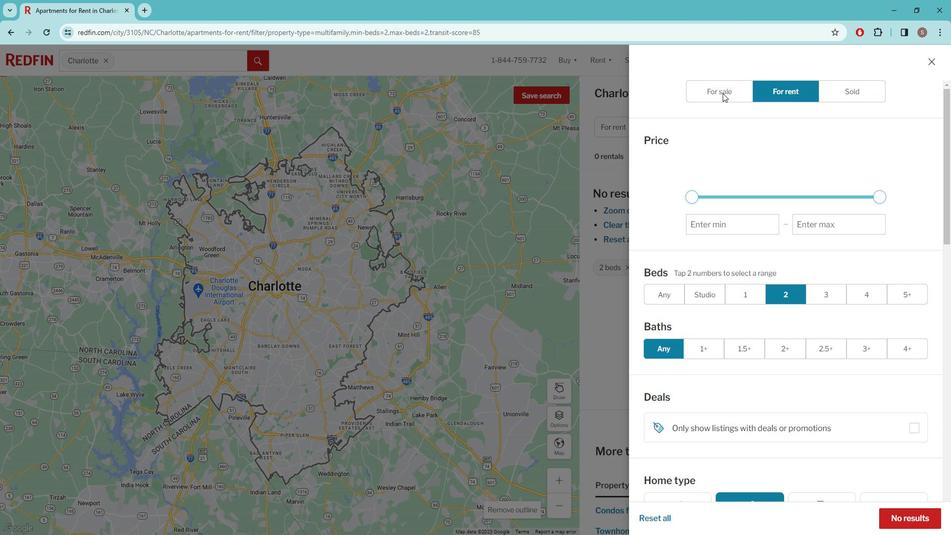 
Action: Mouse scrolled (739, 107) with delta (0, 0)
Screenshot: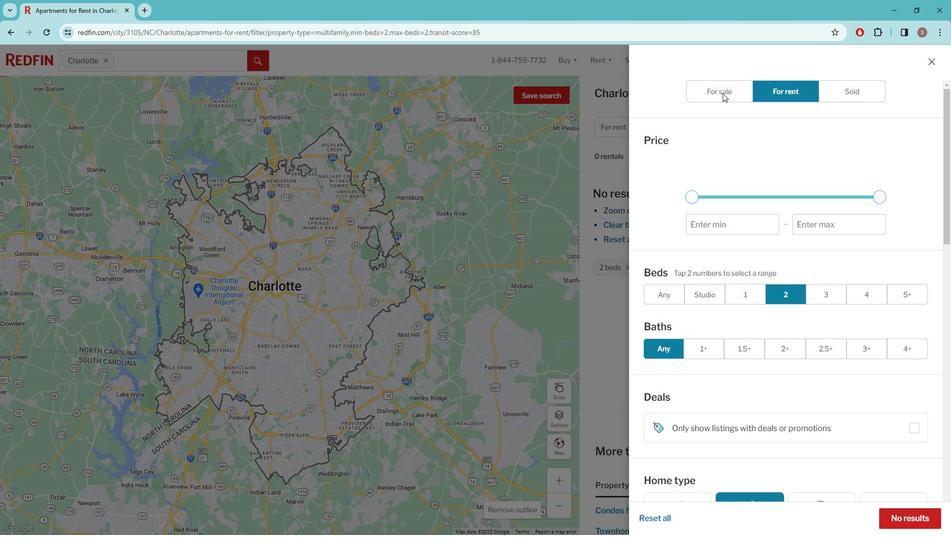 
Action: Mouse pressed left at (739, 106)
Screenshot: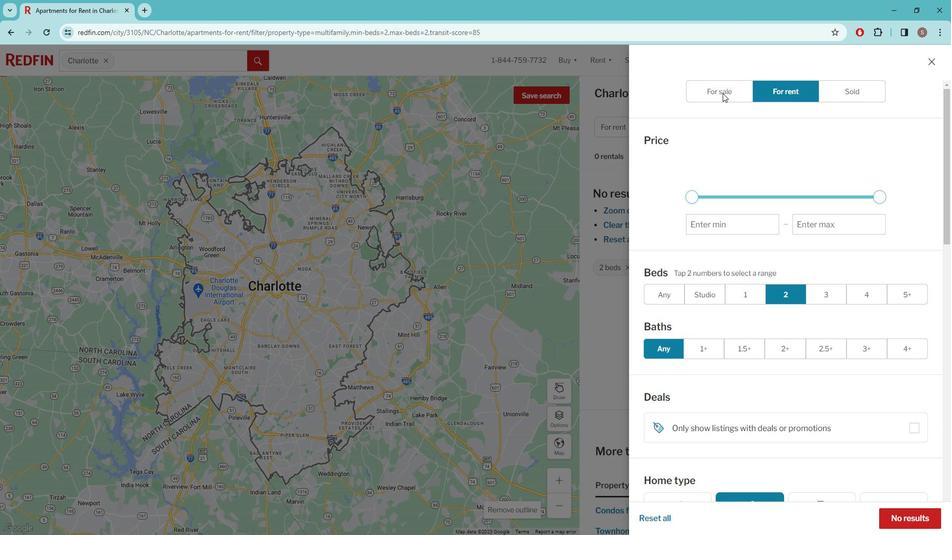 
Action: Mouse moved to (752, 226)
Screenshot: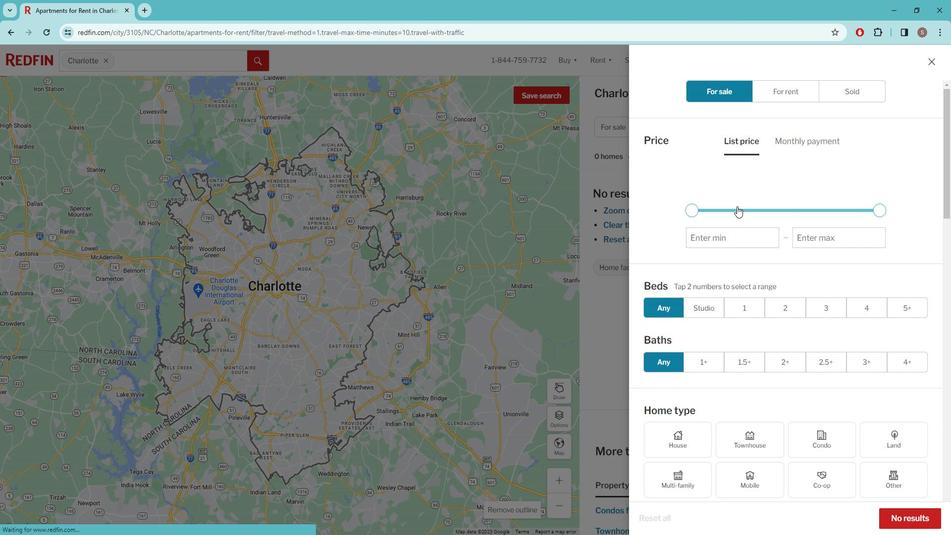 
Action: Mouse scrolled (752, 225) with delta (0, 0)
Screenshot: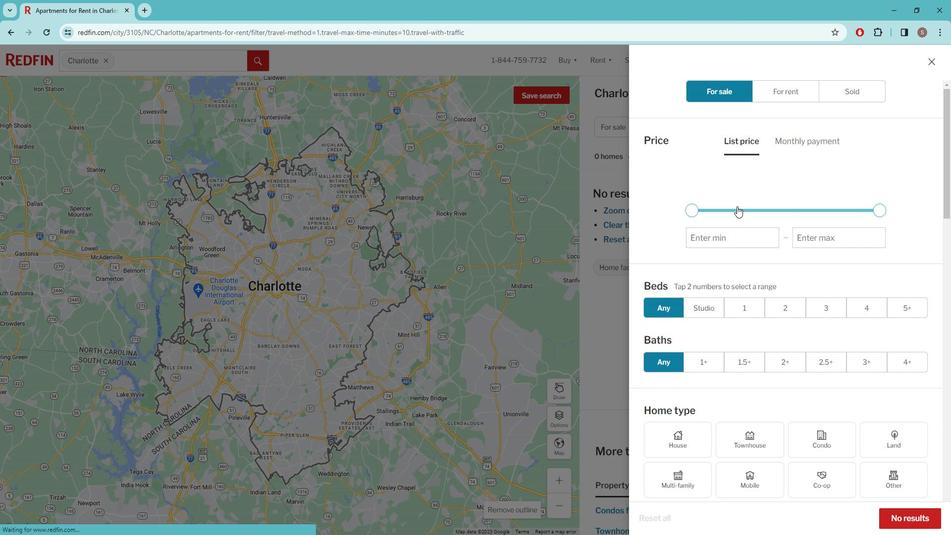 
Action: Mouse moved to (752, 226)
Screenshot: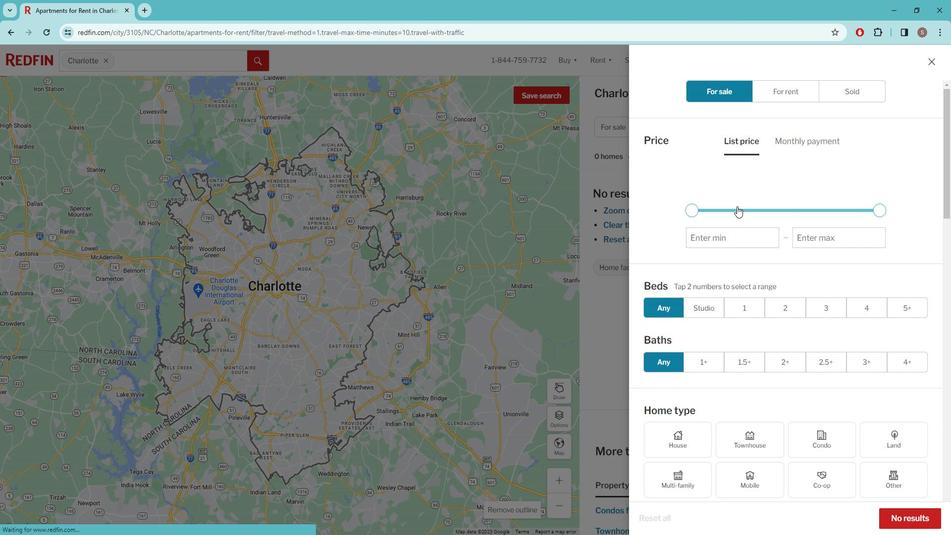 
Action: Mouse scrolled (752, 226) with delta (0, 0)
Screenshot: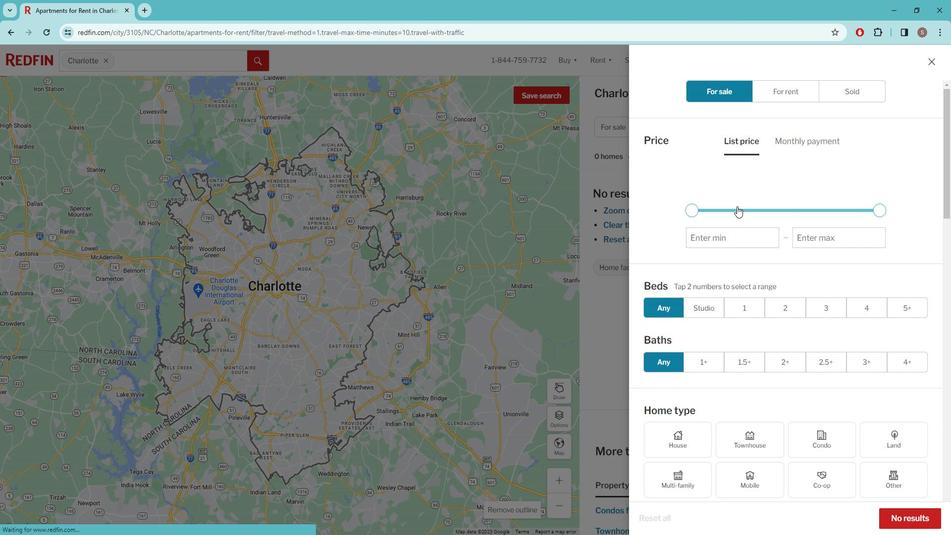 
Action: Mouse scrolled (752, 226) with delta (0, 0)
Screenshot: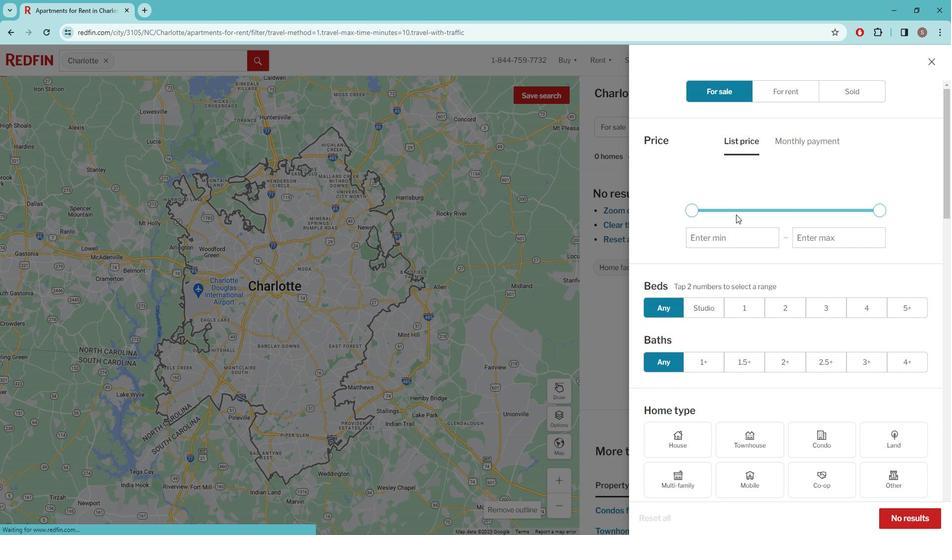 
Action: Mouse moved to (752, 227)
Screenshot: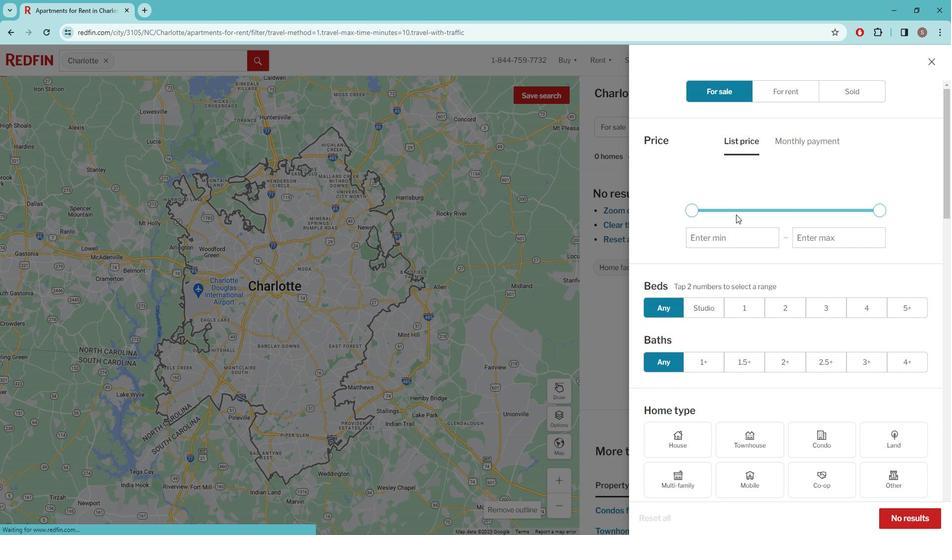 
Action: Mouse scrolled (752, 226) with delta (0, 0)
Screenshot: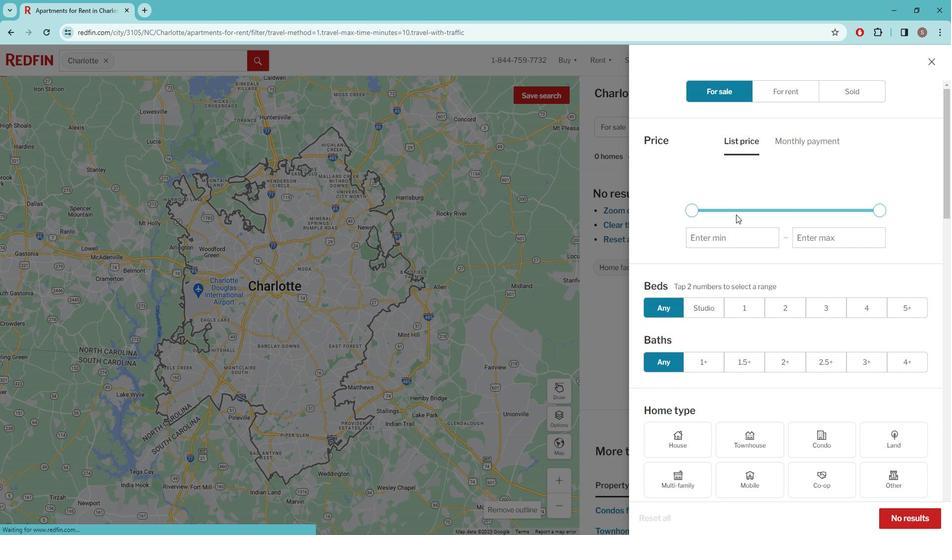 
Action: Mouse moved to (751, 227)
Screenshot: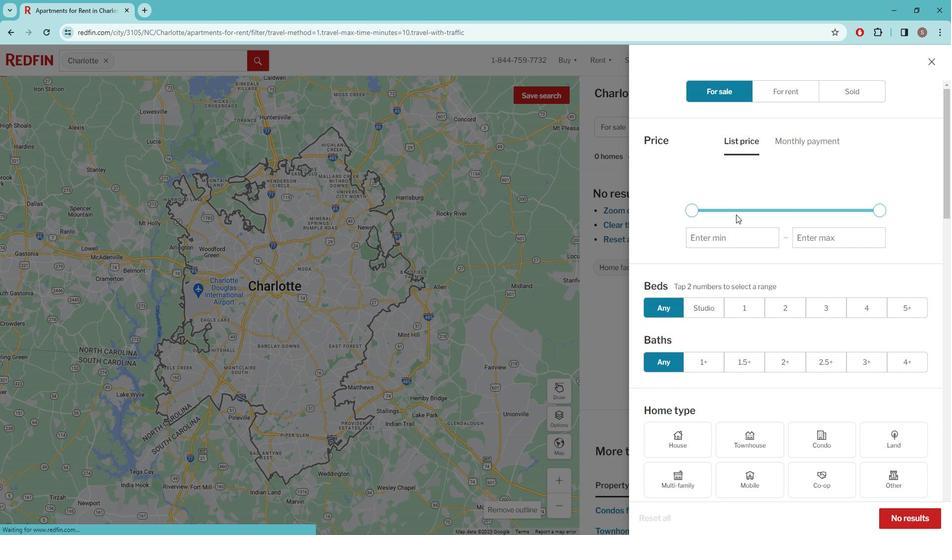 
Action: Mouse scrolled (751, 226) with delta (0, 0)
Screenshot: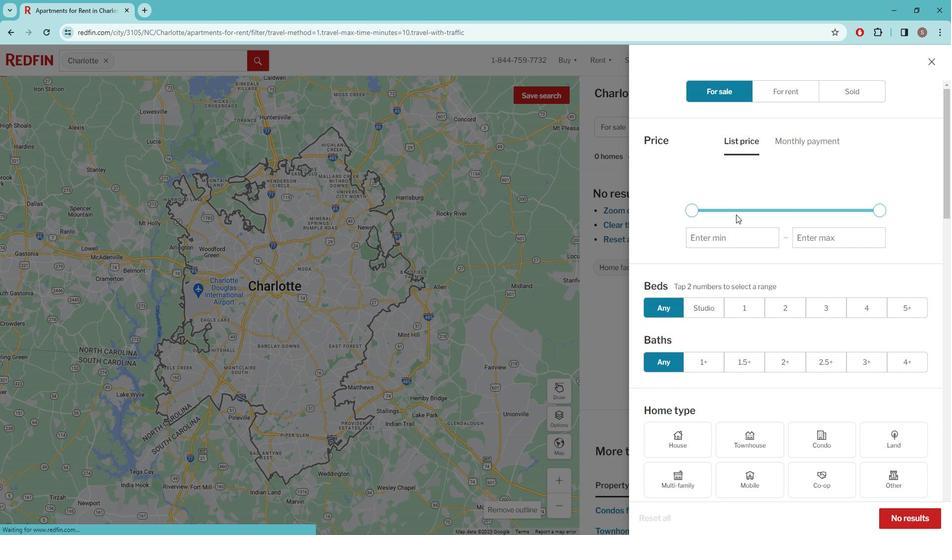 
Action: Mouse scrolled (751, 226) with delta (0, 0)
Screenshot: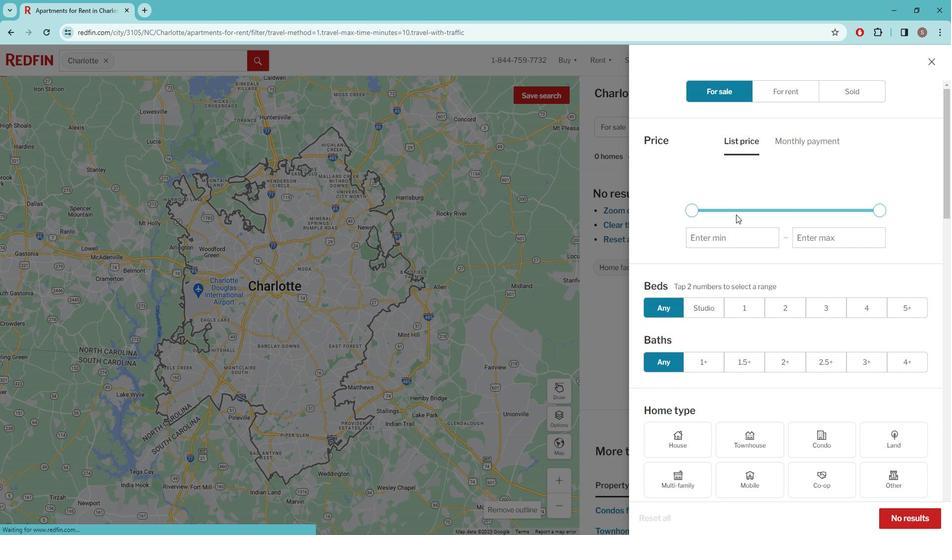 
Action: Mouse scrolled (751, 226) with delta (0, 0)
Screenshot: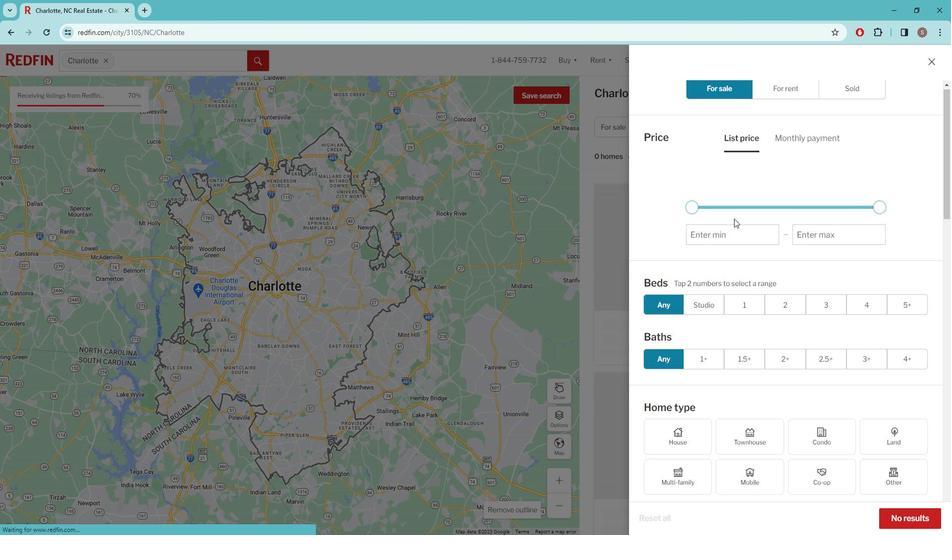 
Action: Mouse scrolled (751, 226) with delta (0, 0)
Screenshot: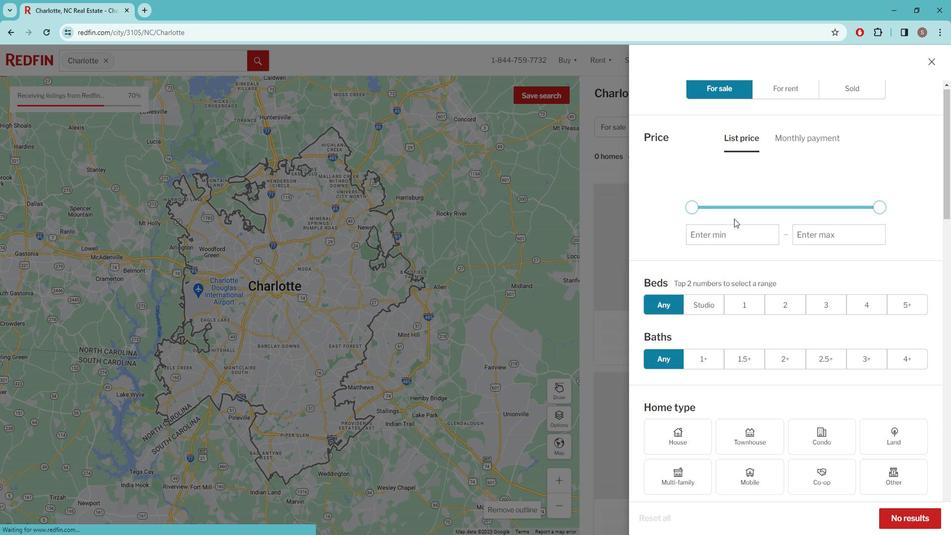 
Action: Mouse moved to (747, 216)
Screenshot: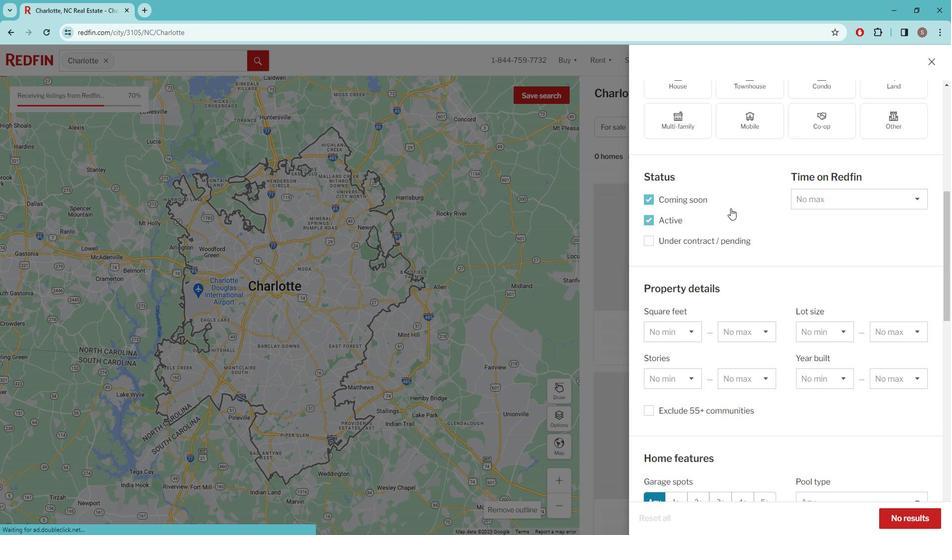 
Action: Mouse scrolled (747, 216) with delta (0, 0)
Screenshot: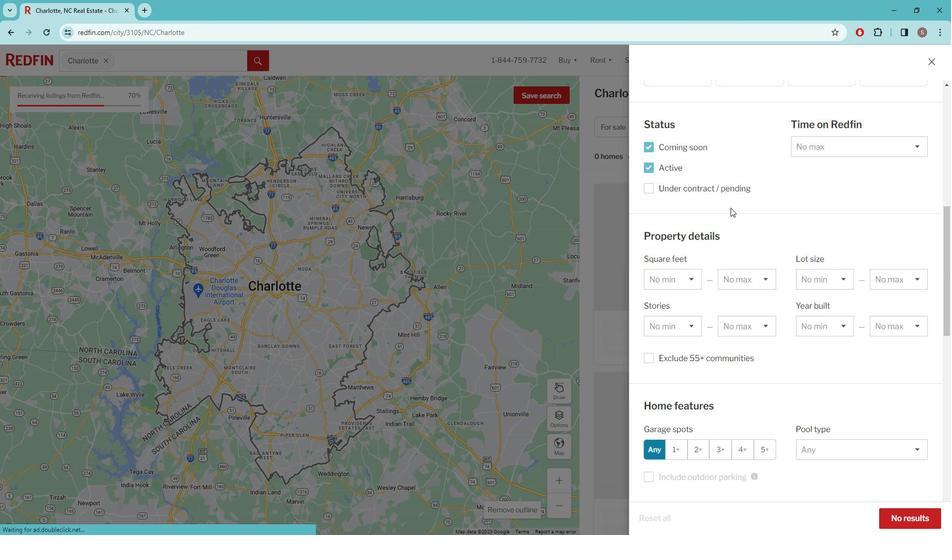 
Action: Mouse scrolled (747, 216) with delta (0, 0)
Screenshot: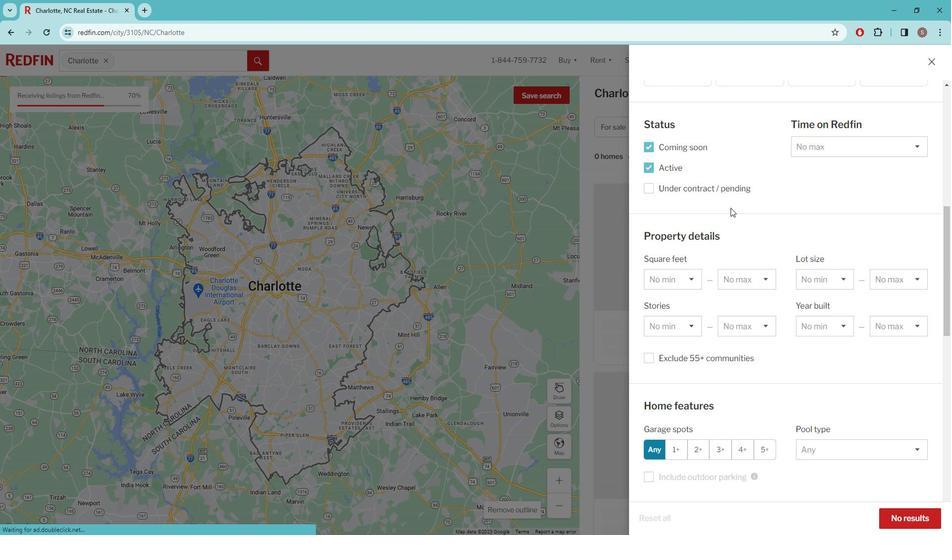 
Action: Mouse scrolled (747, 216) with delta (0, 0)
Screenshot: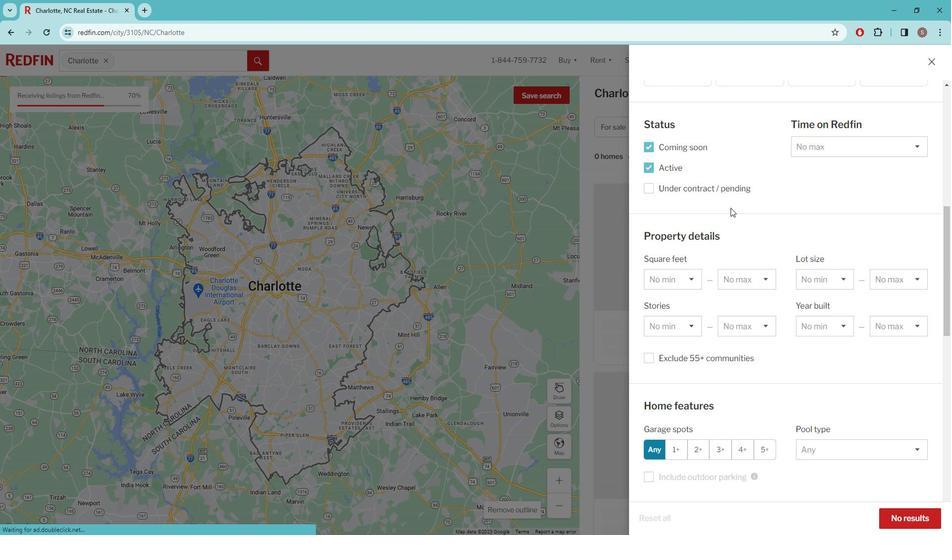 
Action: Mouse moved to (747, 216)
Screenshot: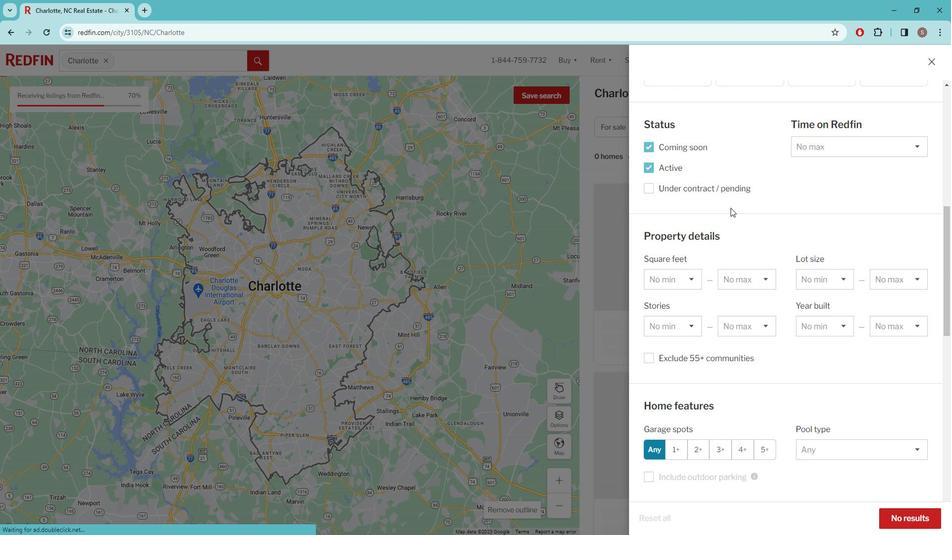
Action: Mouse scrolled (747, 216) with delta (0, 0)
Screenshot: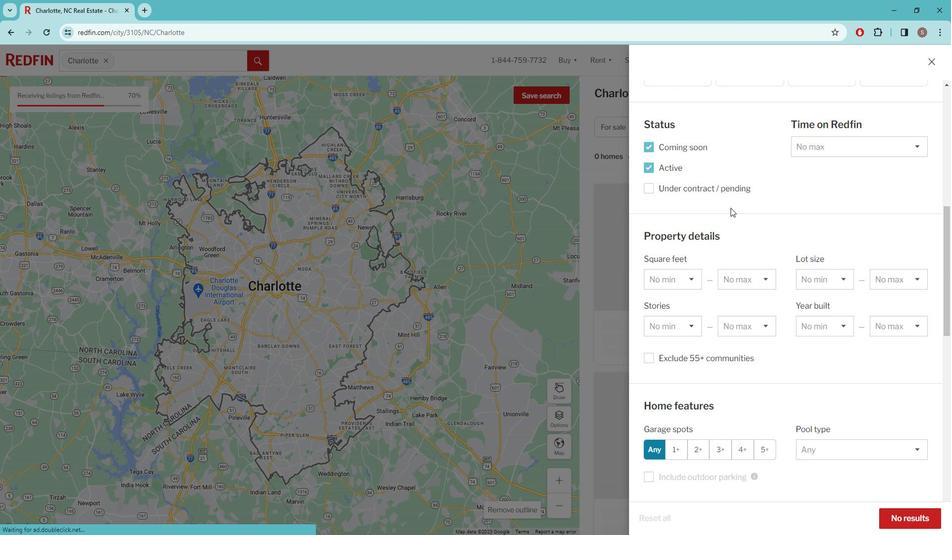 
Action: Mouse moved to (747, 216)
Screenshot: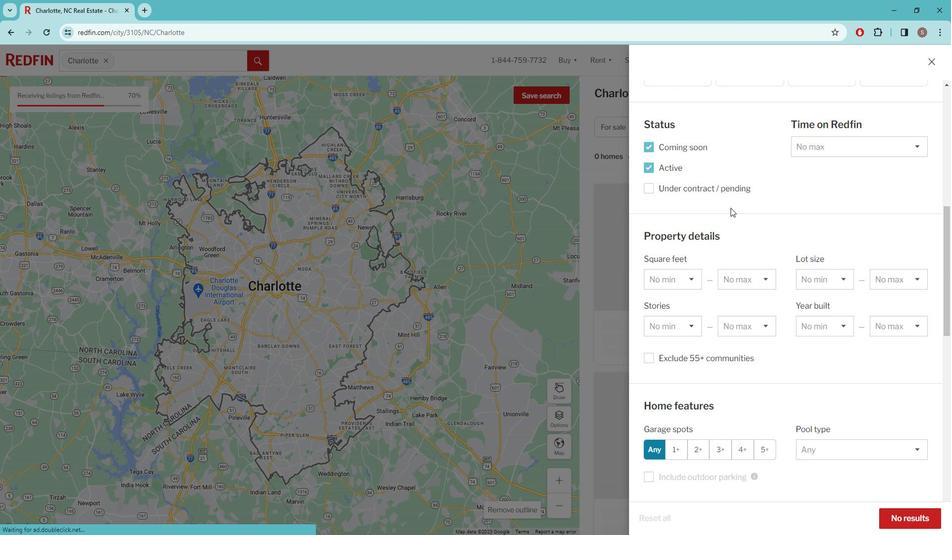 
Action: Mouse scrolled (747, 216) with delta (0, 0)
Screenshot: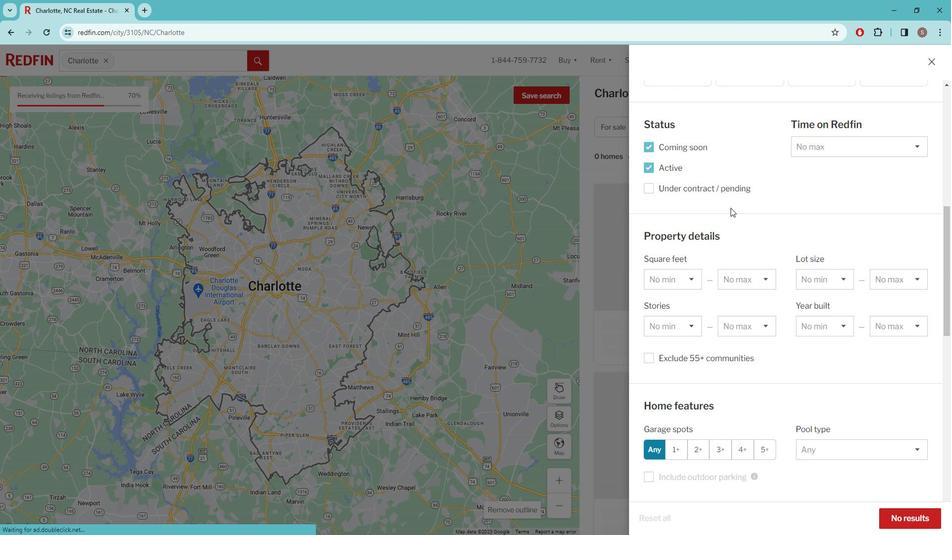 
Action: Mouse moved to (747, 216)
Screenshot: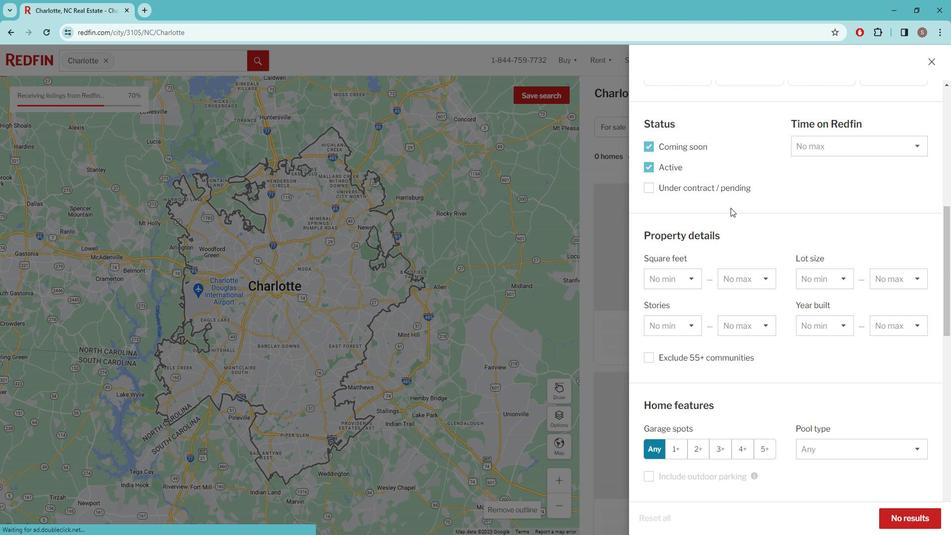 
Action: Mouse scrolled (747, 216) with delta (0, 0)
Screenshot: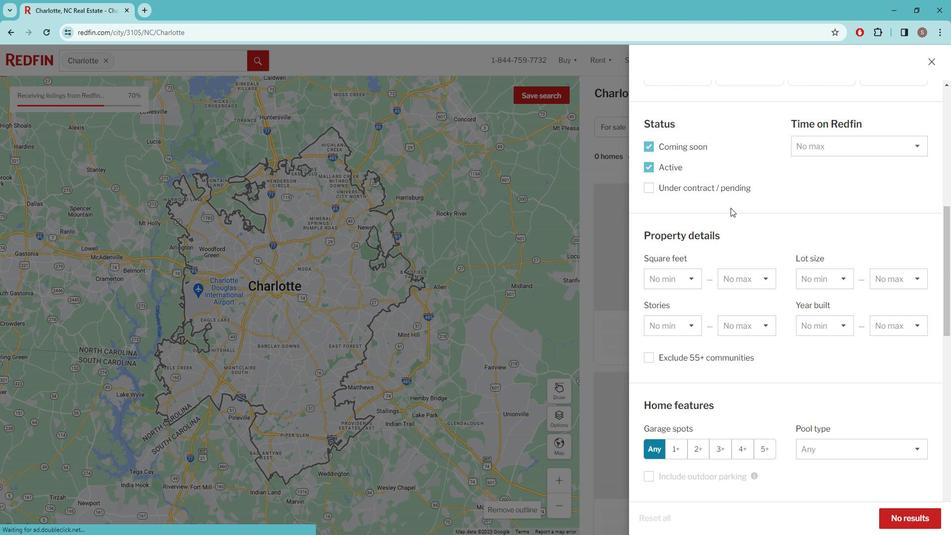 
Action: Mouse scrolled (747, 216) with delta (0, 0)
Screenshot: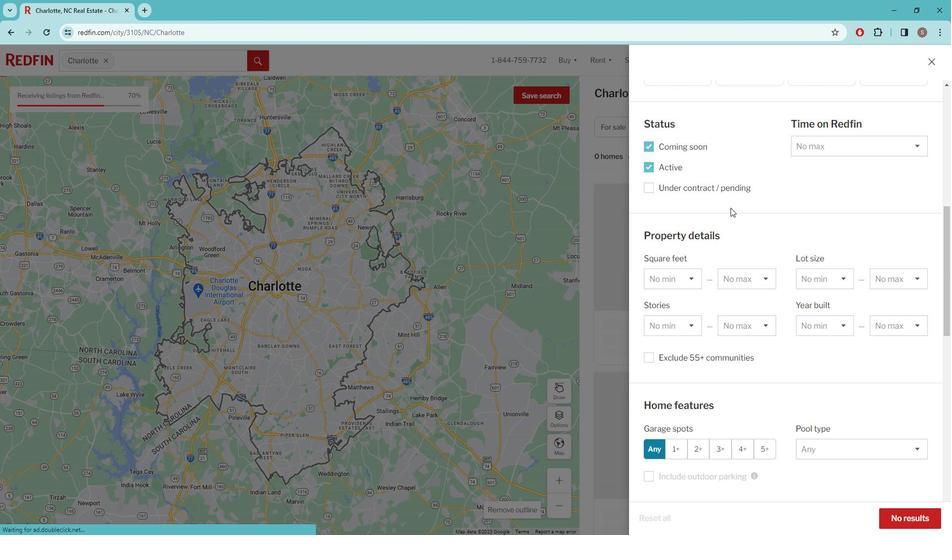 
Action: Mouse scrolled (747, 216) with delta (0, 0)
Screenshot: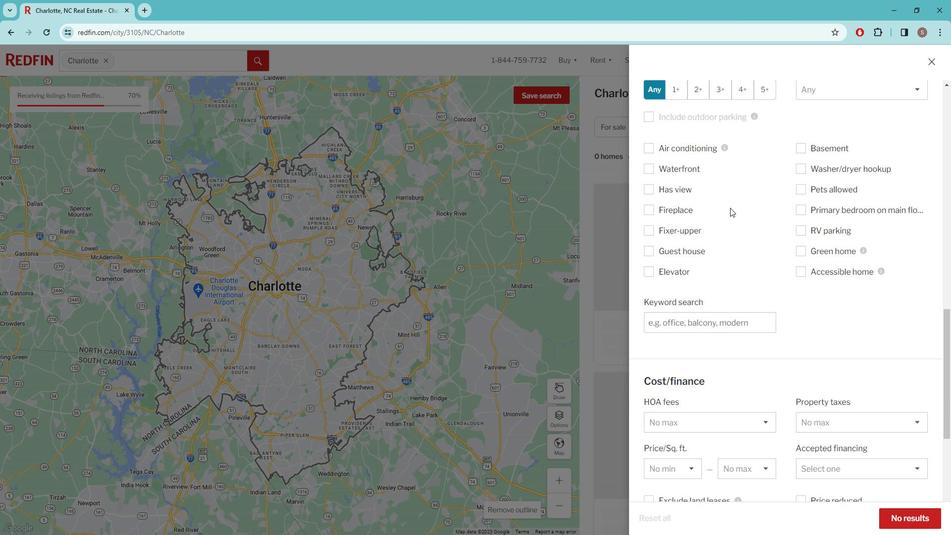 
Action: Mouse moved to (747, 217)
Screenshot: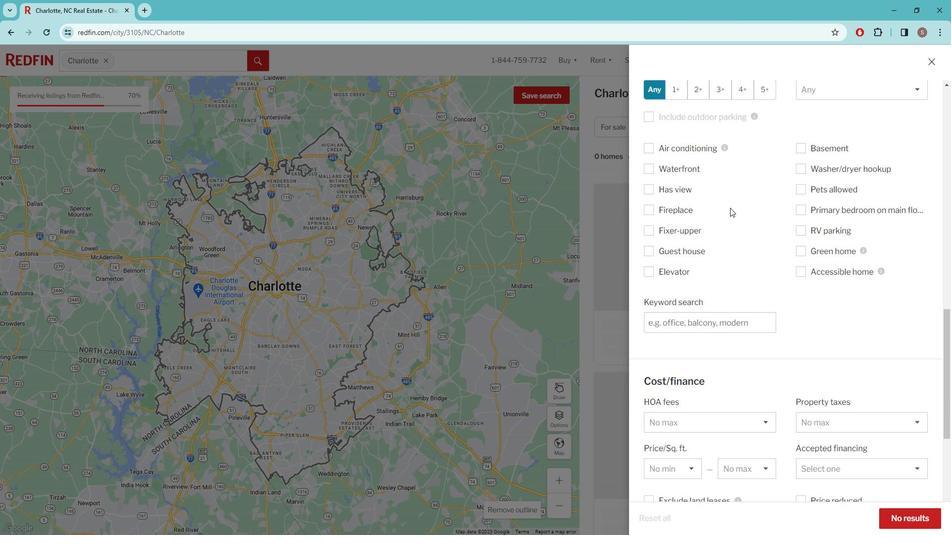
Action: Mouse scrolled (747, 216) with delta (0, 0)
Screenshot: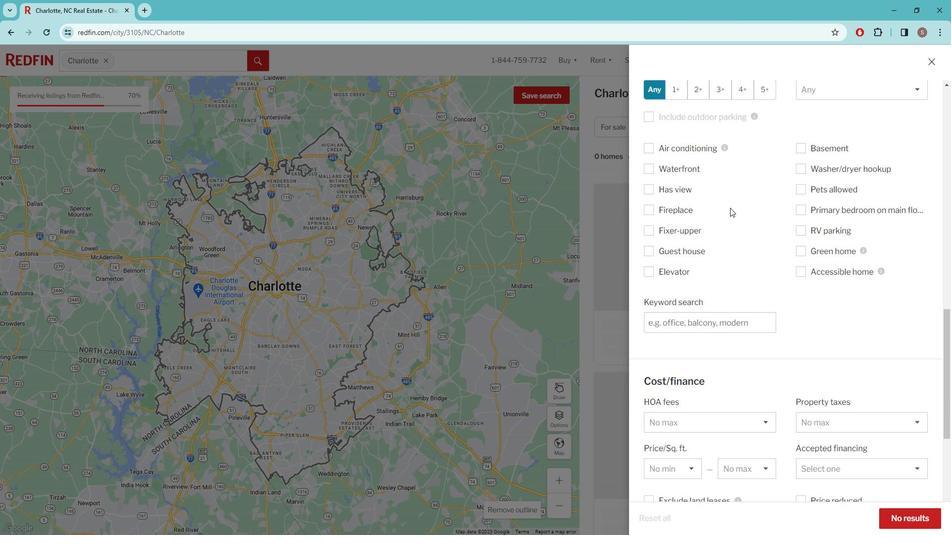 
Action: Mouse scrolled (747, 216) with delta (0, 0)
Screenshot: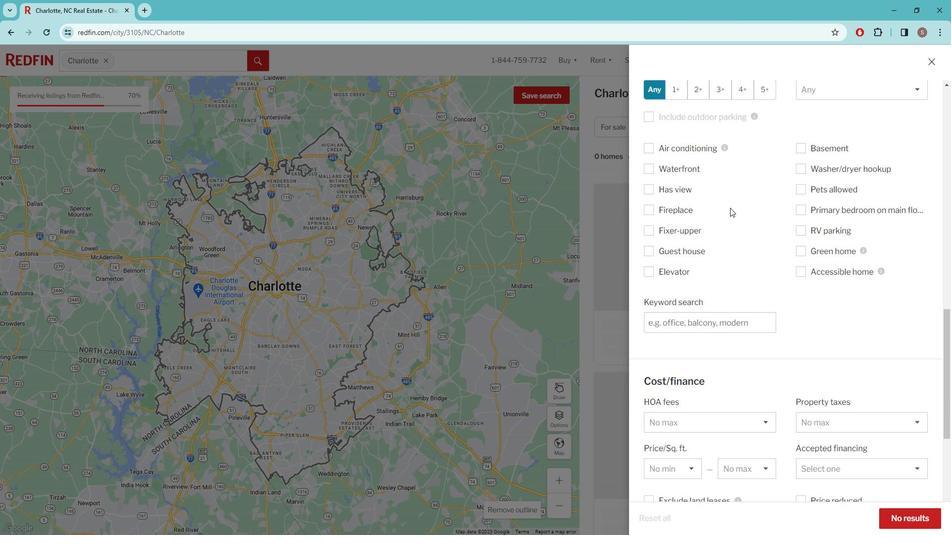 
Action: Mouse scrolled (747, 216) with delta (0, 0)
Screenshot: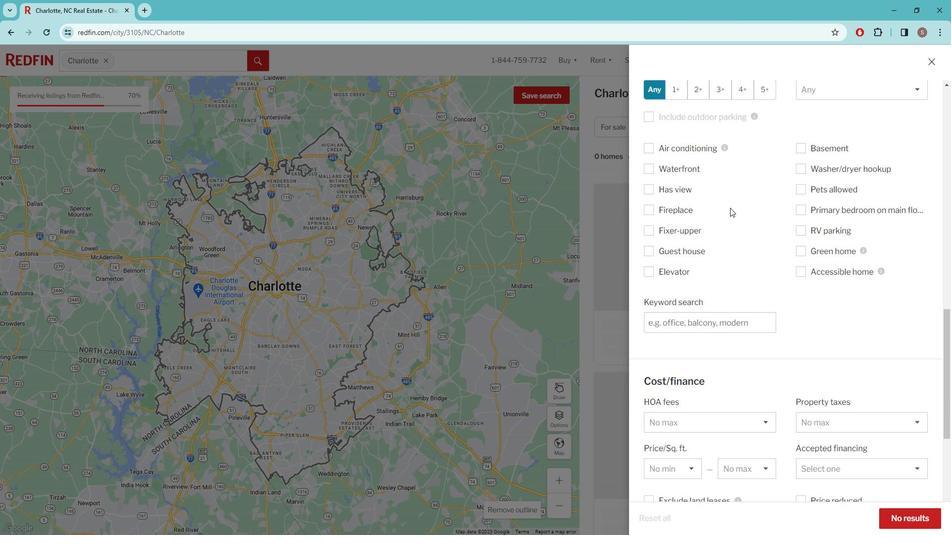 
Action: Mouse scrolled (747, 216) with delta (0, 0)
Screenshot: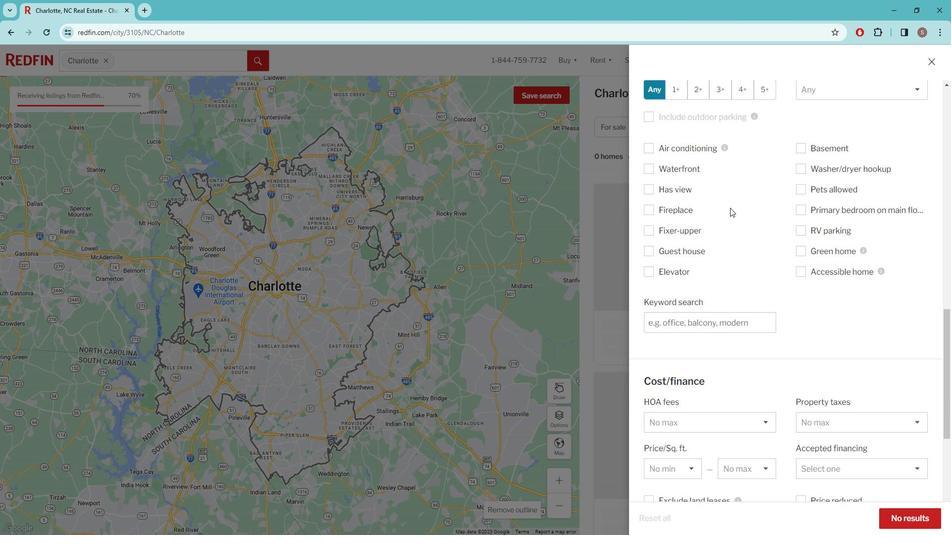 
Action: Mouse scrolled (747, 216) with delta (0, 0)
Screenshot: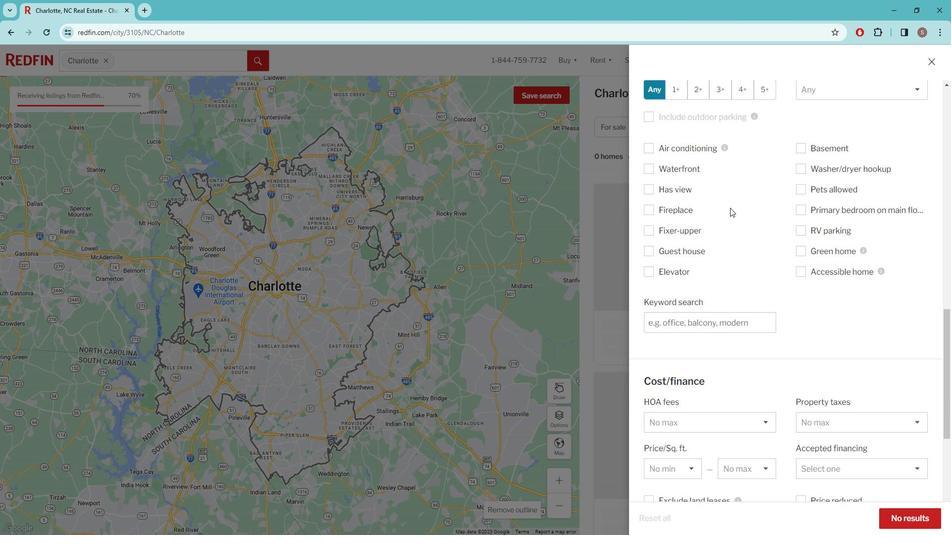 
Action: Mouse scrolled (747, 216) with delta (0, 0)
Screenshot: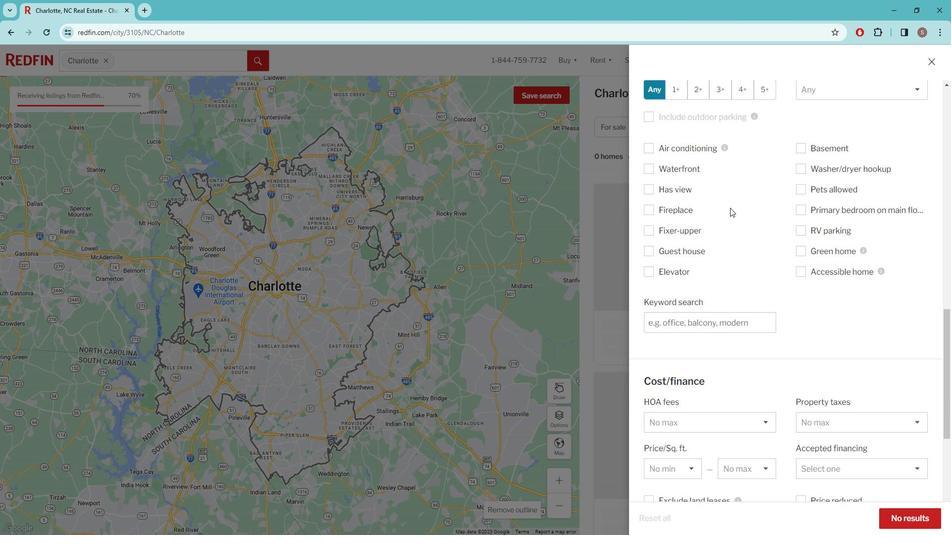 
Action: Mouse moved to (745, 472)
Screenshot: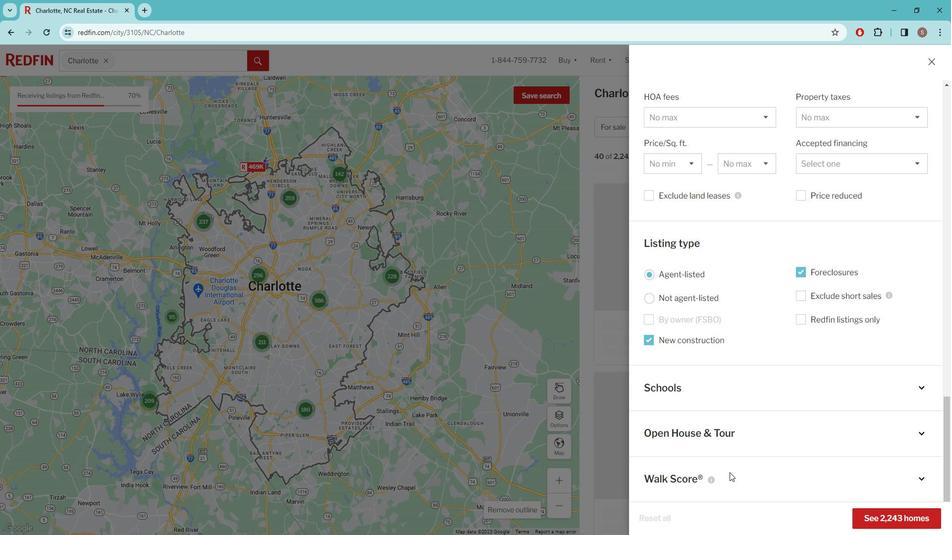 
Action: Mouse pressed left at (745, 472)
Screenshot: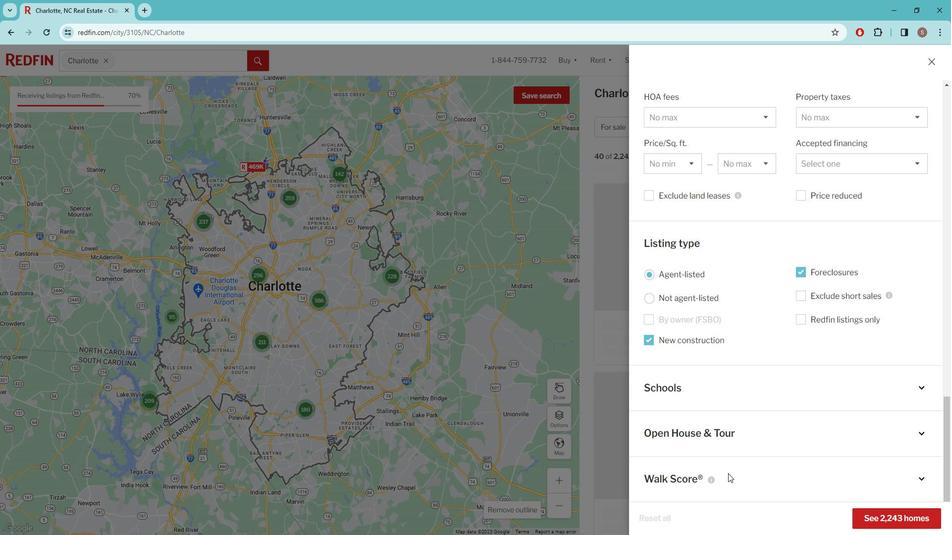 
Action: Mouse moved to (858, 442)
Screenshot: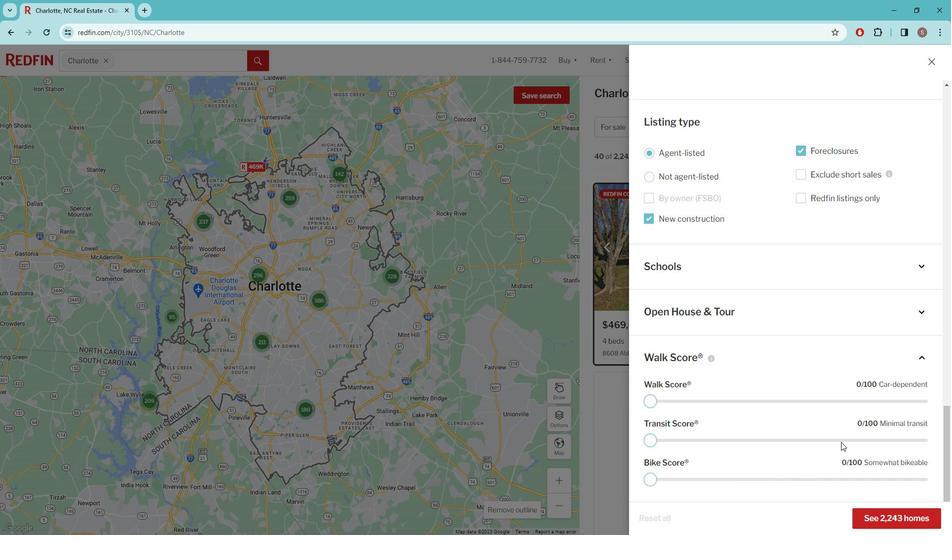 
Action: Mouse pressed left at (858, 442)
Screenshot: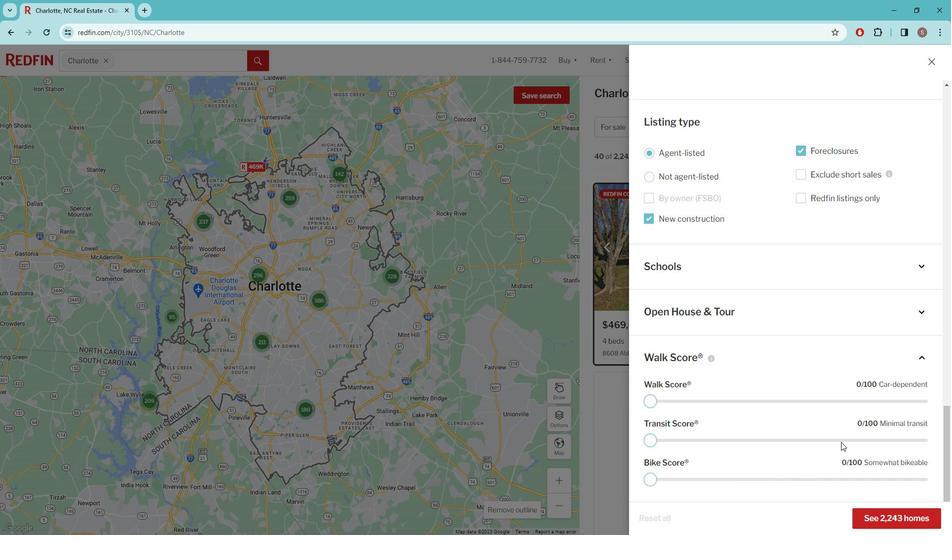 
Action: Mouse moved to (868, 439)
Screenshot: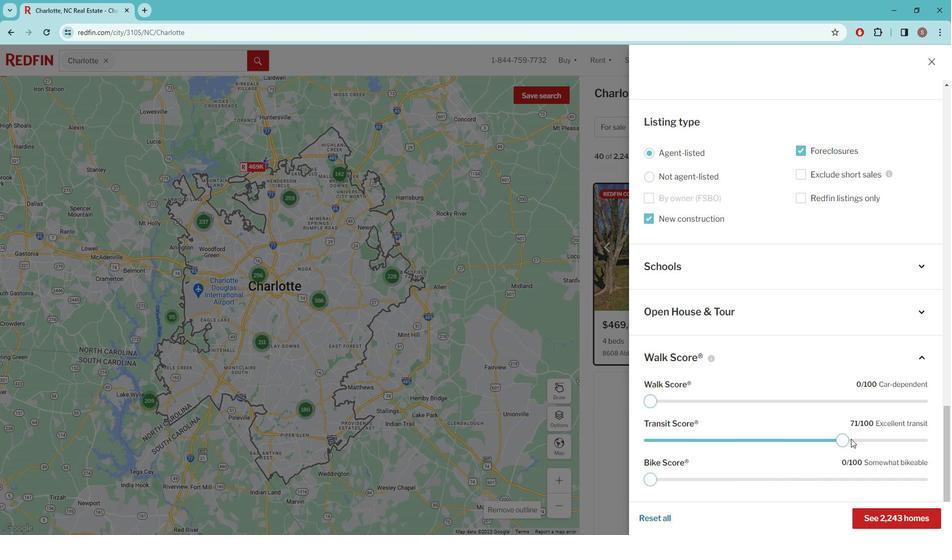 
Action: Mouse pressed left at (868, 439)
Screenshot: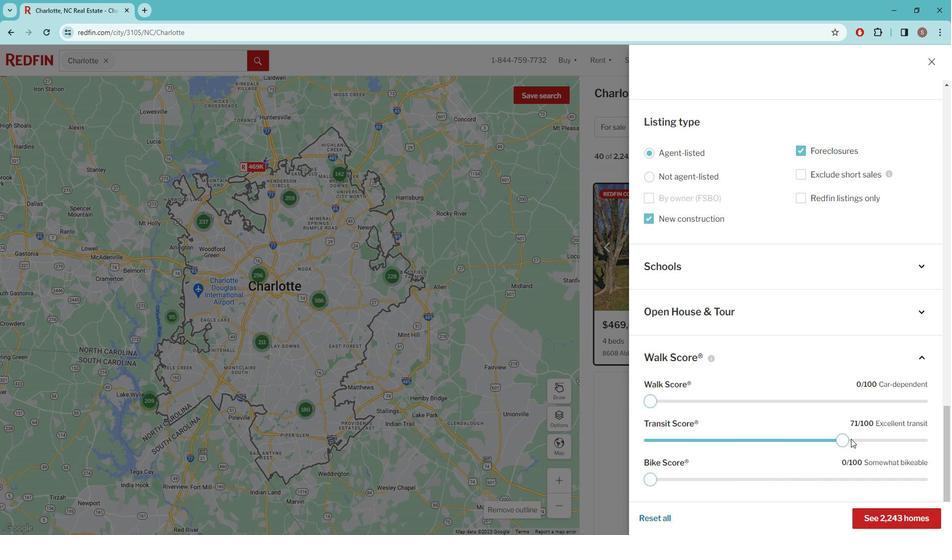 
Action: Mouse moved to (875, 439)
Screenshot: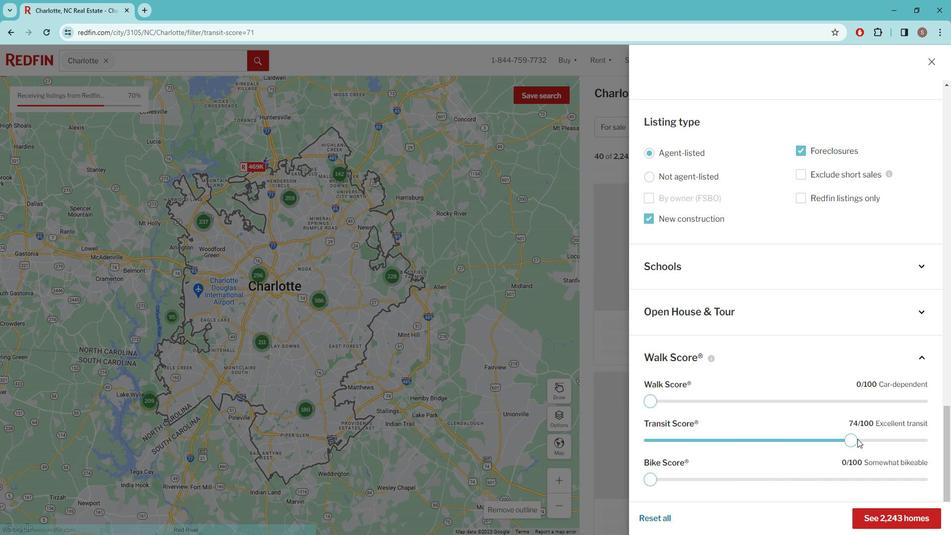 
Action: Mouse pressed left at (875, 439)
Screenshot: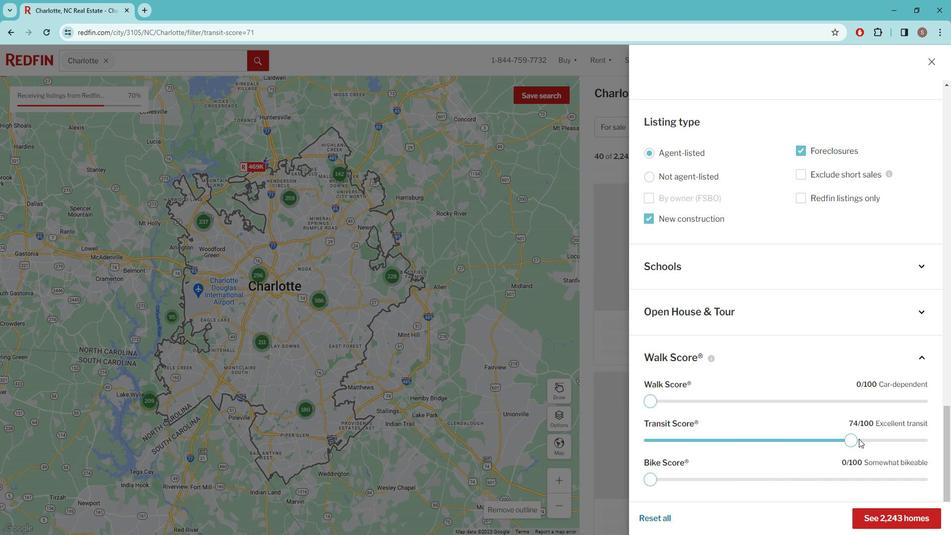 
Action: Mouse moved to (881, 438)
Screenshot: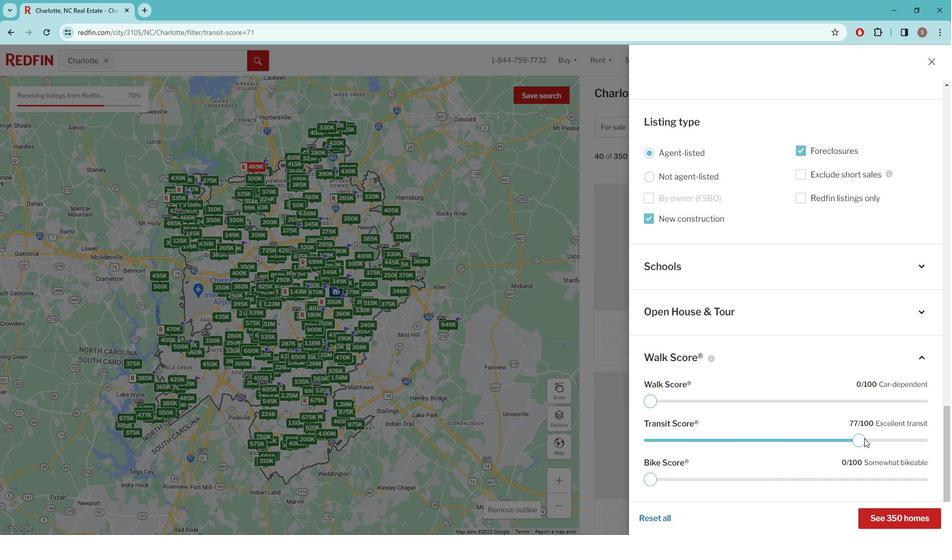 
Action: Mouse pressed left at (881, 438)
Screenshot: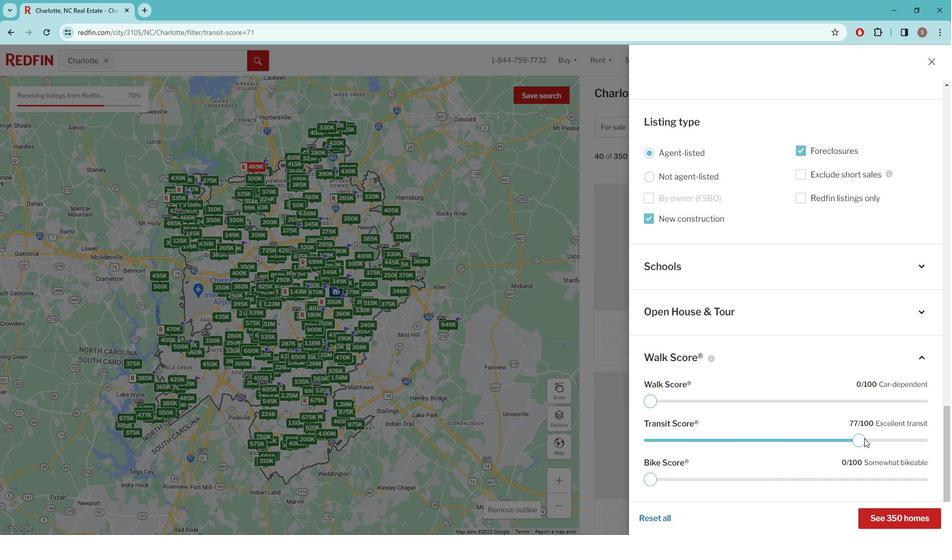 
Action: Mouse moved to (887, 439)
Screenshot: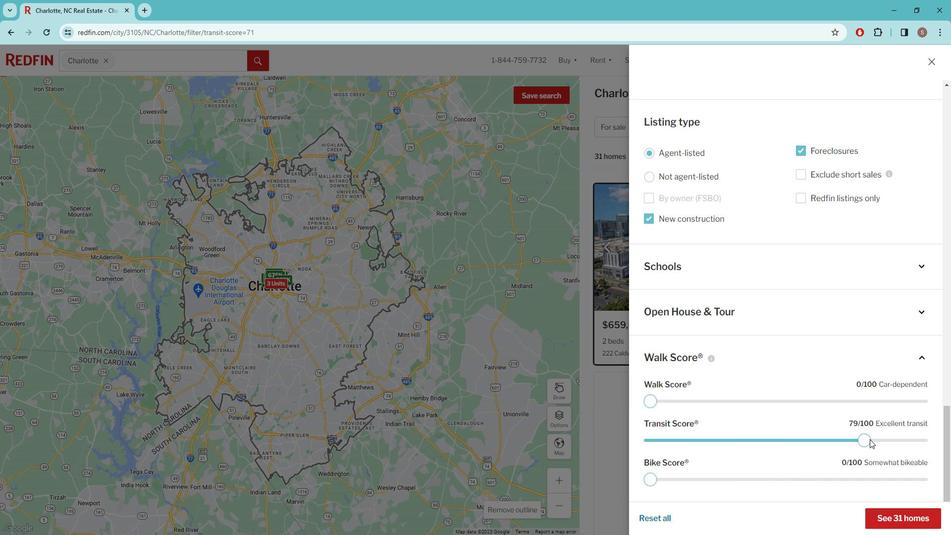 
Action: Mouse pressed left at (887, 439)
Screenshot: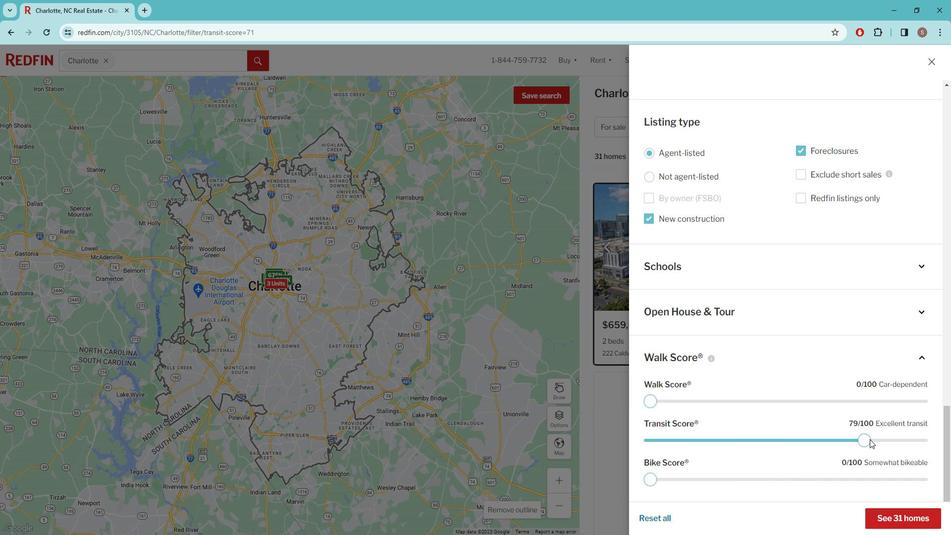 
Action: Mouse moved to (892, 440)
Screenshot: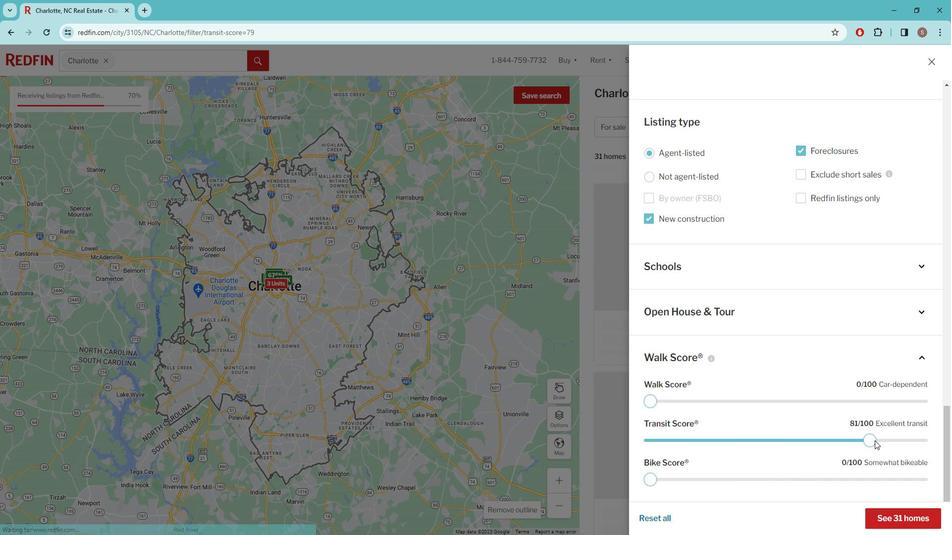 
Action: Mouse pressed left at (892, 440)
Screenshot: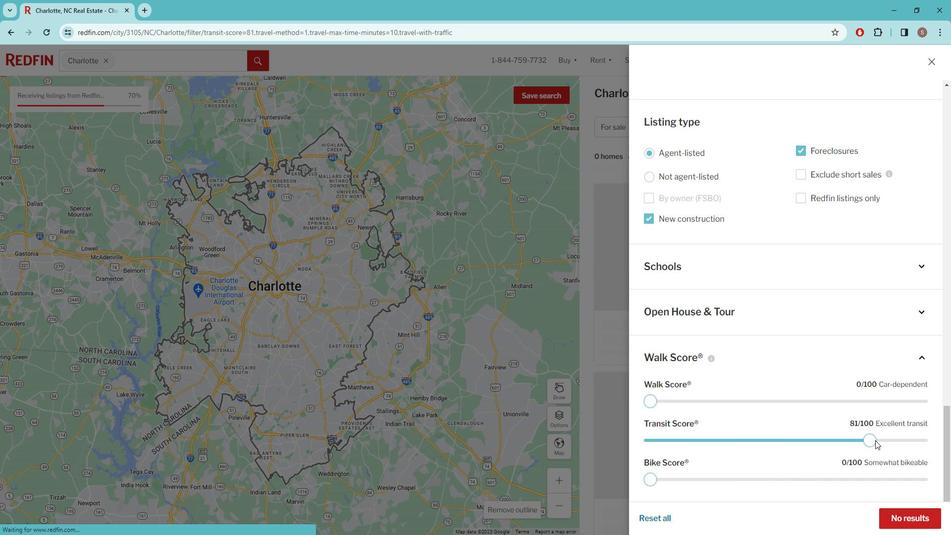 
Action: Mouse moved to (913, 513)
Screenshot: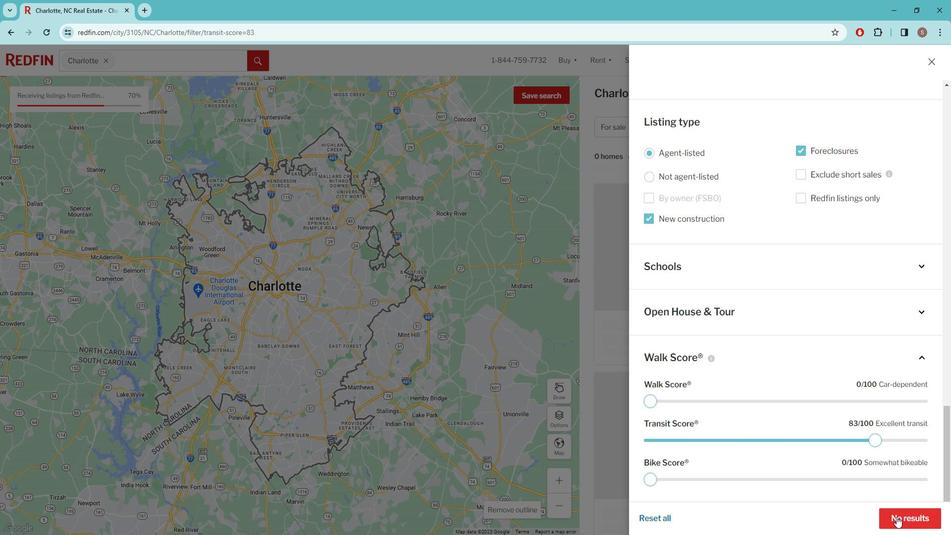 
Action: Mouse pressed left at (913, 513)
Screenshot: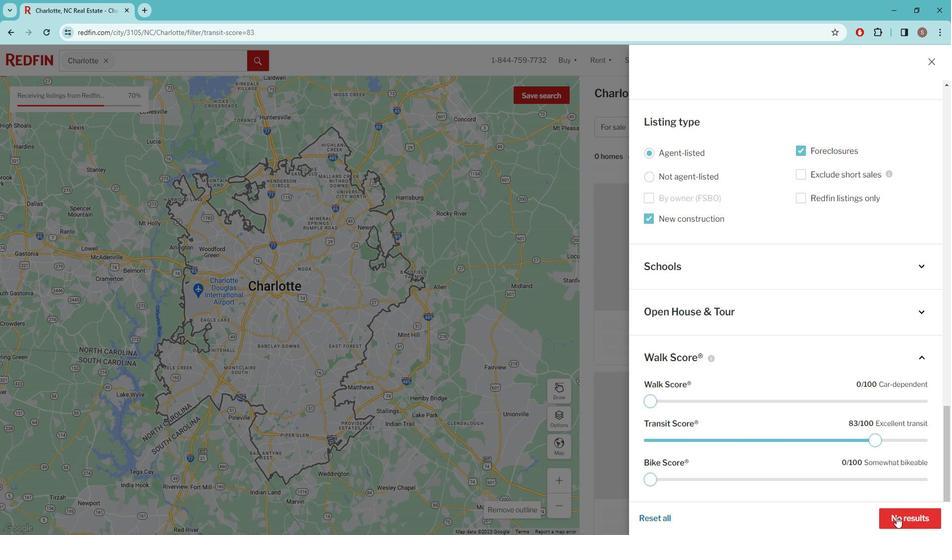 
Action: Mouse moved to (833, 349)
Screenshot: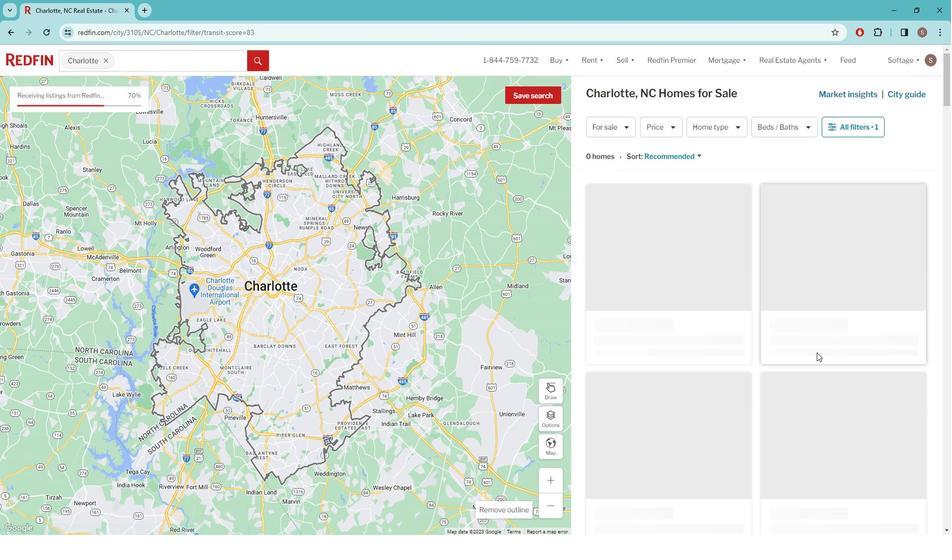 
